 Task: Look for space in Cruzeiro do Sul, Brazil from 5th September, 2023 to 13th September, 2023 for 6 adults in price range Rs.15000 to Rs.20000. Place can be entire place with 3 bedrooms having 3 beds and 3 bathrooms. Property type can be house, flat, guest house. Amenities needed are: washing machine. Booking option can be shelf check-in. Required host language is Spanish.
Action: Mouse moved to (839, 128)
Screenshot: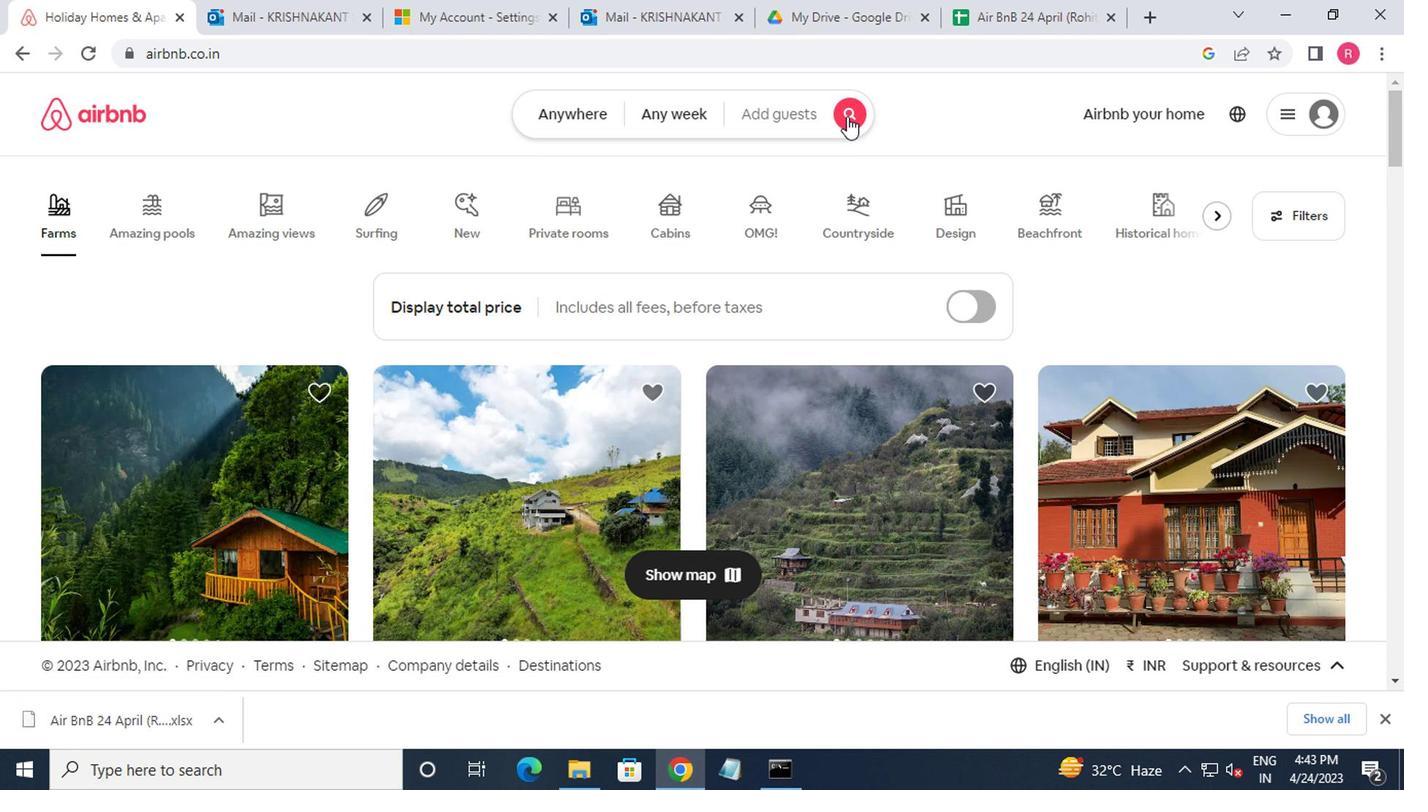 
Action: Mouse pressed left at (839, 128)
Screenshot: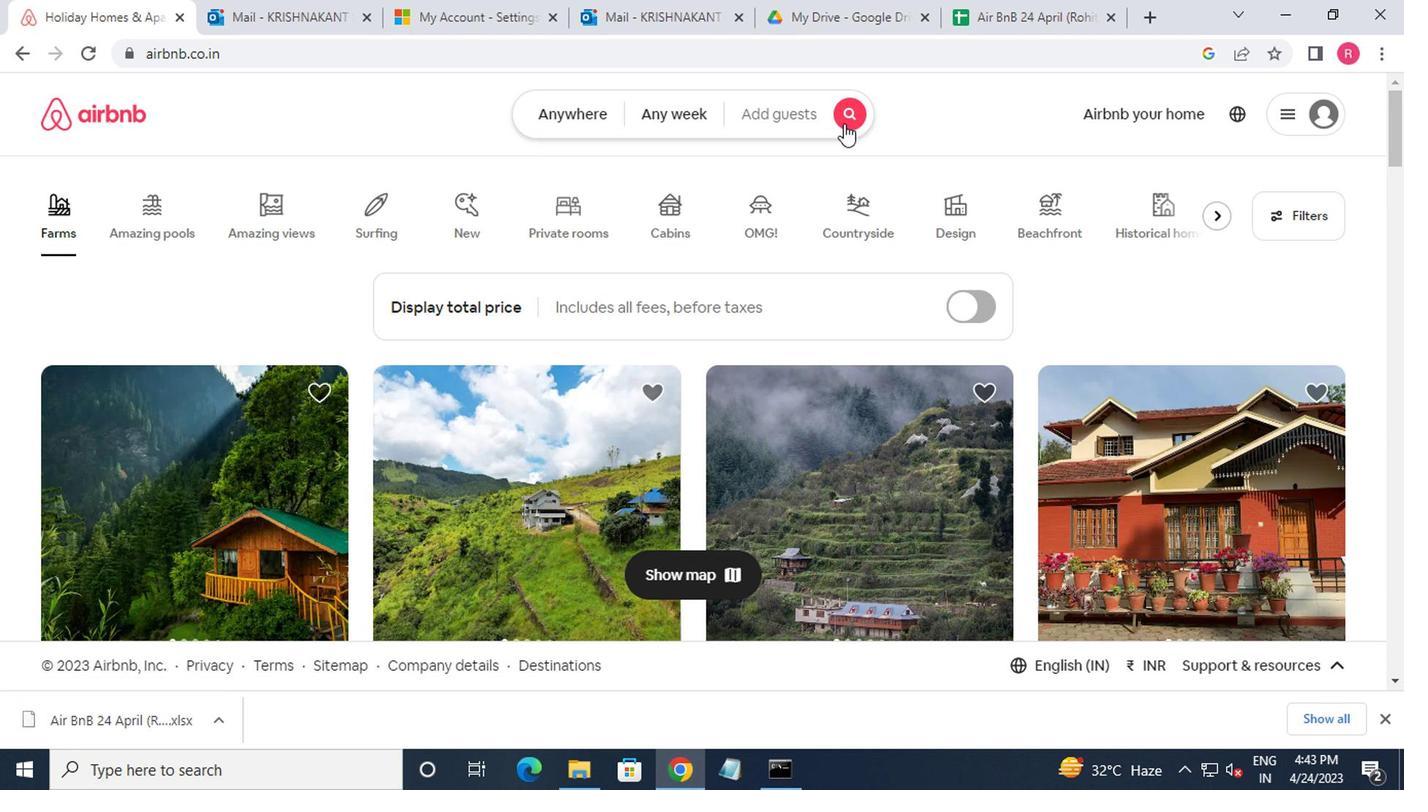 
Action: Mouse moved to (446, 199)
Screenshot: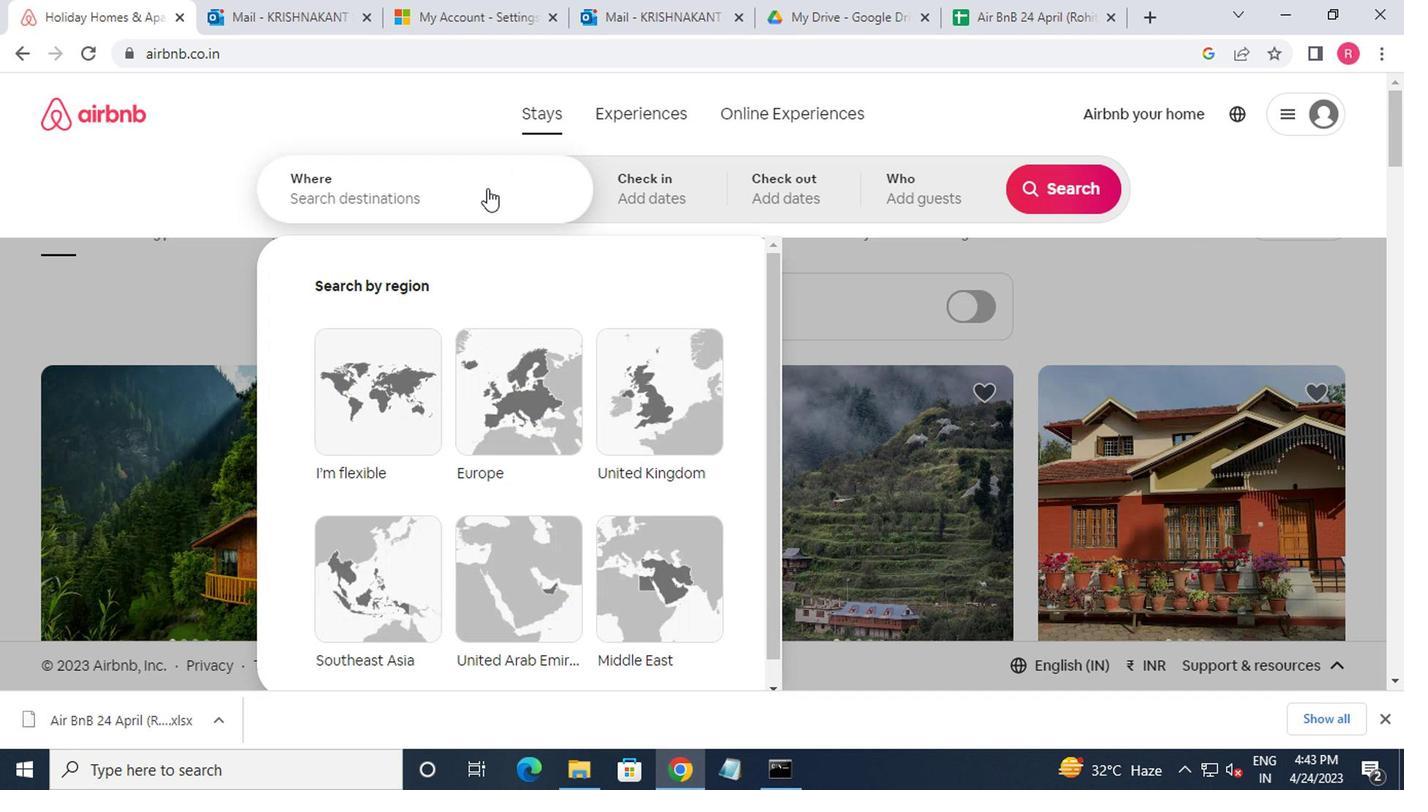 
Action: Mouse pressed left at (446, 199)
Screenshot: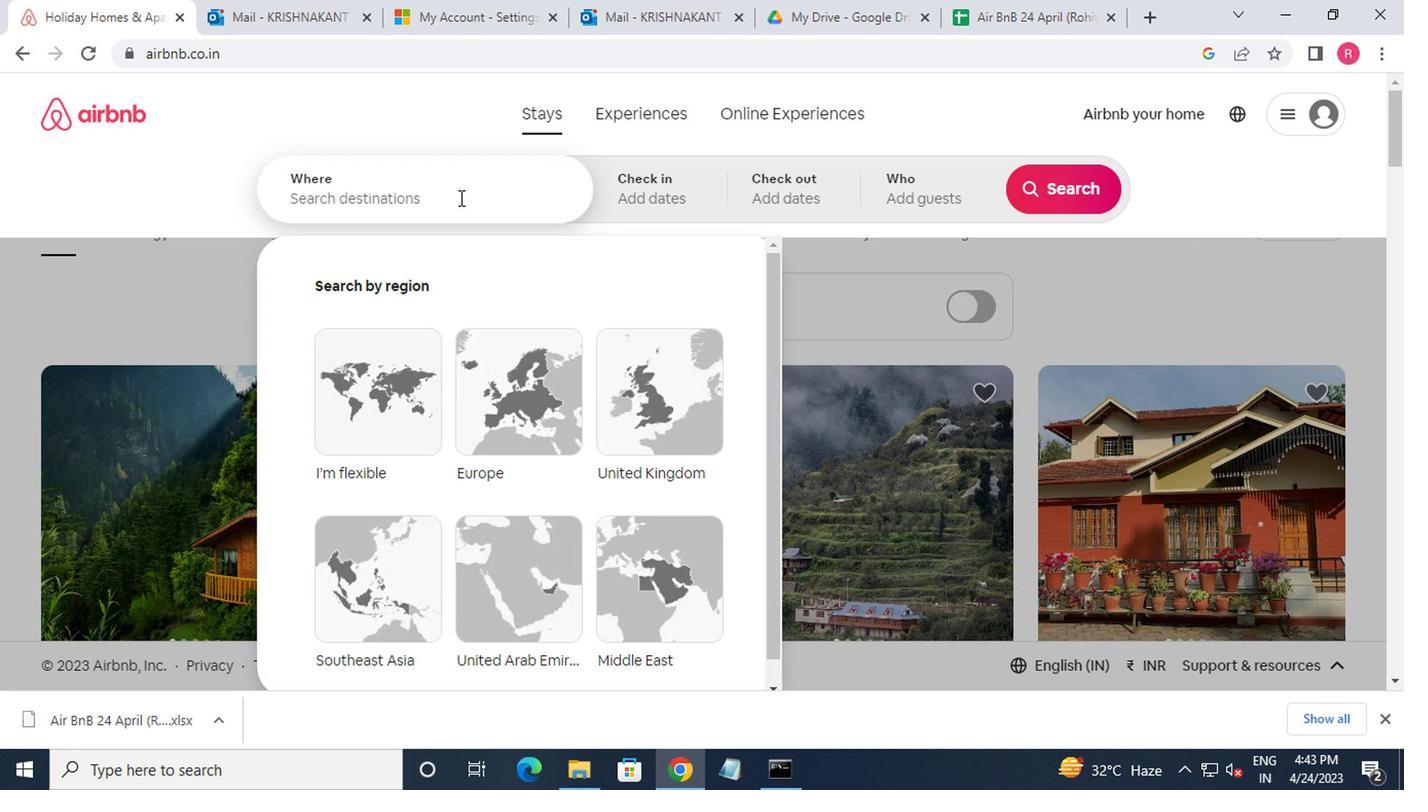 
Action: Key pressed ce<Key.backspace>ruzeiro<Key.space>do<Key.space>sulm<Key.backspace>,brazil<Key.enter>
Screenshot: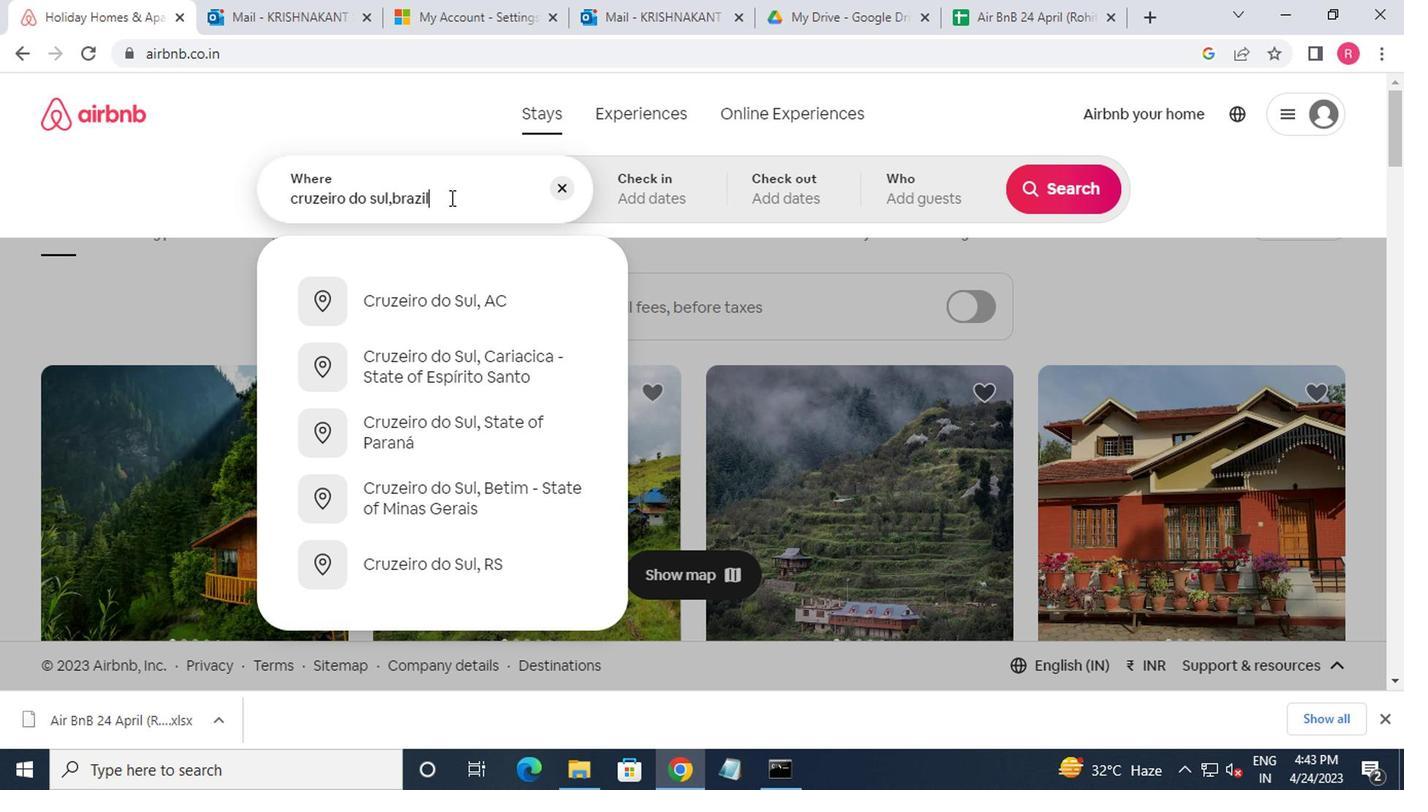 
Action: Mouse moved to (1043, 358)
Screenshot: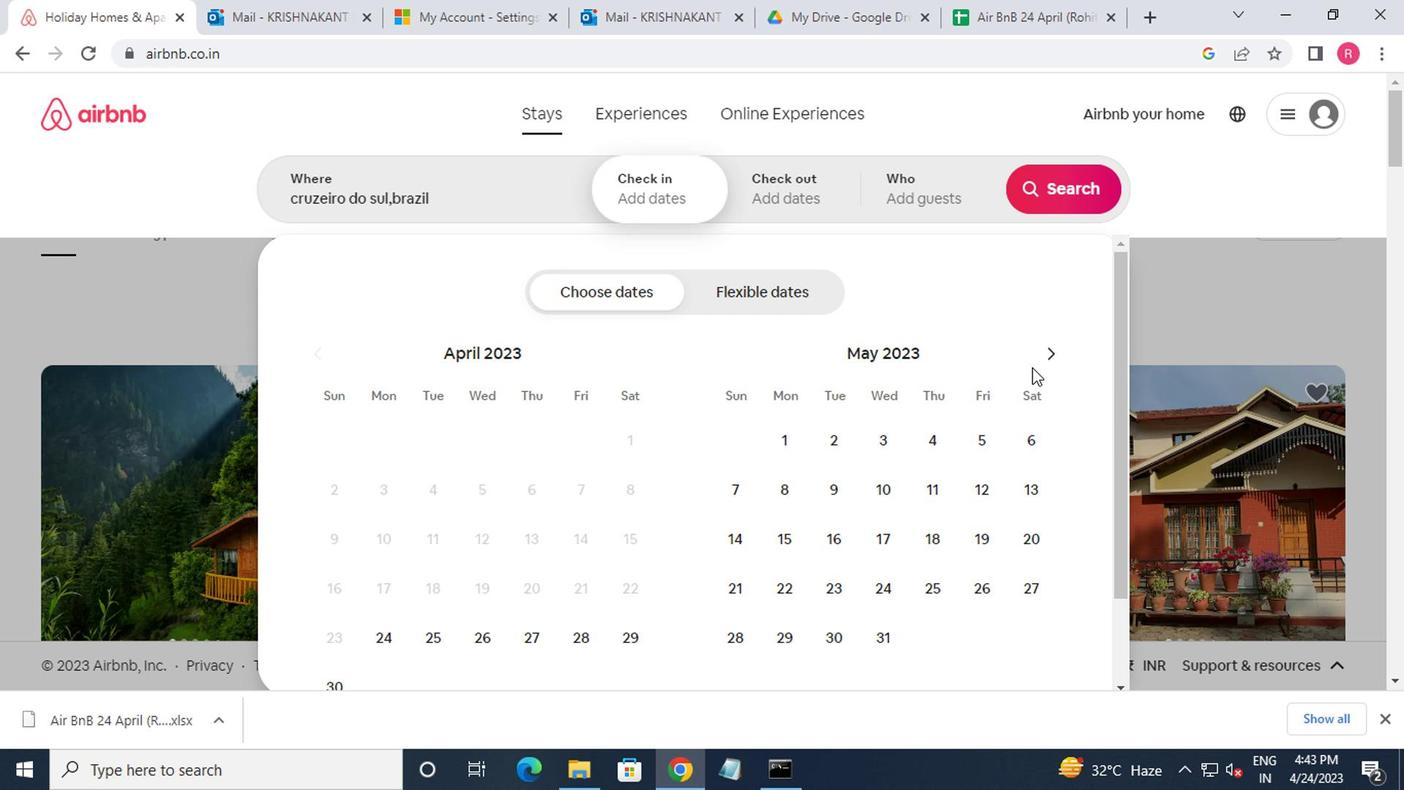 
Action: Mouse pressed left at (1043, 358)
Screenshot: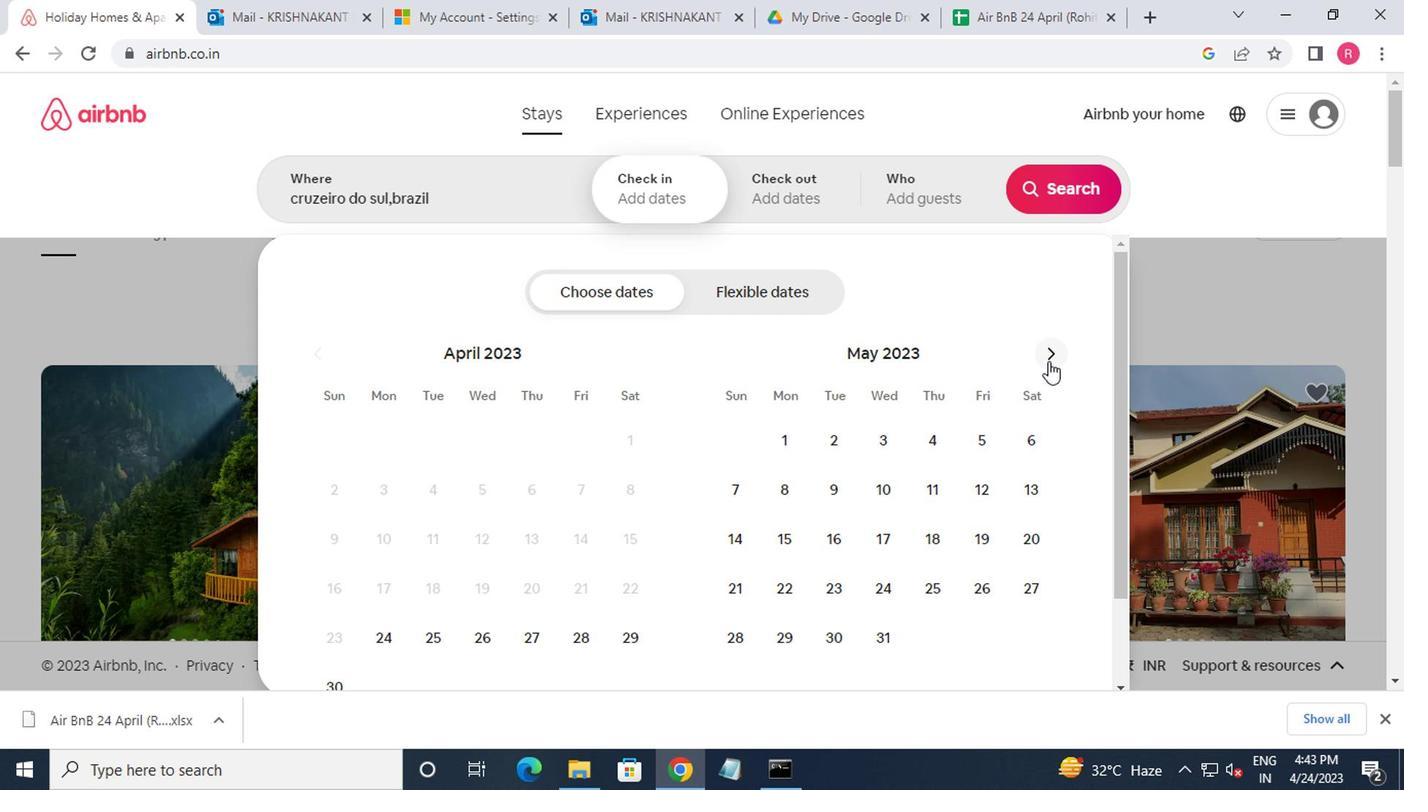 
Action: Mouse pressed left at (1043, 358)
Screenshot: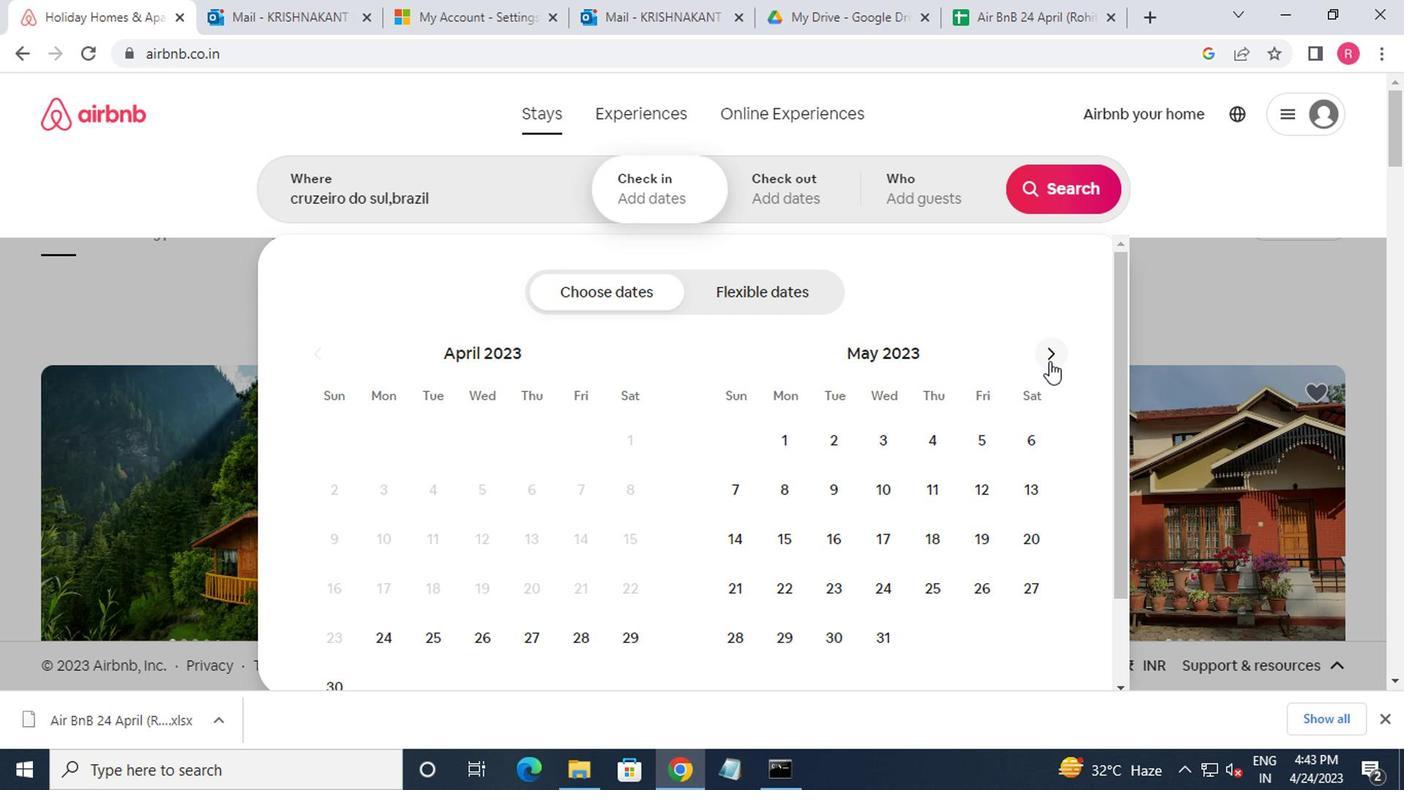
Action: Mouse pressed left at (1043, 358)
Screenshot: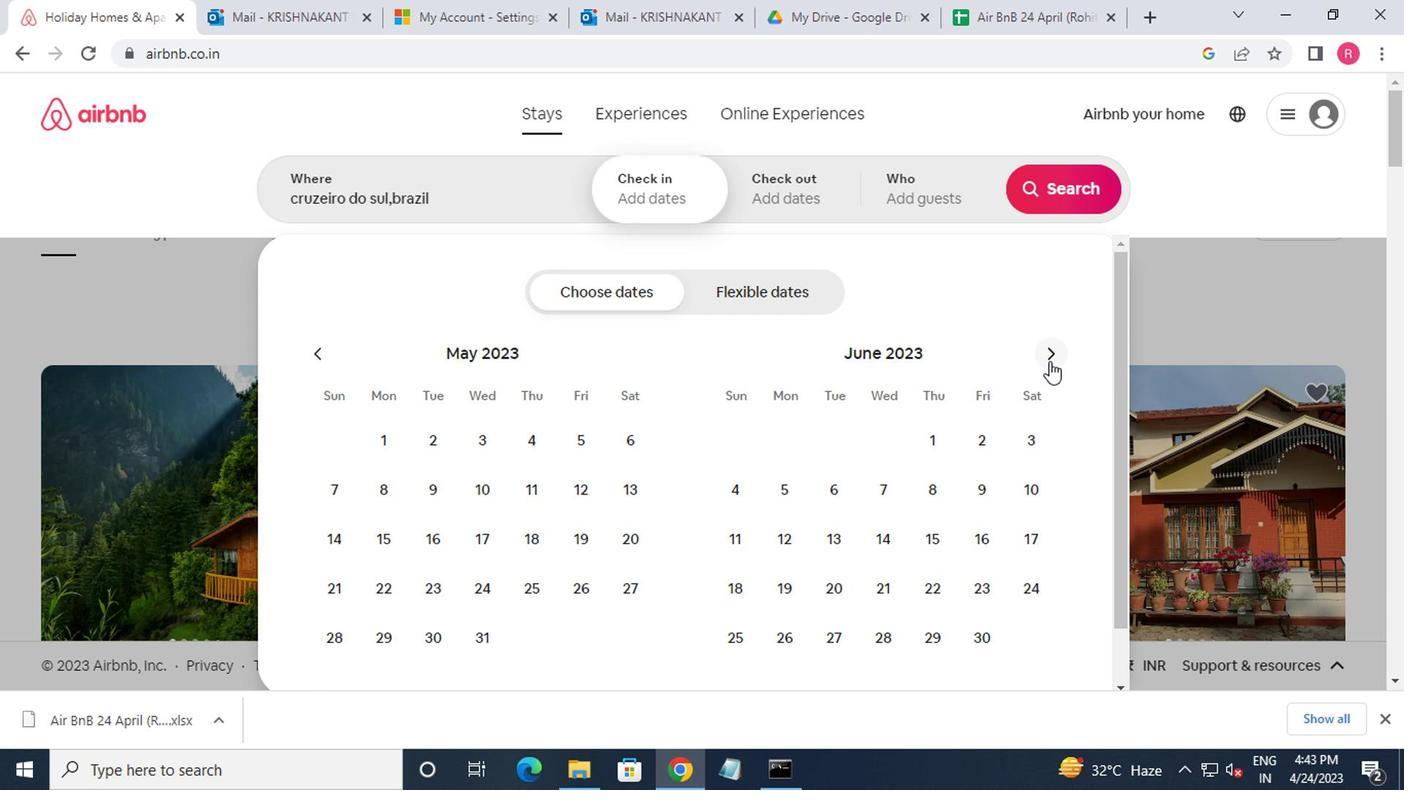 
Action: Mouse pressed left at (1043, 358)
Screenshot: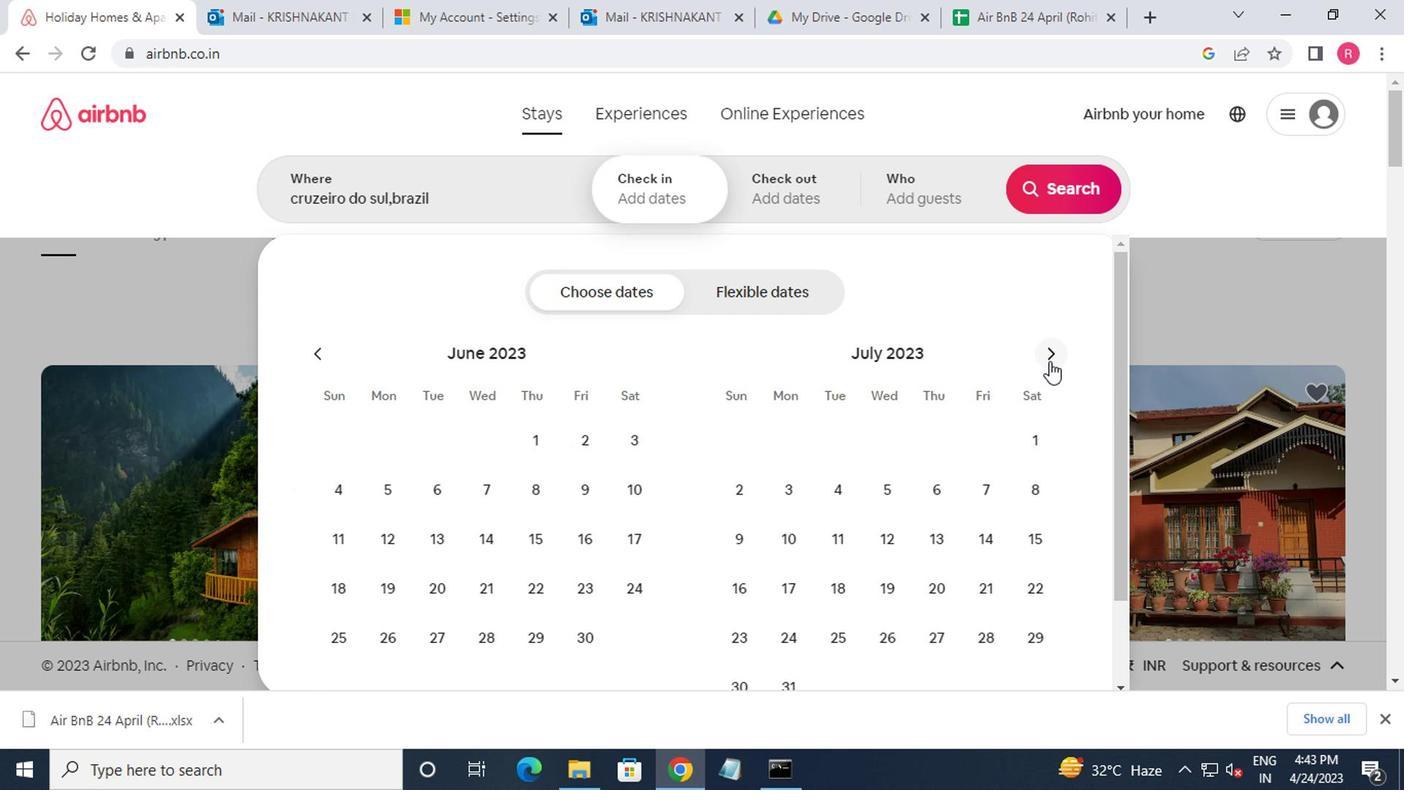 
Action: Mouse pressed left at (1043, 358)
Screenshot: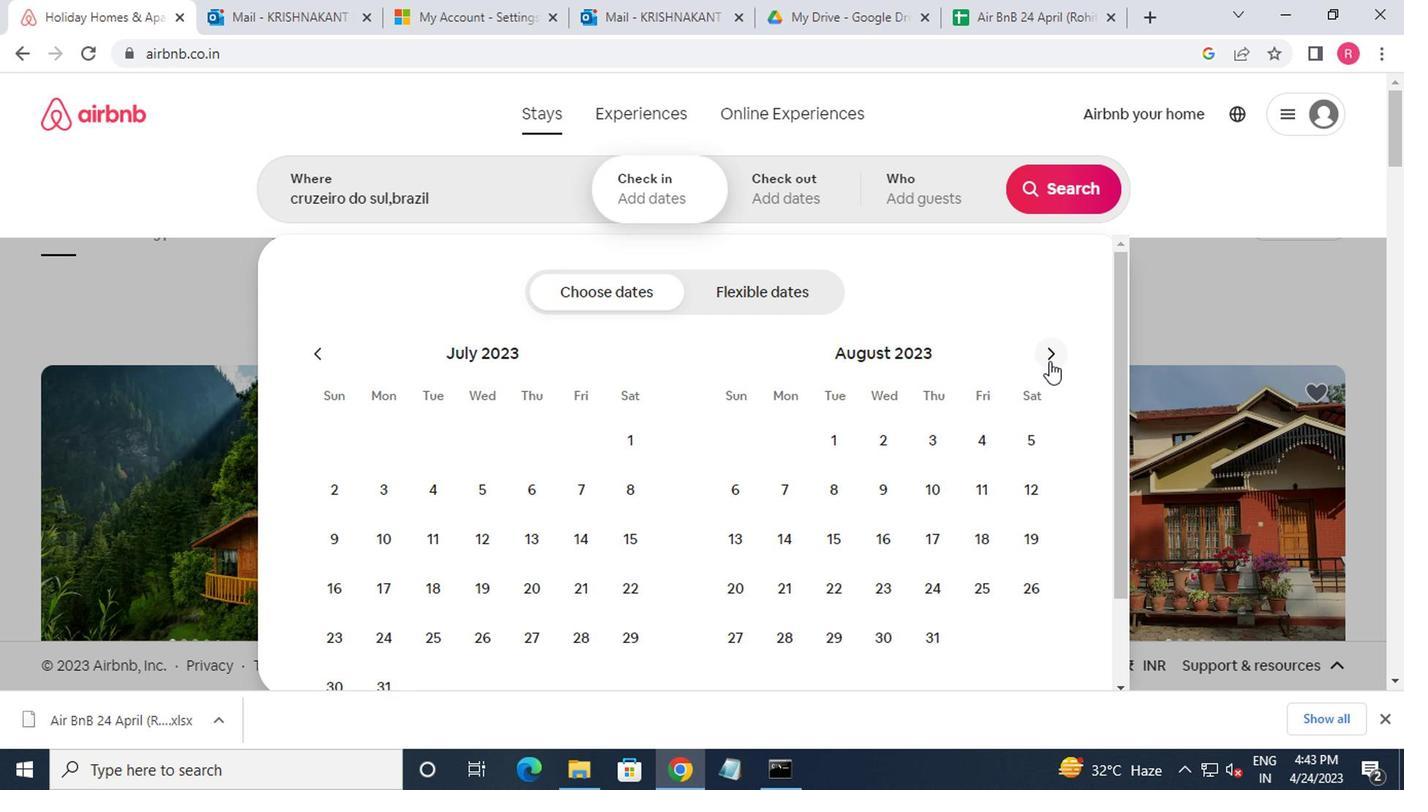 
Action: Mouse moved to (842, 480)
Screenshot: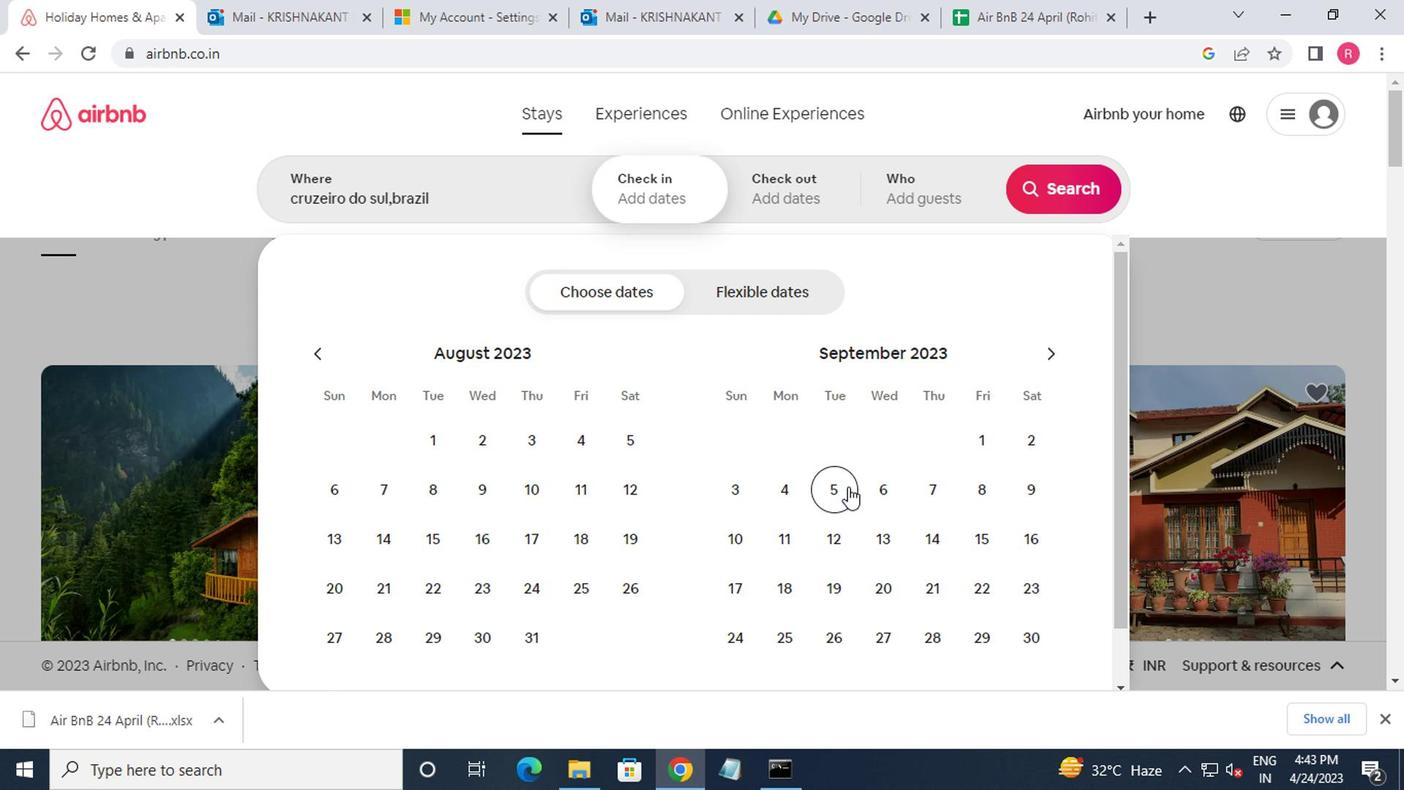 
Action: Mouse pressed left at (842, 480)
Screenshot: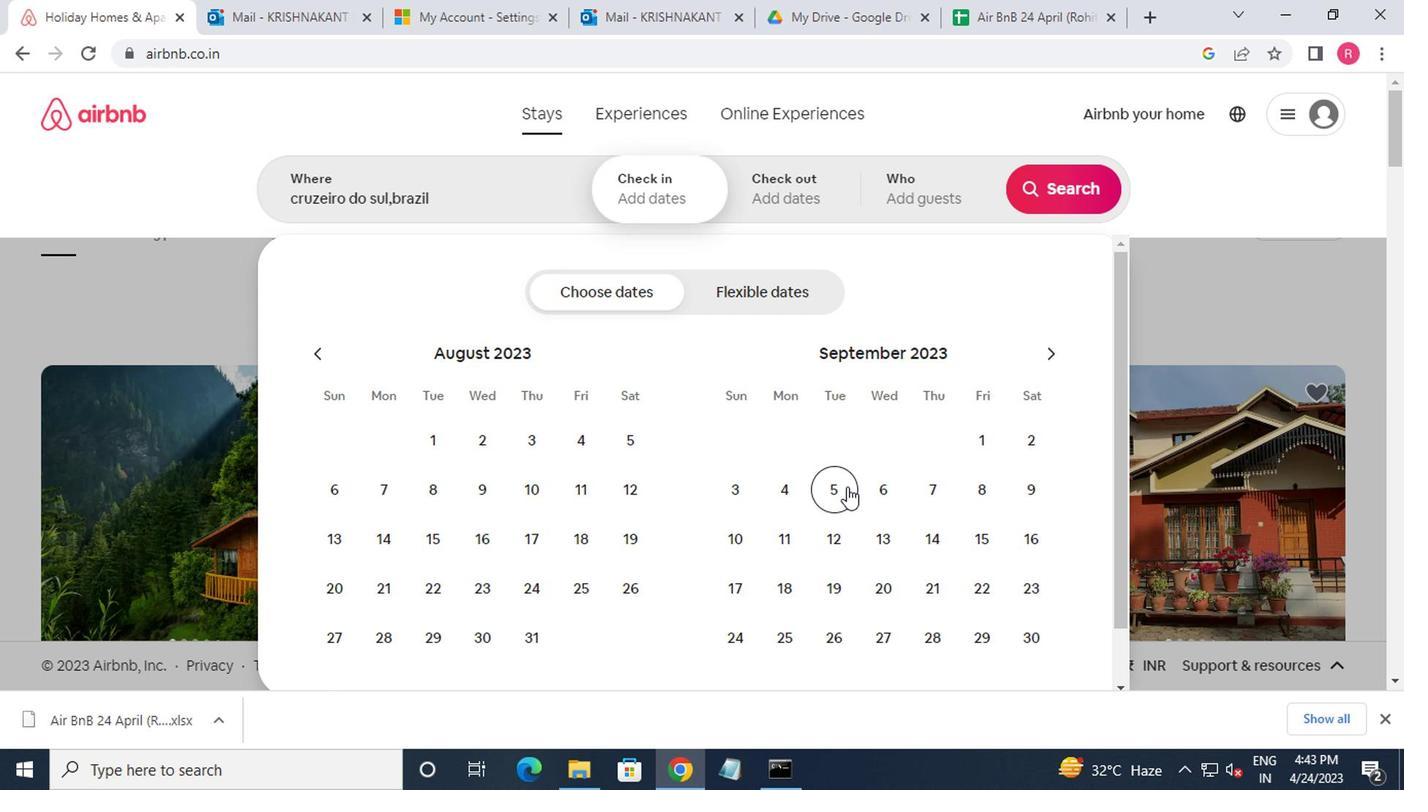 
Action: Mouse moved to (873, 545)
Screenshot: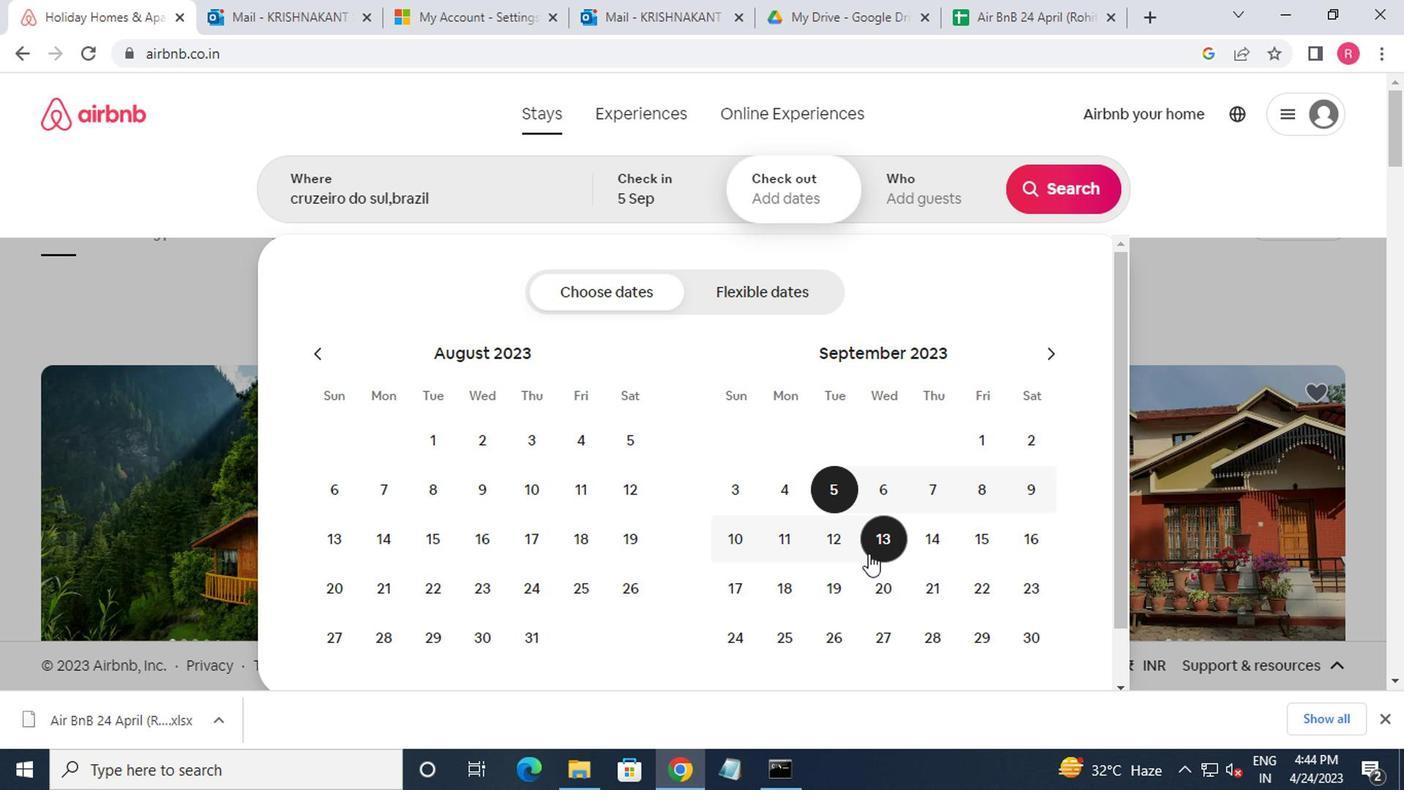 
Action: Mouse pressed left at (873, 545)
Screenshot: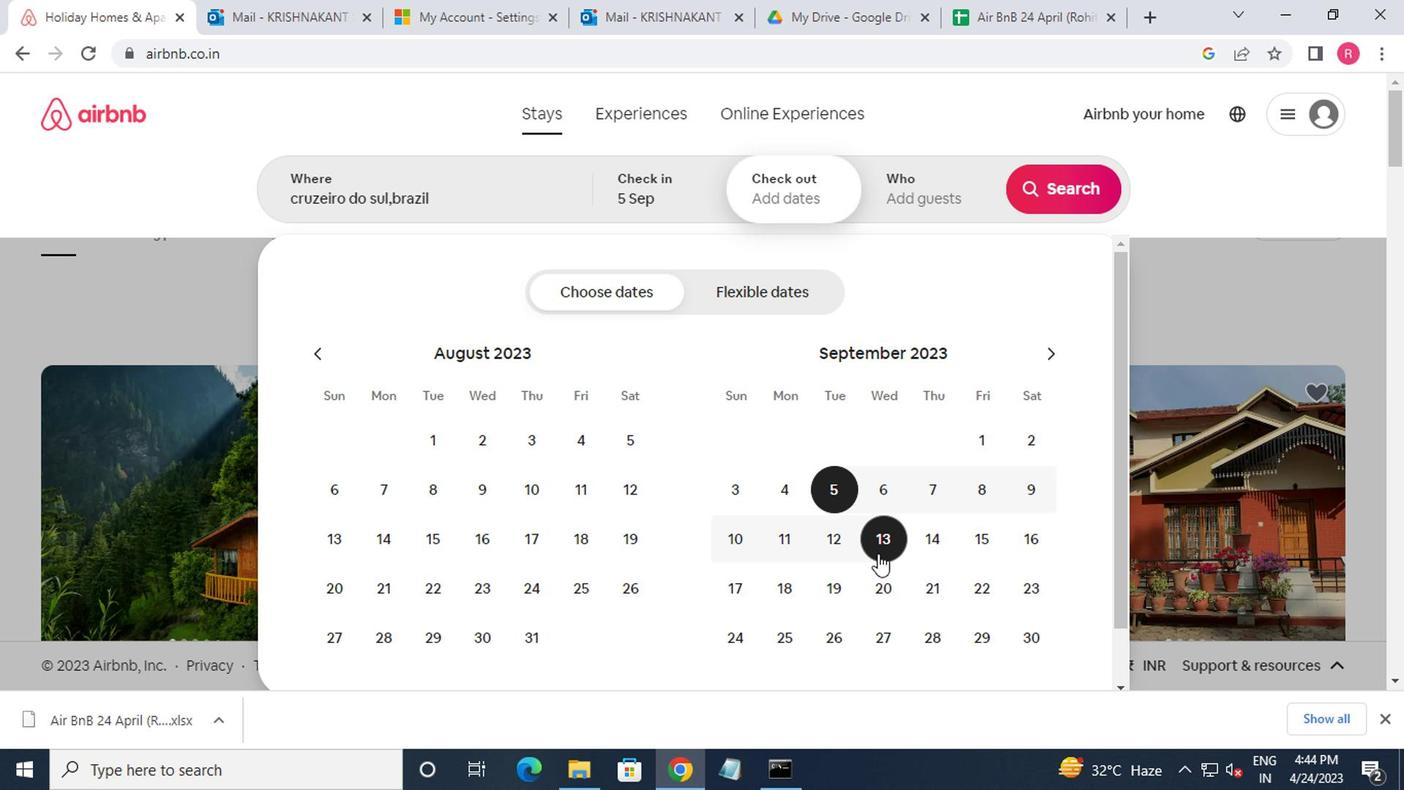 
Action: Mouse moved to (913, 191)
Screenshot: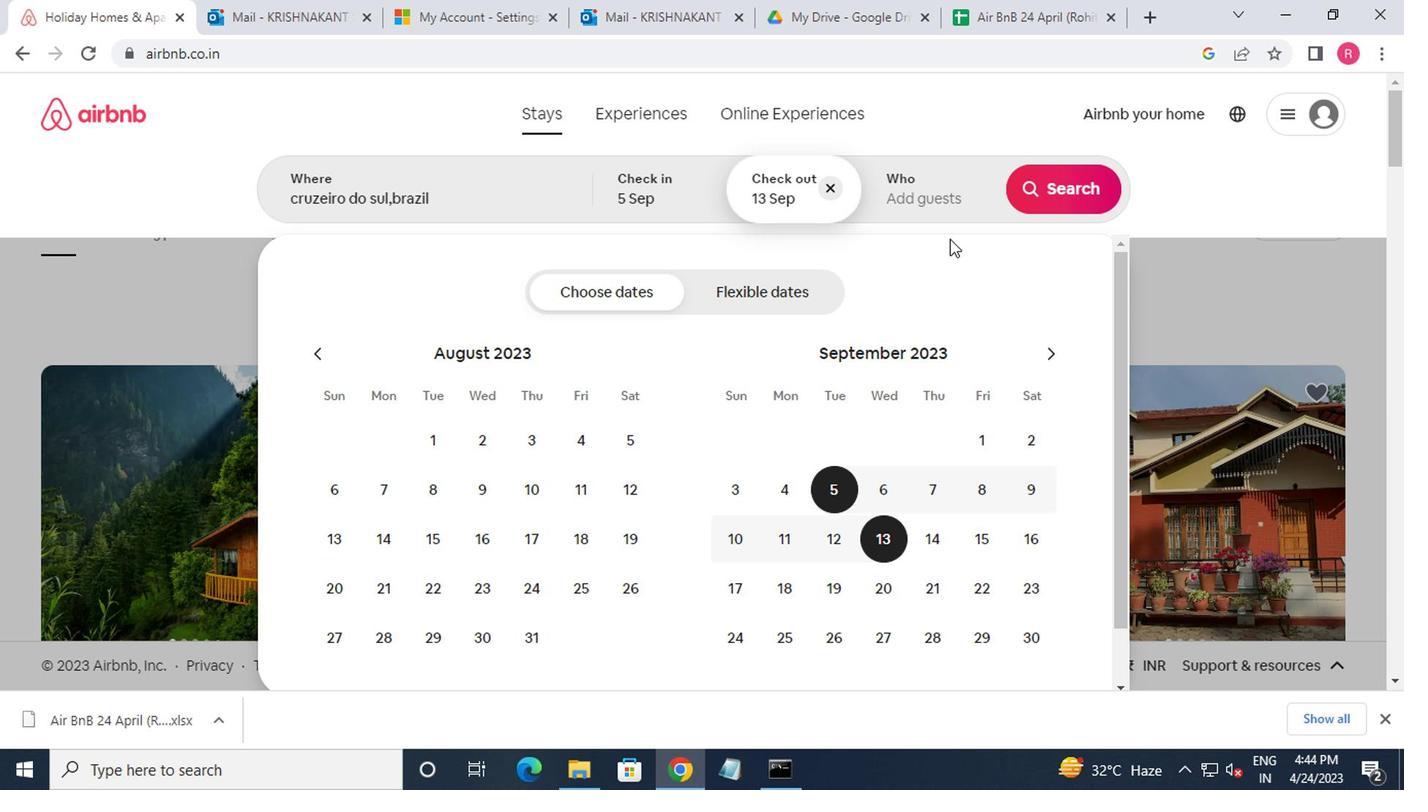 
Action: Mouse pressed left at (913, 191)
Screenshot: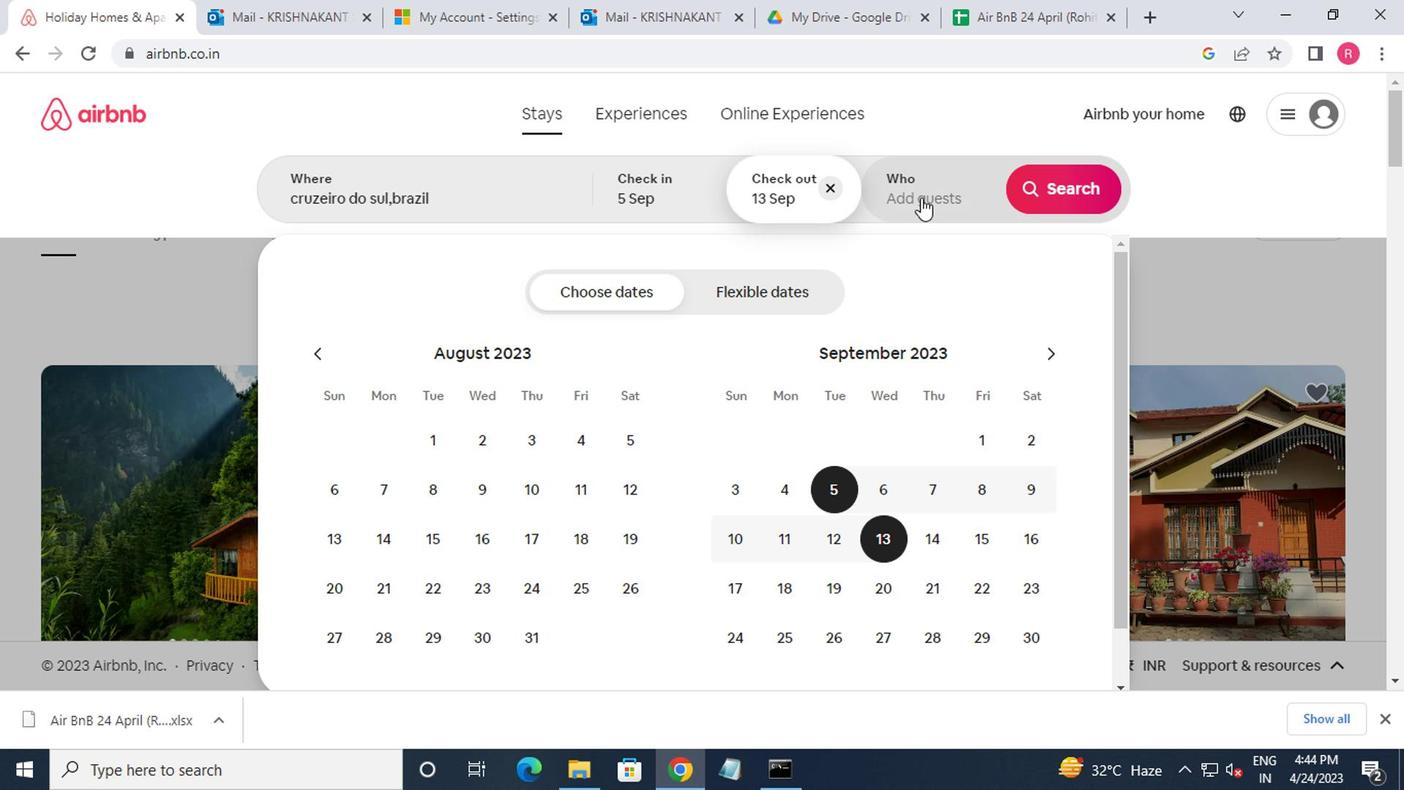 
Action: Mouse moved to (1061, 299)
Screenshot: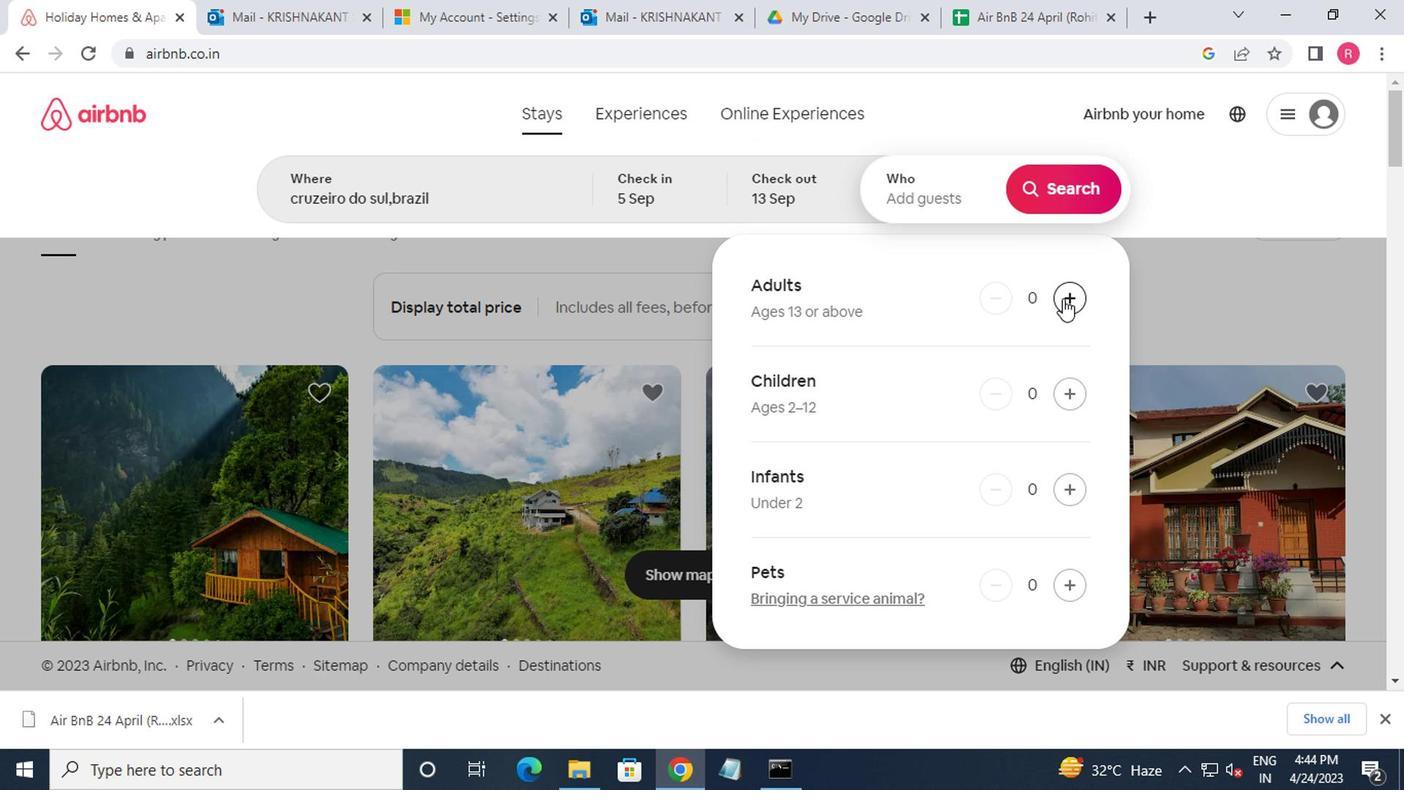 
Action: Mouse pressed left at (1061, 299)
Screenshot: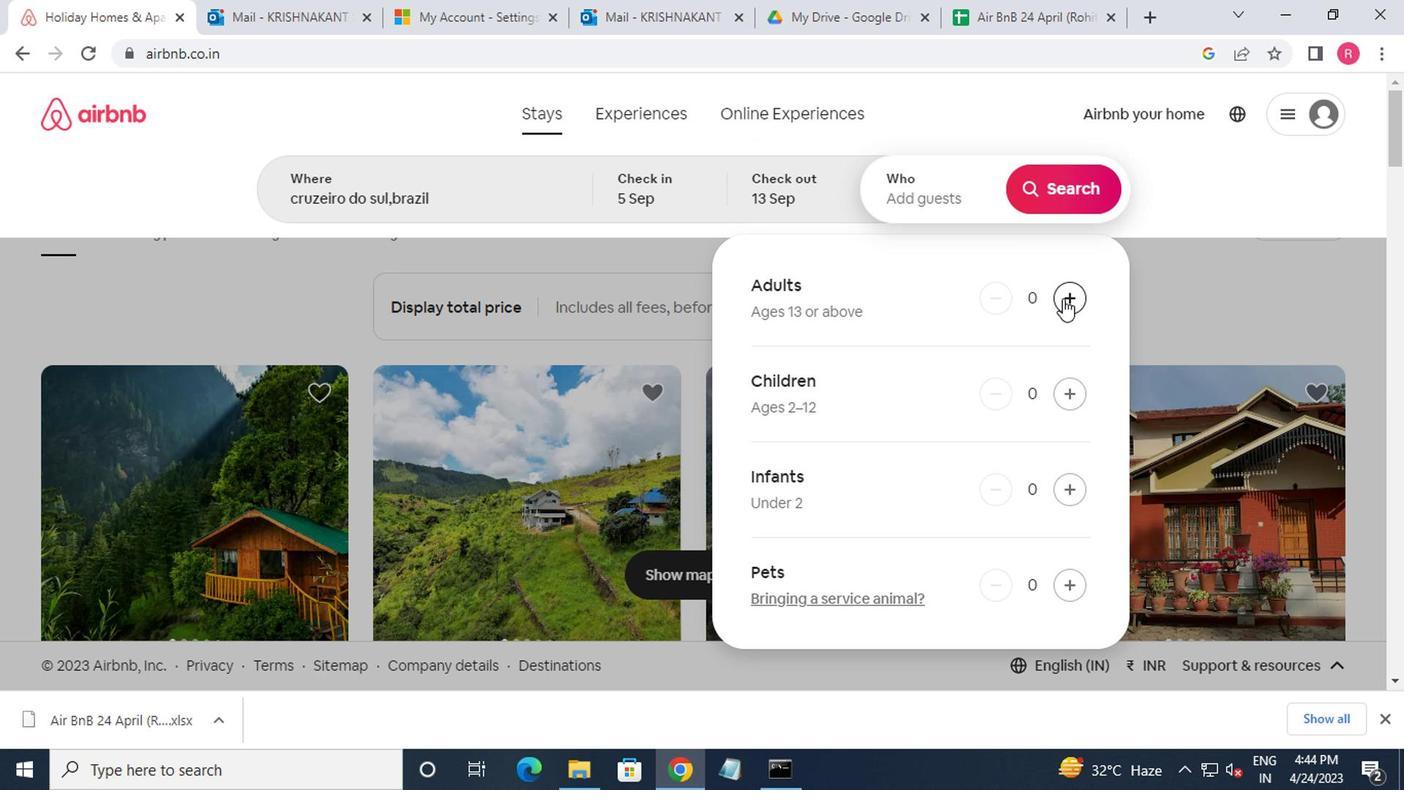 
Action: Mouse moved to (1062, 300)
Screenshot: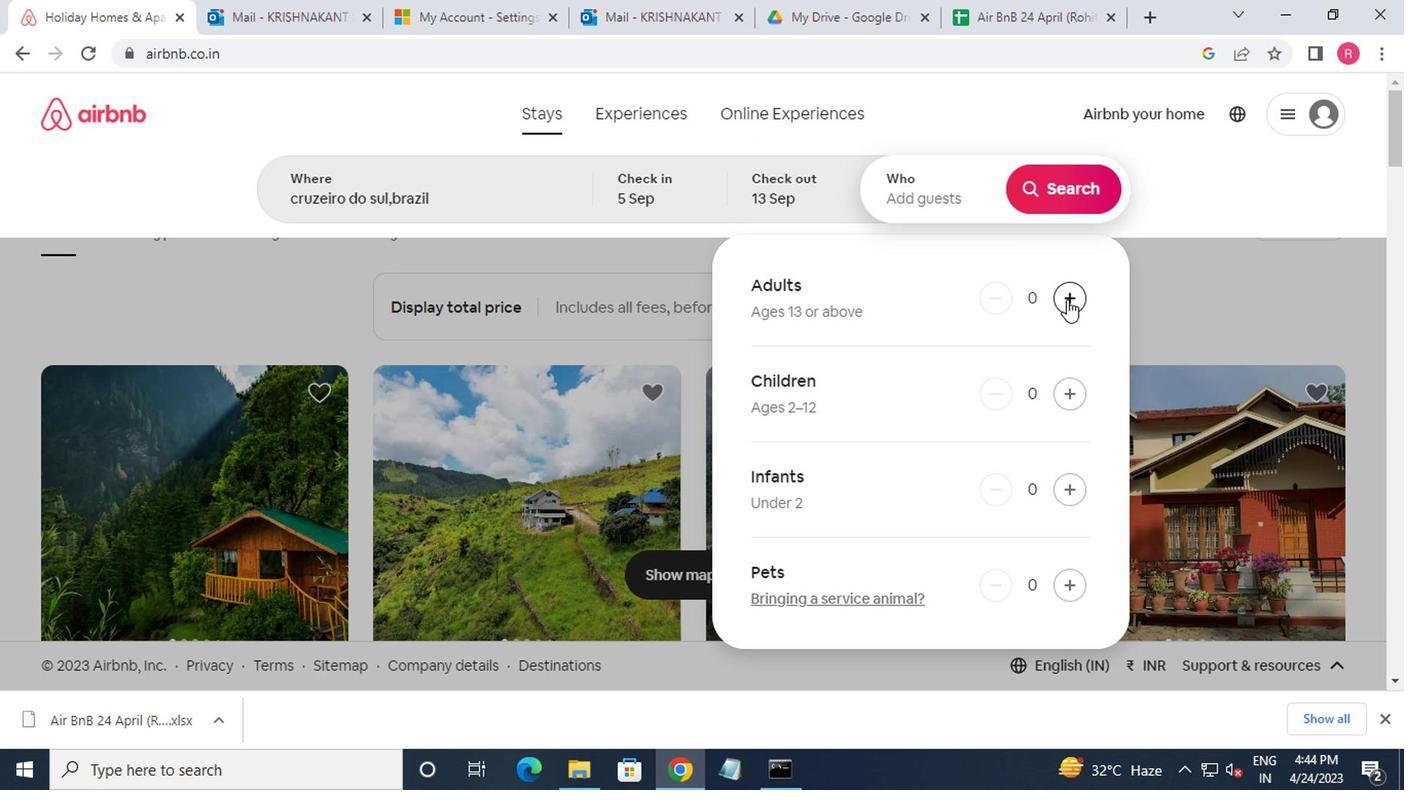 
Action: Mouse pressed left at (1062, 300)
Screenshot: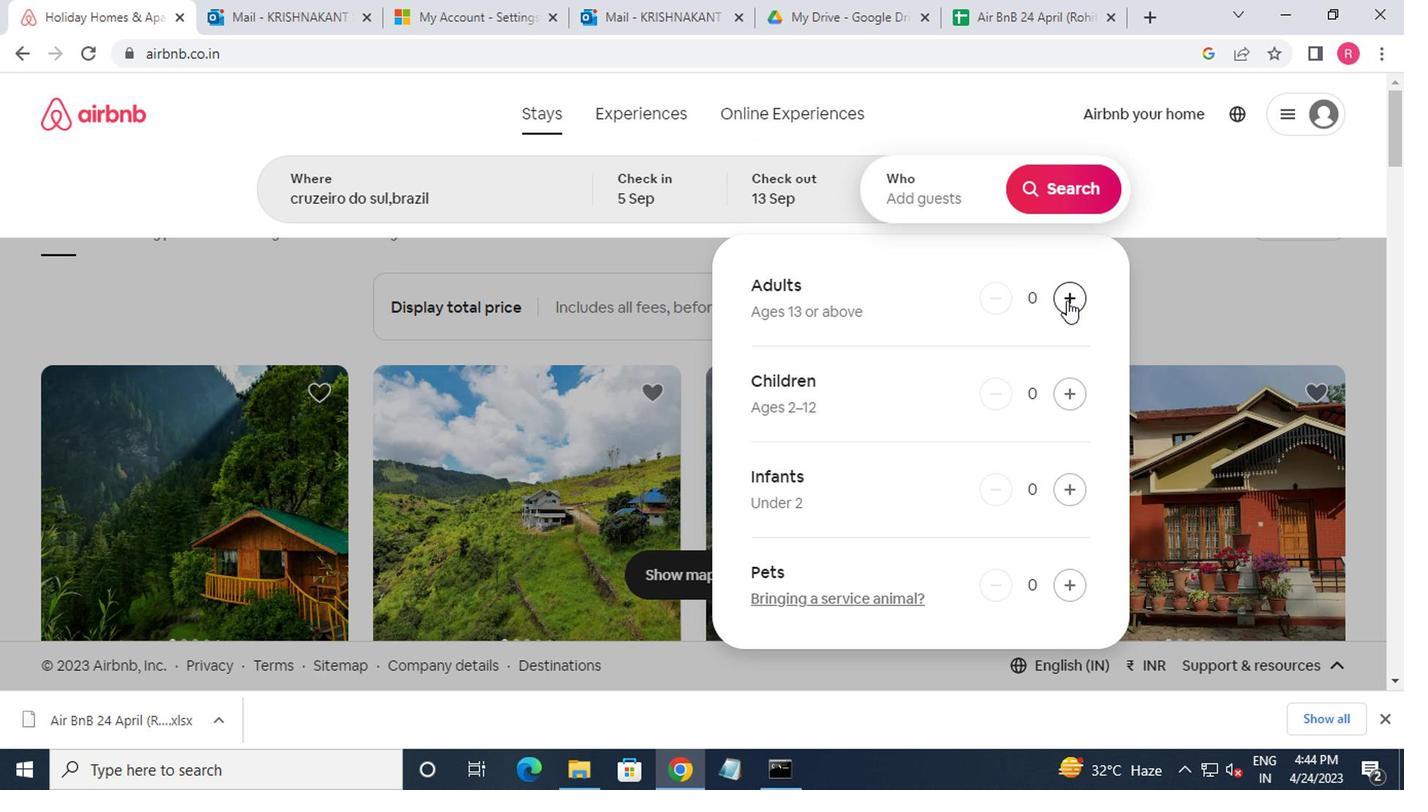
Action: Mouse pressed left at (1062, 300)
Screenshot: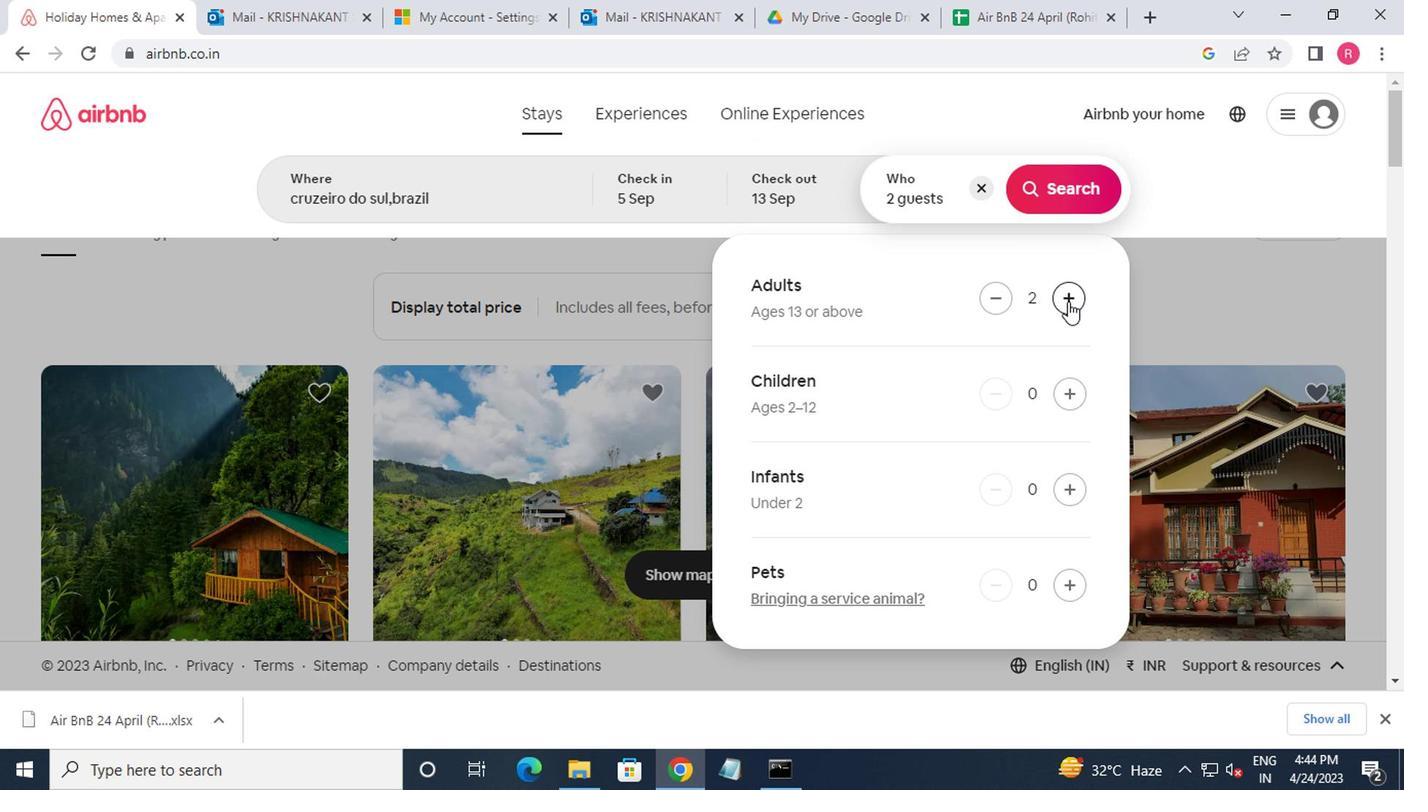 
Action: Mouse pressed left at (1062, 300)
Screenshot: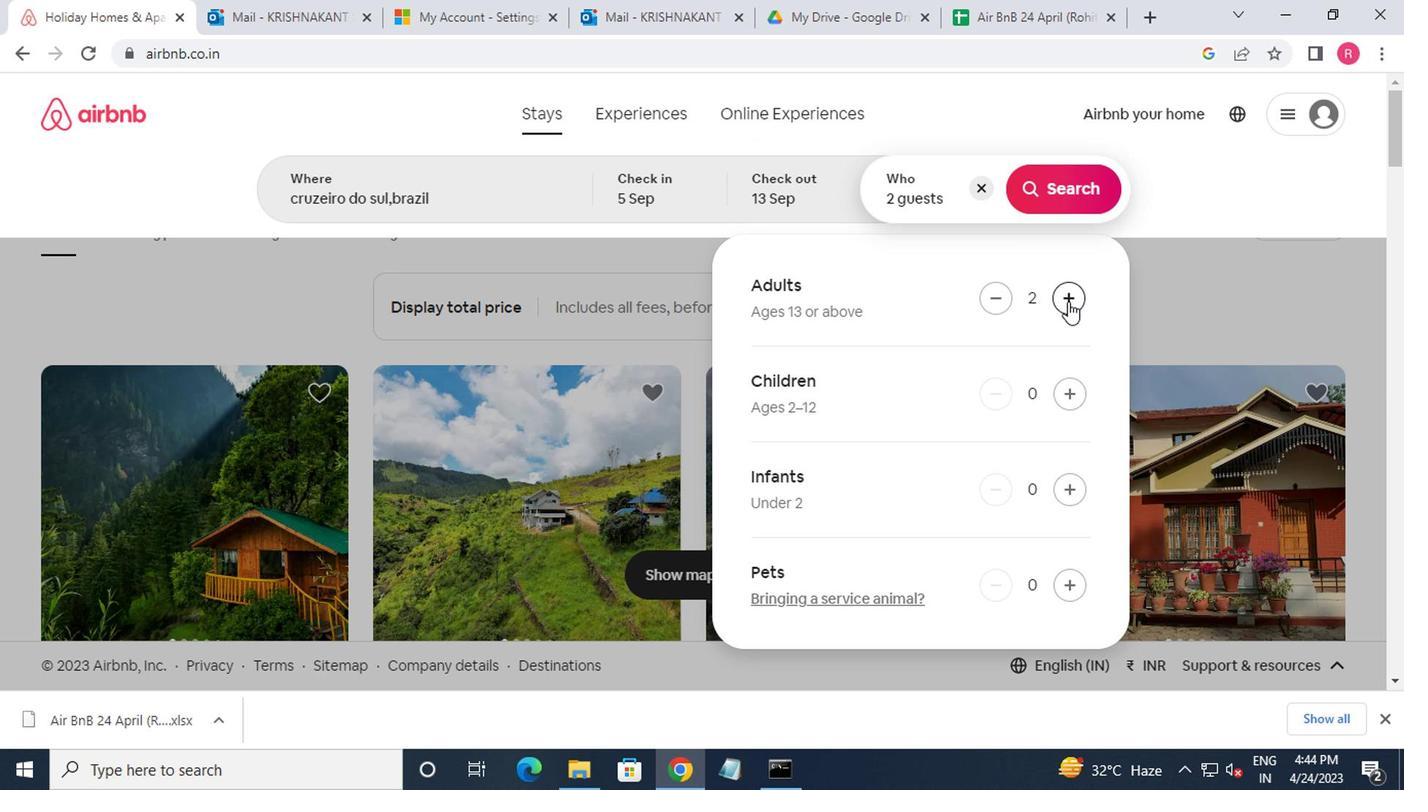 
Action: Mouse pressed left at (1062, 300)
Screenshot: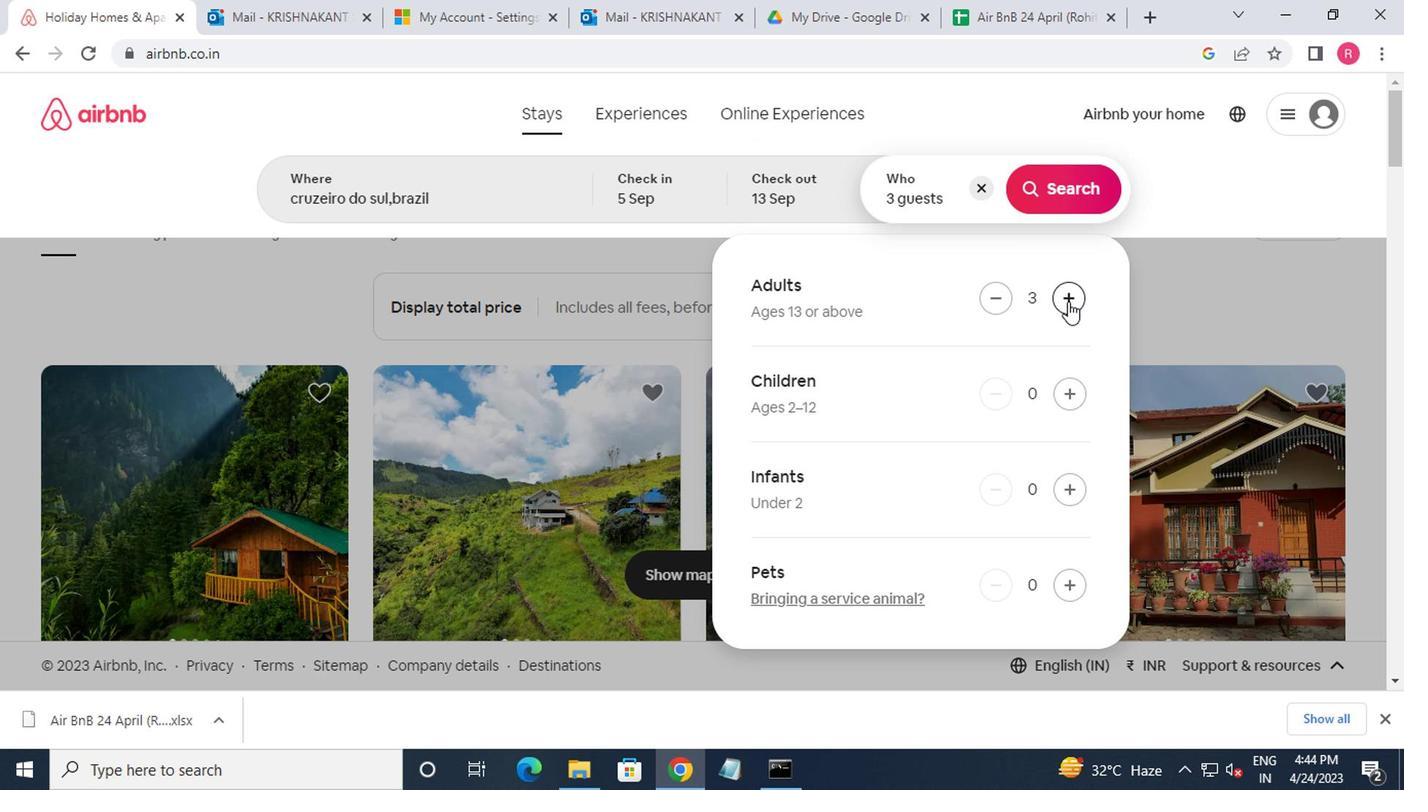 
Action: Mouse pressed left at (1062, 300)
Screenshot: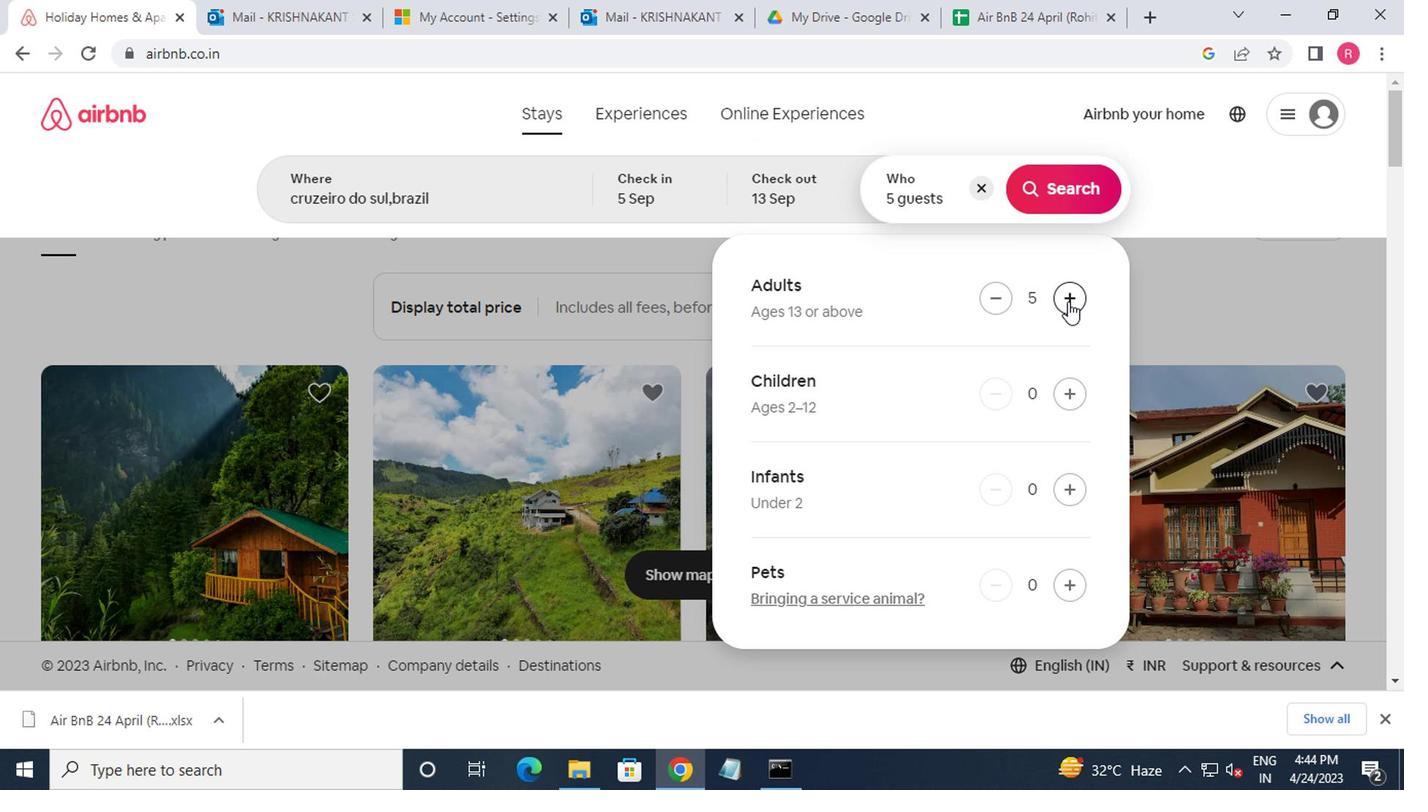 
Action: Mouse moved to (1064, 179)
Screenshot: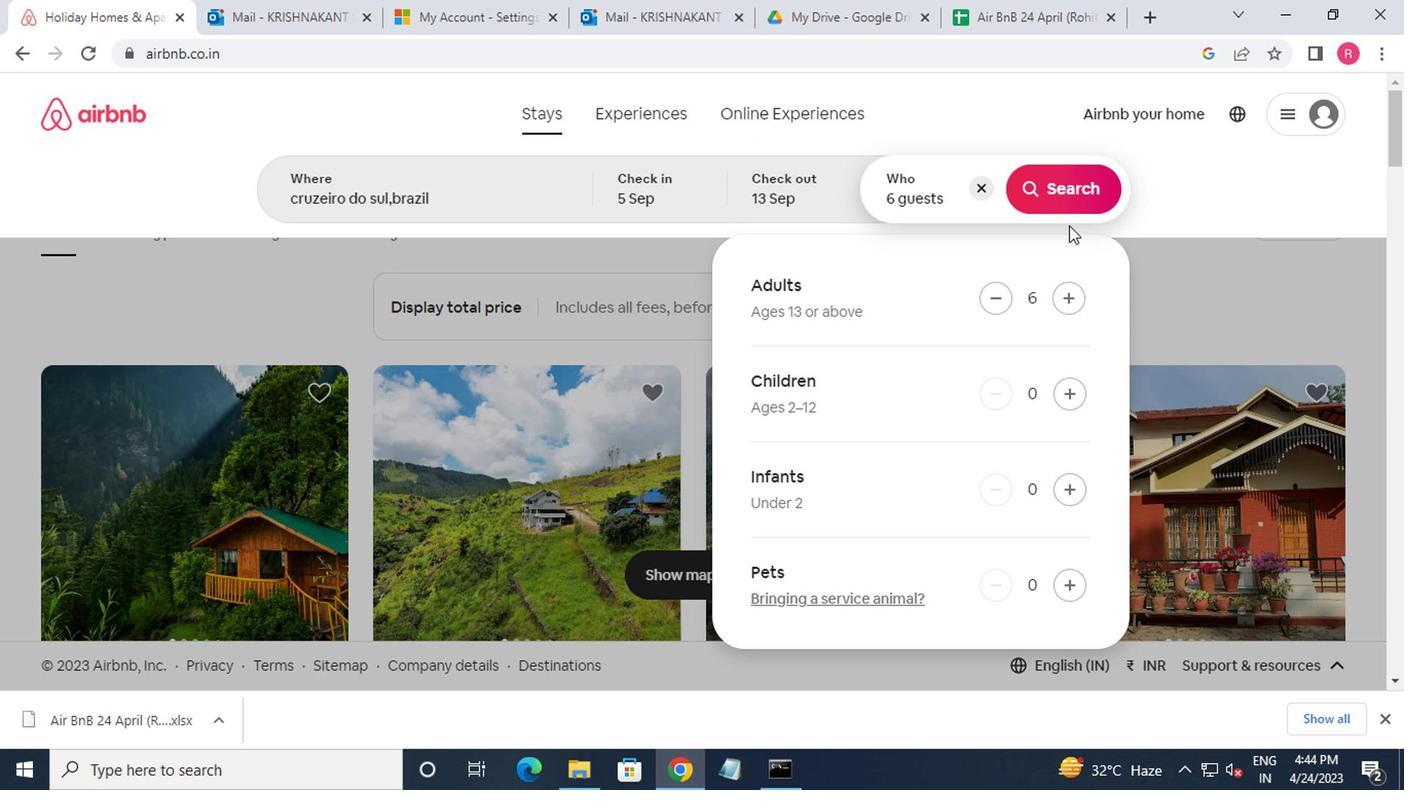 
Action: Mouse pressed left at (1064, 179)
Screenshot: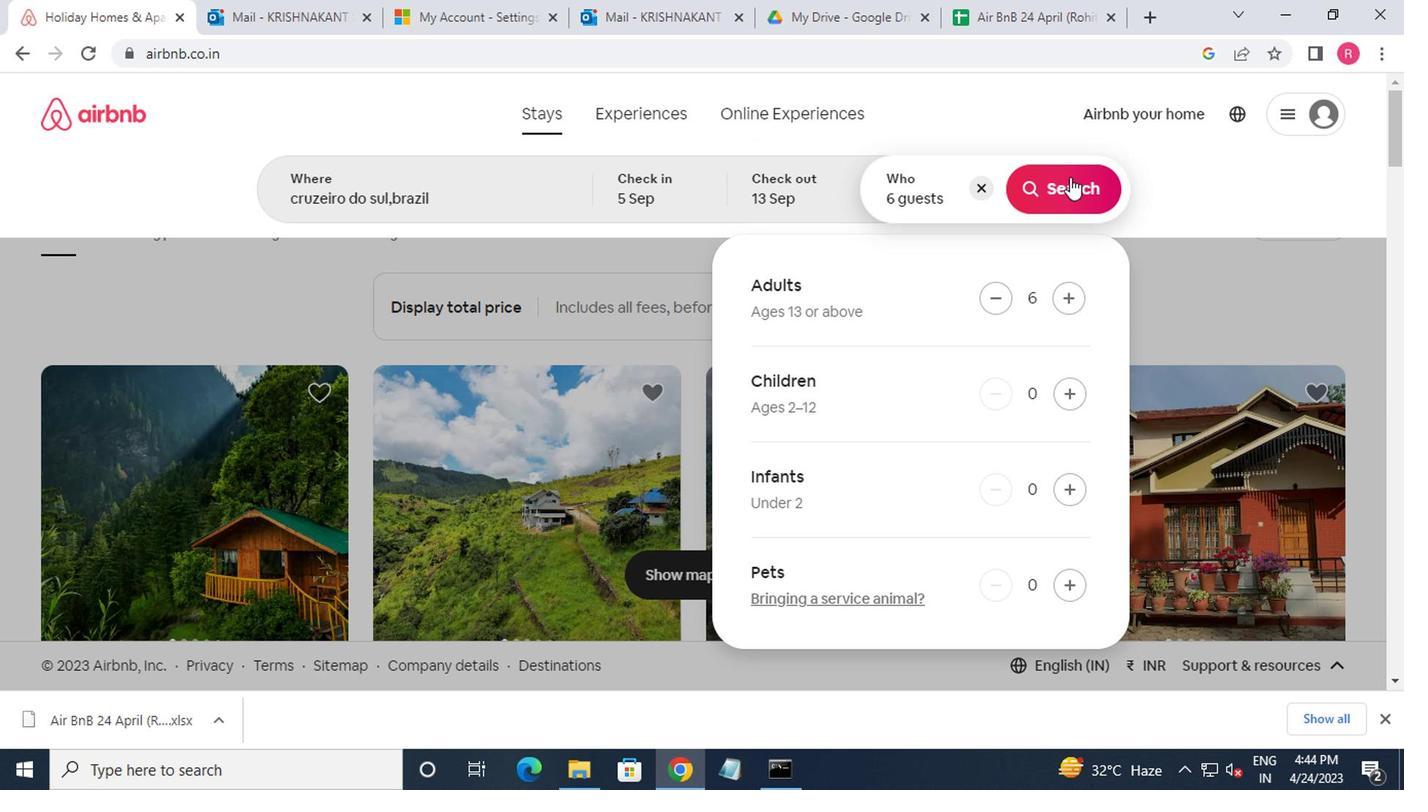 
Action: Mouse moved to (1301, 199)
Screenshot: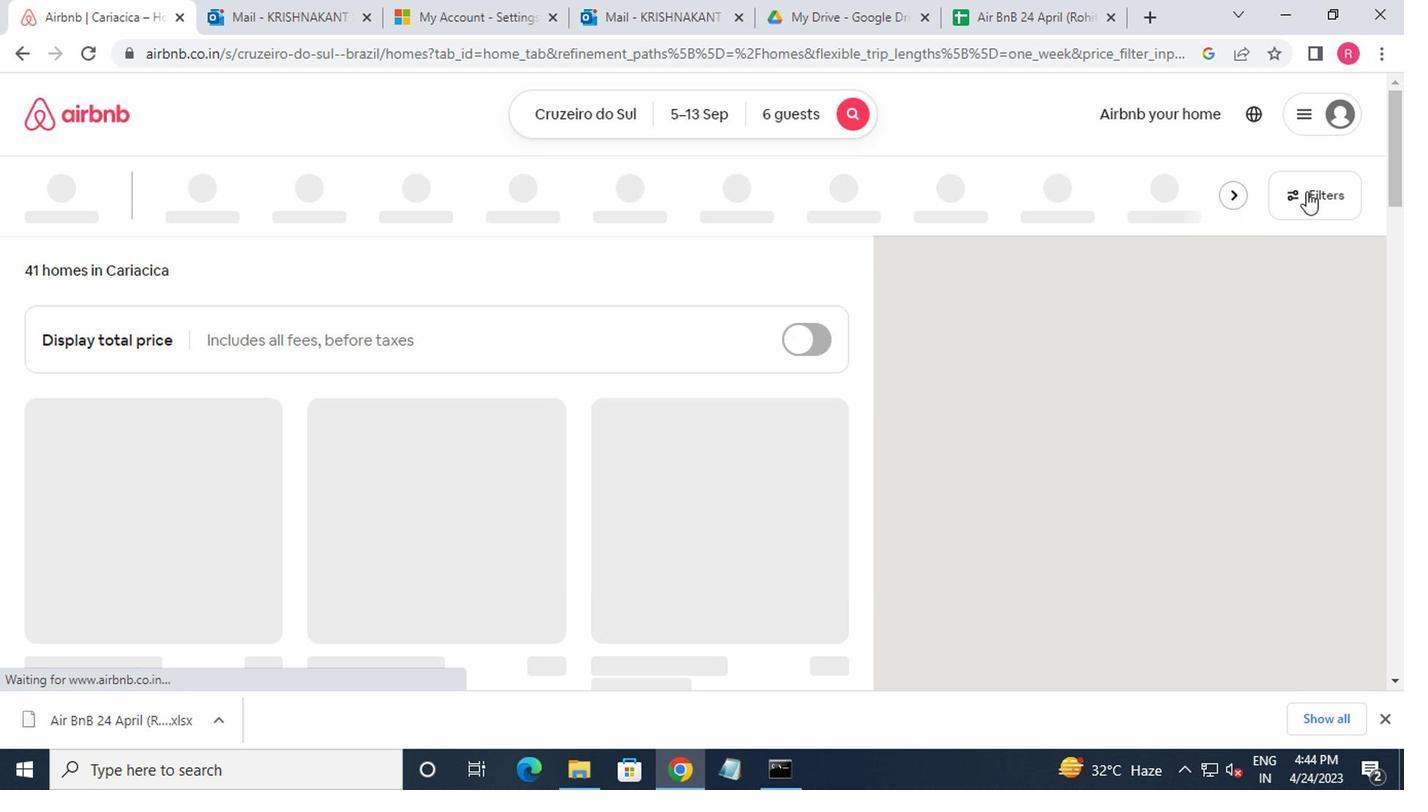 
Action: Mouse pressed left at (1301, 199)
Screenshot: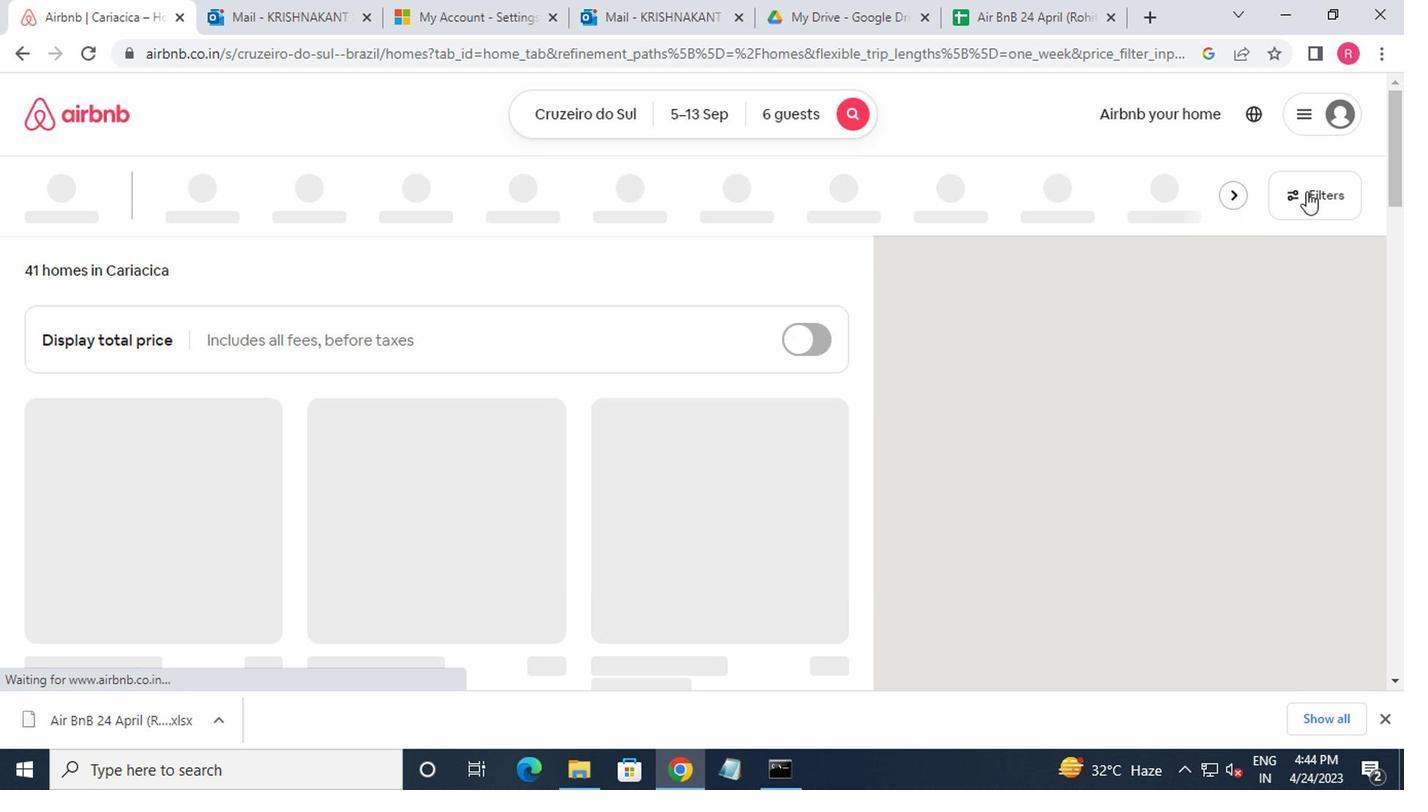 
Action: Mouse moved to (476, 443)
Screenshot: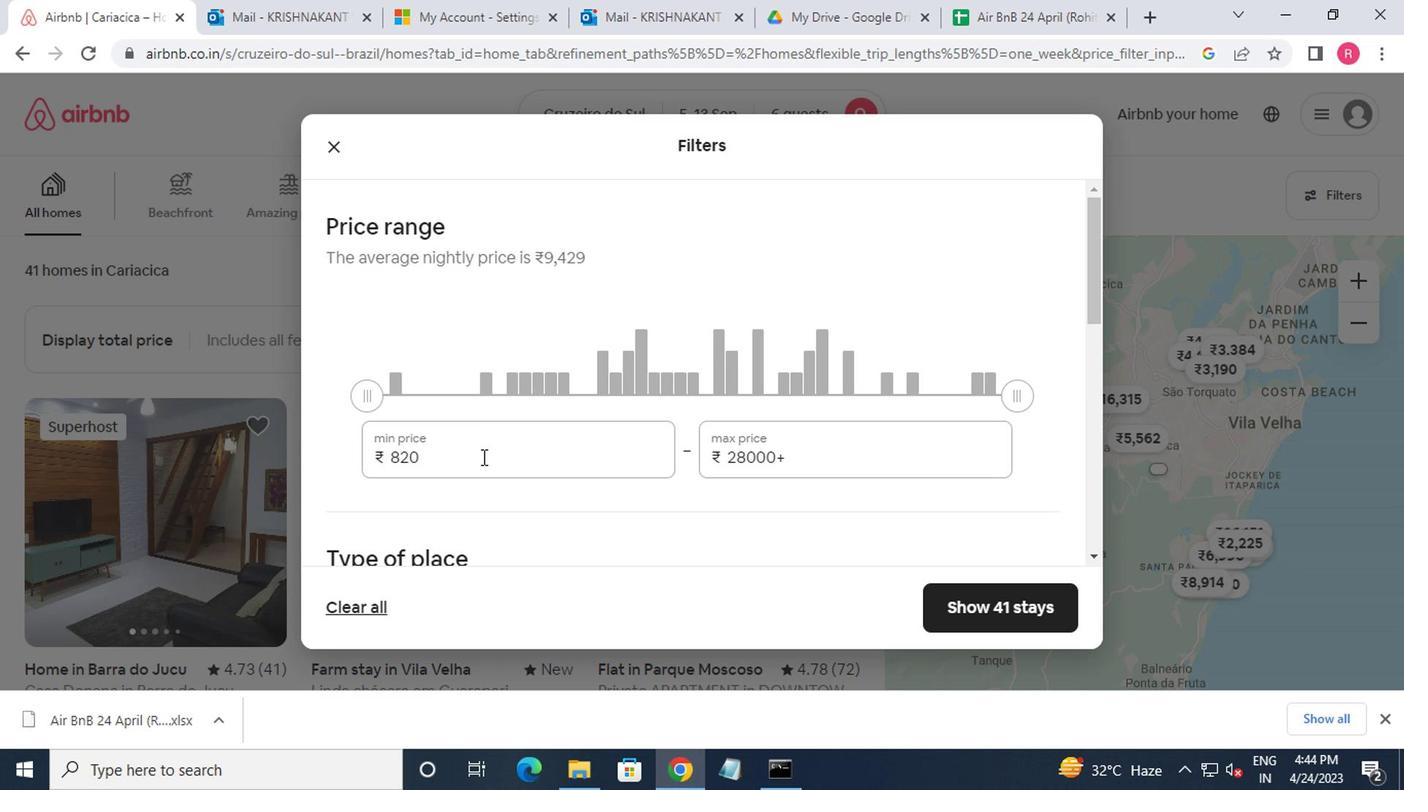 
Action: Mouse pressed left at (476, 443)
Screenshot: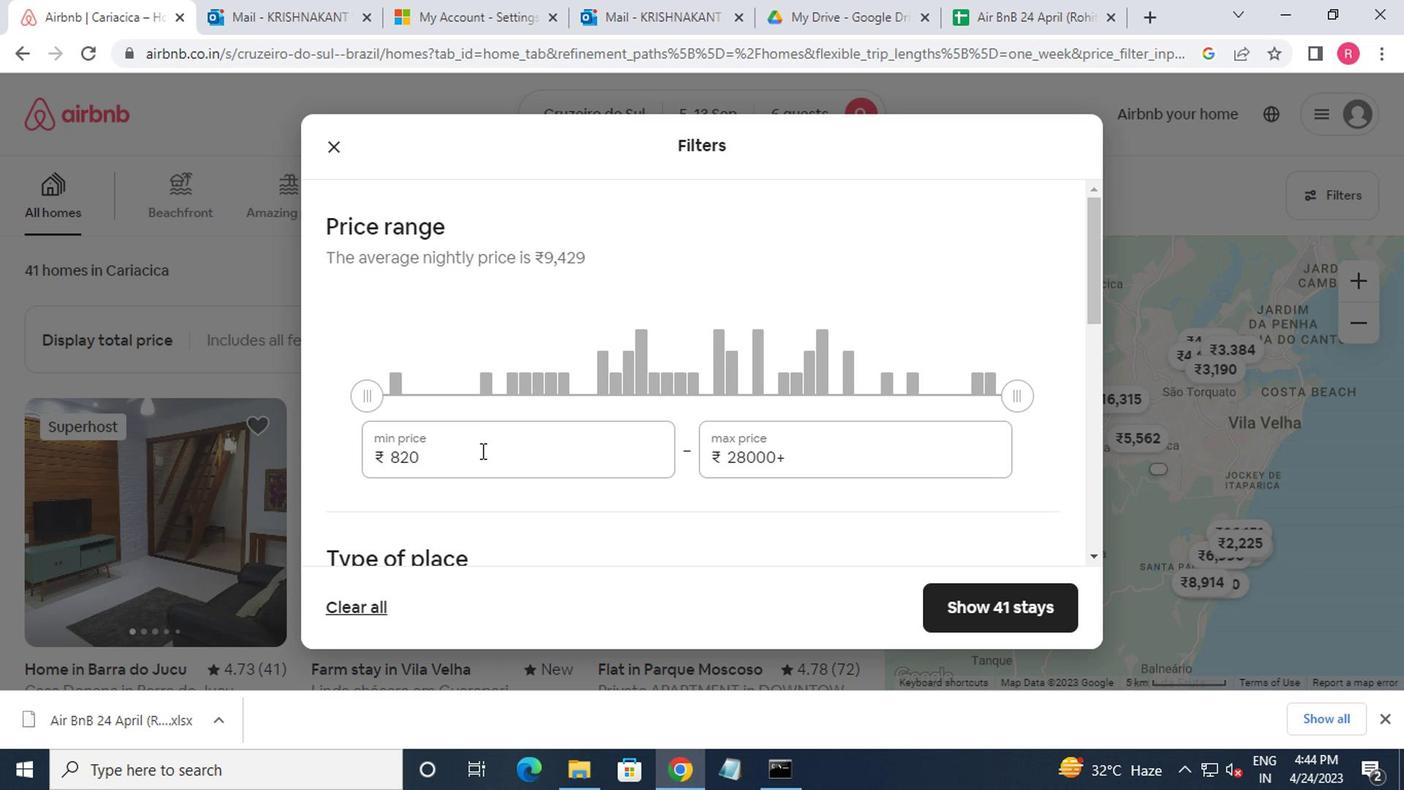 
Action: Mouse moved to (479, 447)
Screenshot: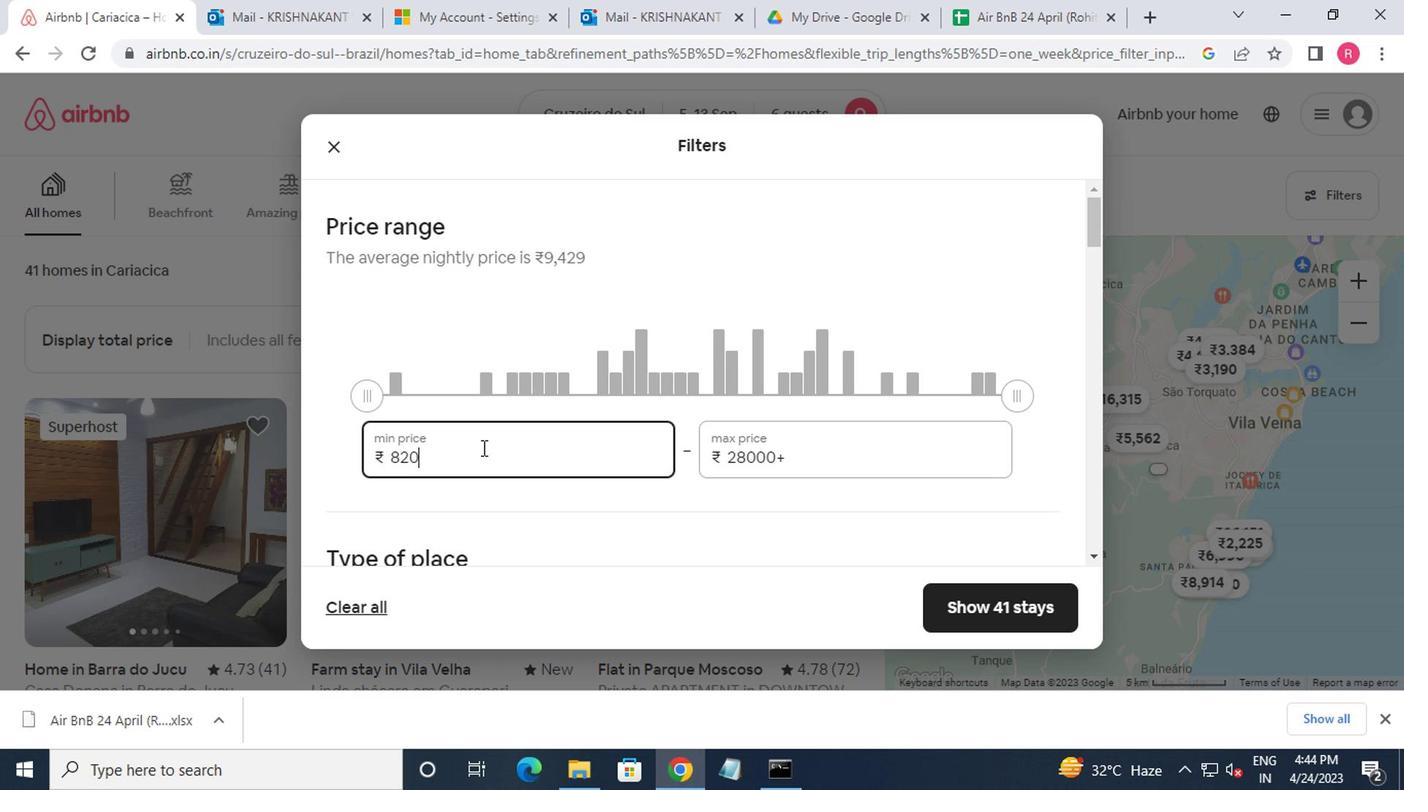
Action: Key pressed <Key.backspace><Key.backspace><Key.backspace><Key.backspace>15000<Key.tab>20000
Screenshot: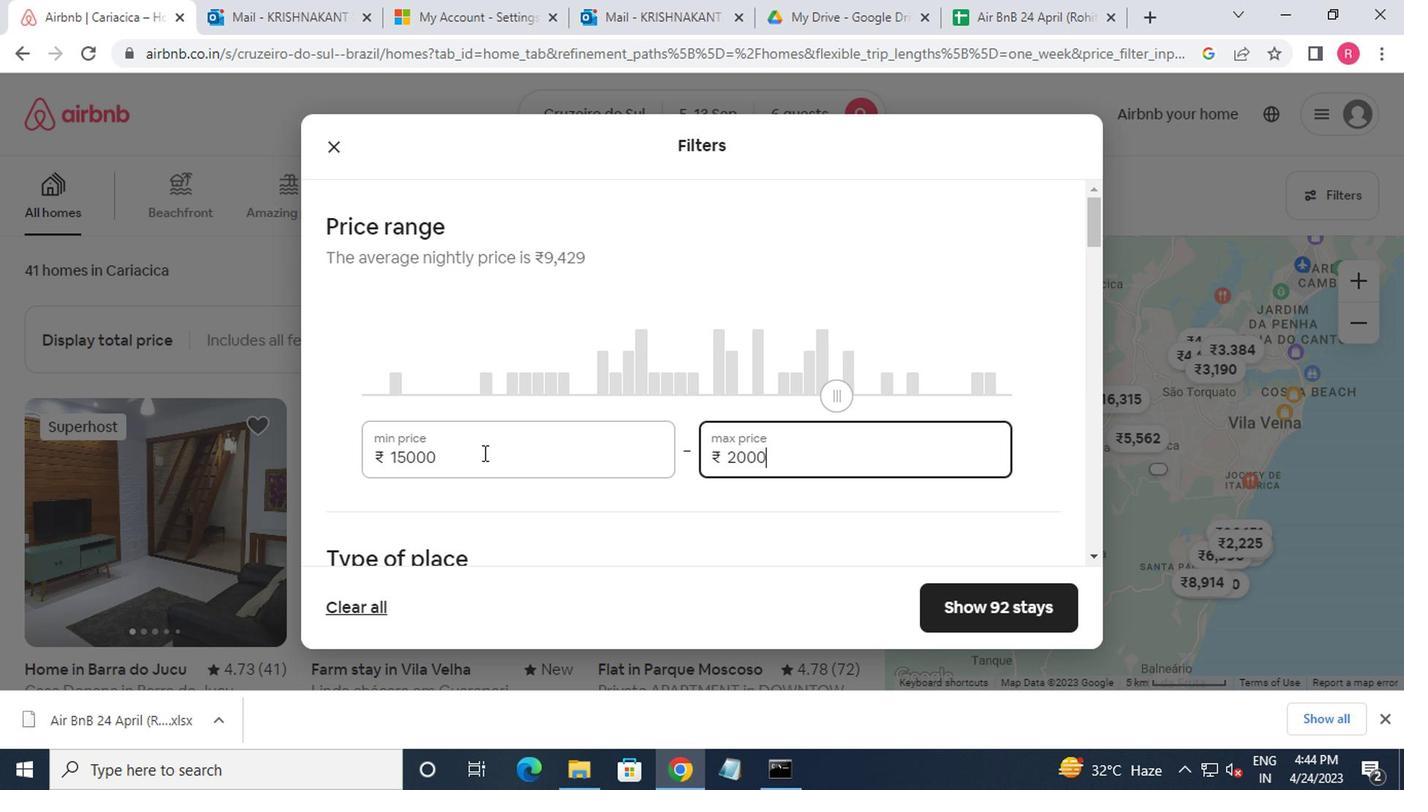 
Action: Mouse moved to (412, 245)
Screenshot: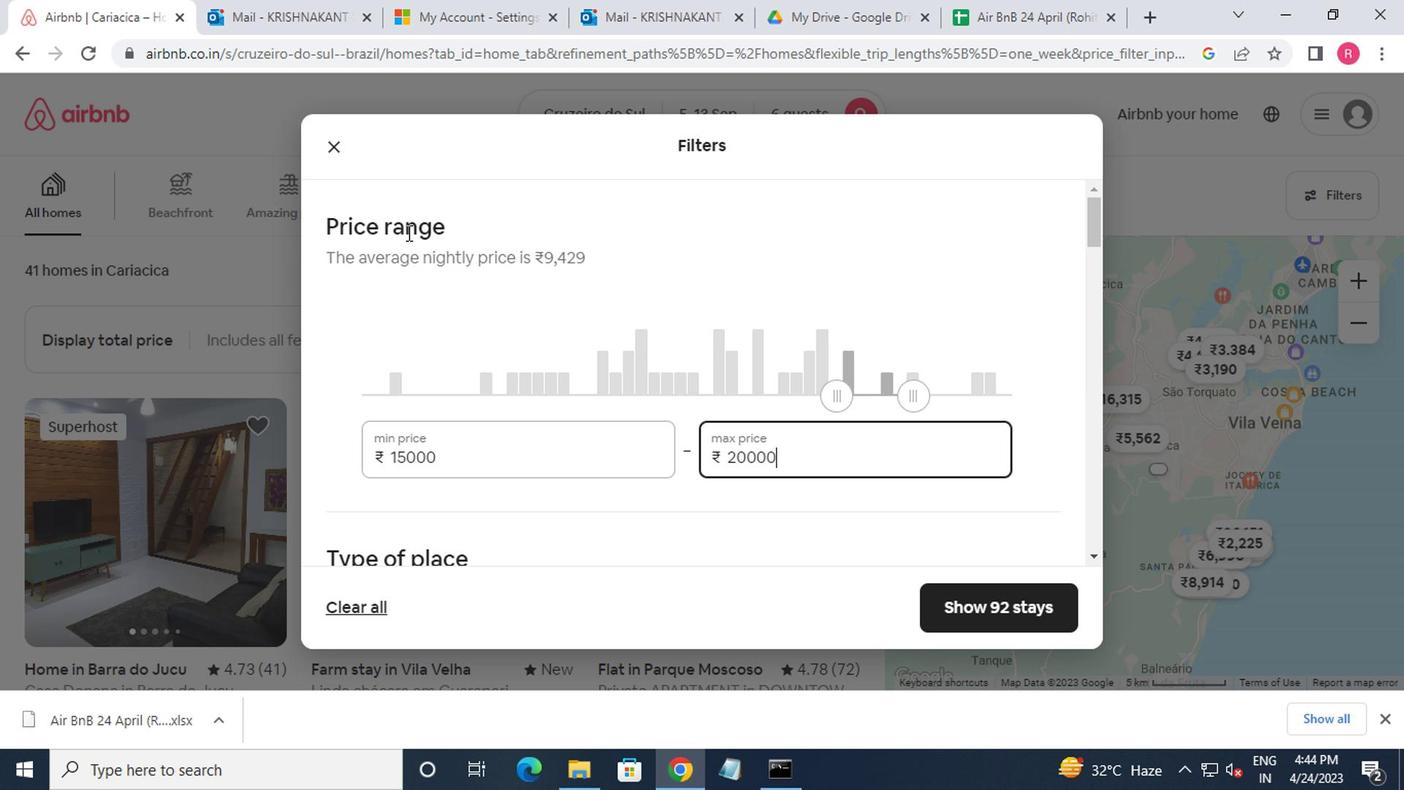 
Action: Mouse scrolled (412, 245) with delta (0, 0)
Screenshot: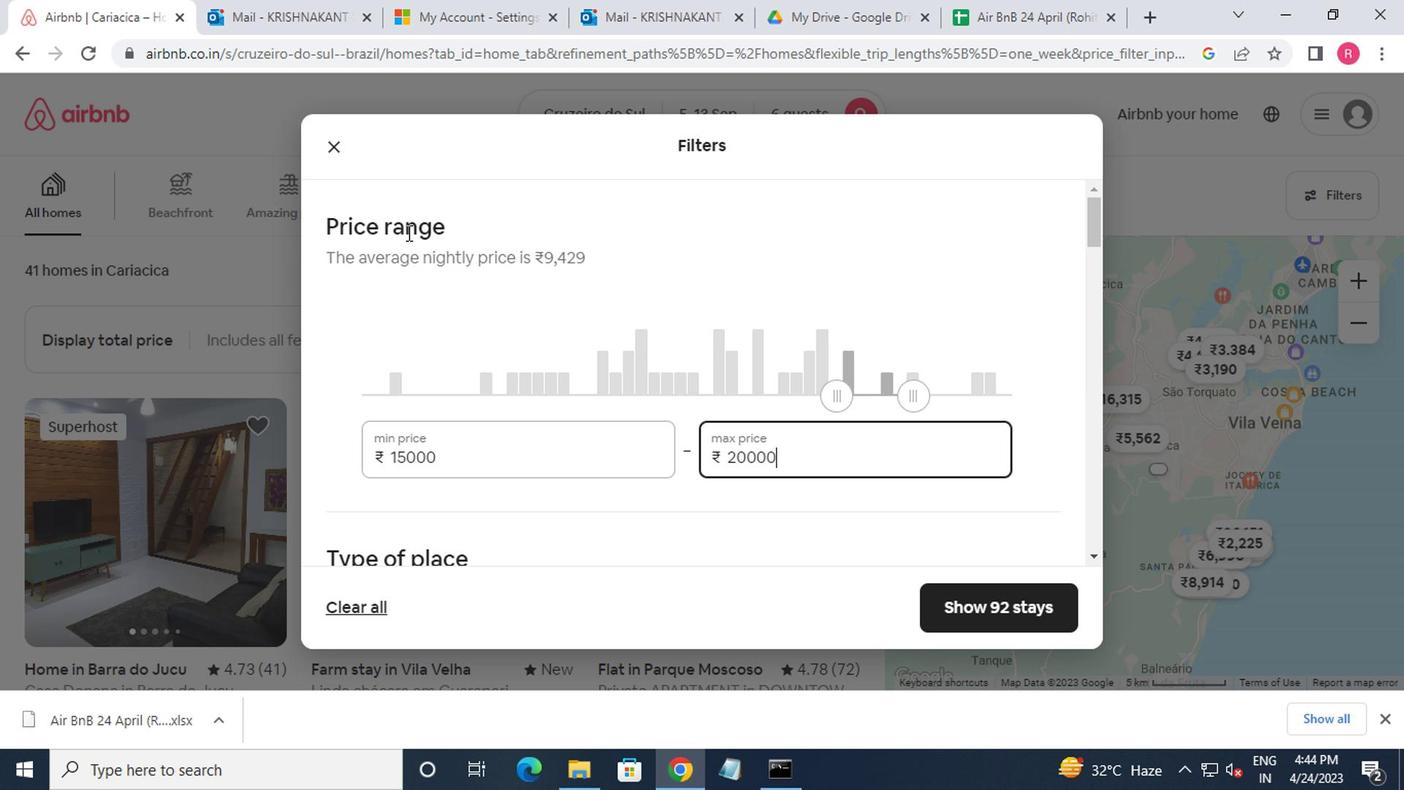 
Action: Mouse moved to (417, 250)
Screenshot: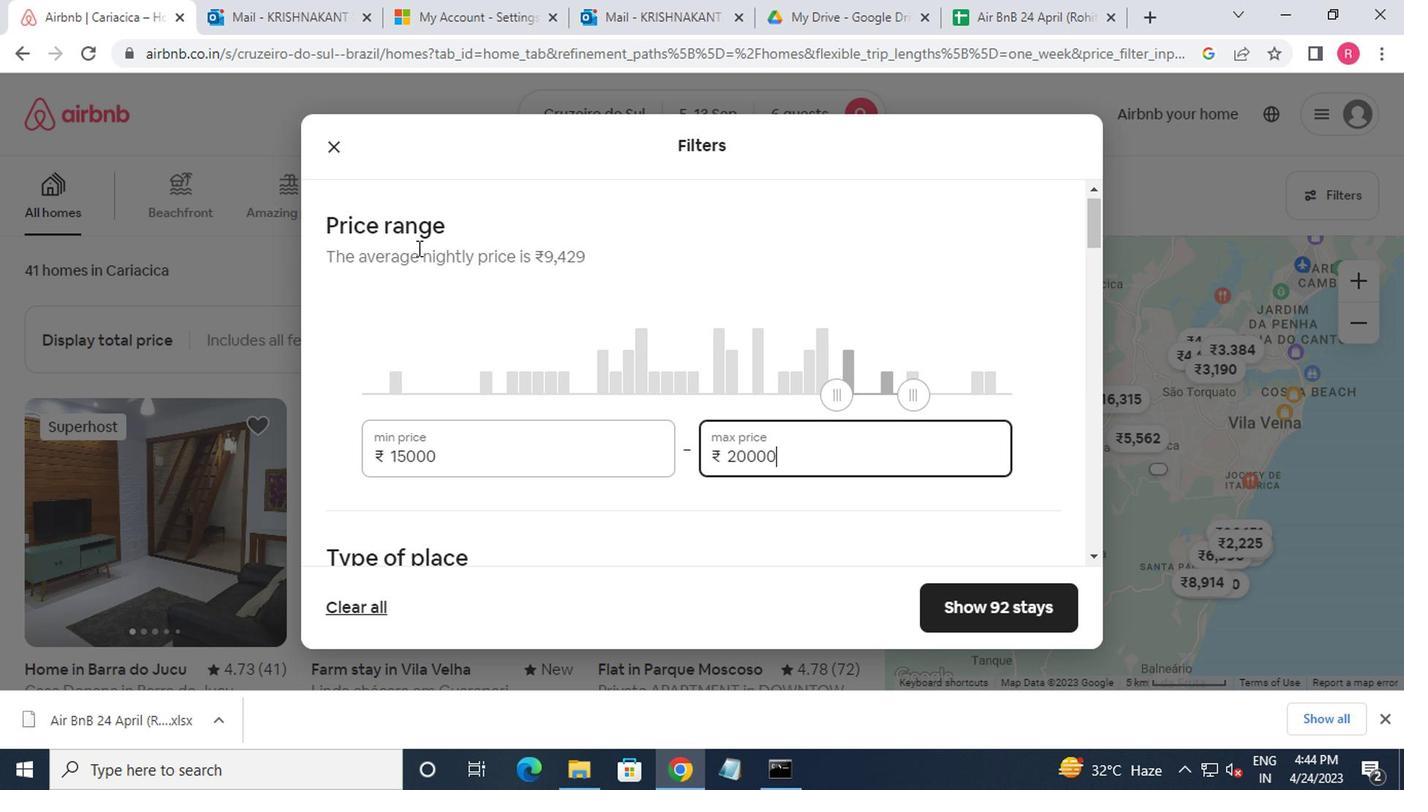 
Action: Mouse scrolled (417, 249) with delta (0, -1)
Screenshot: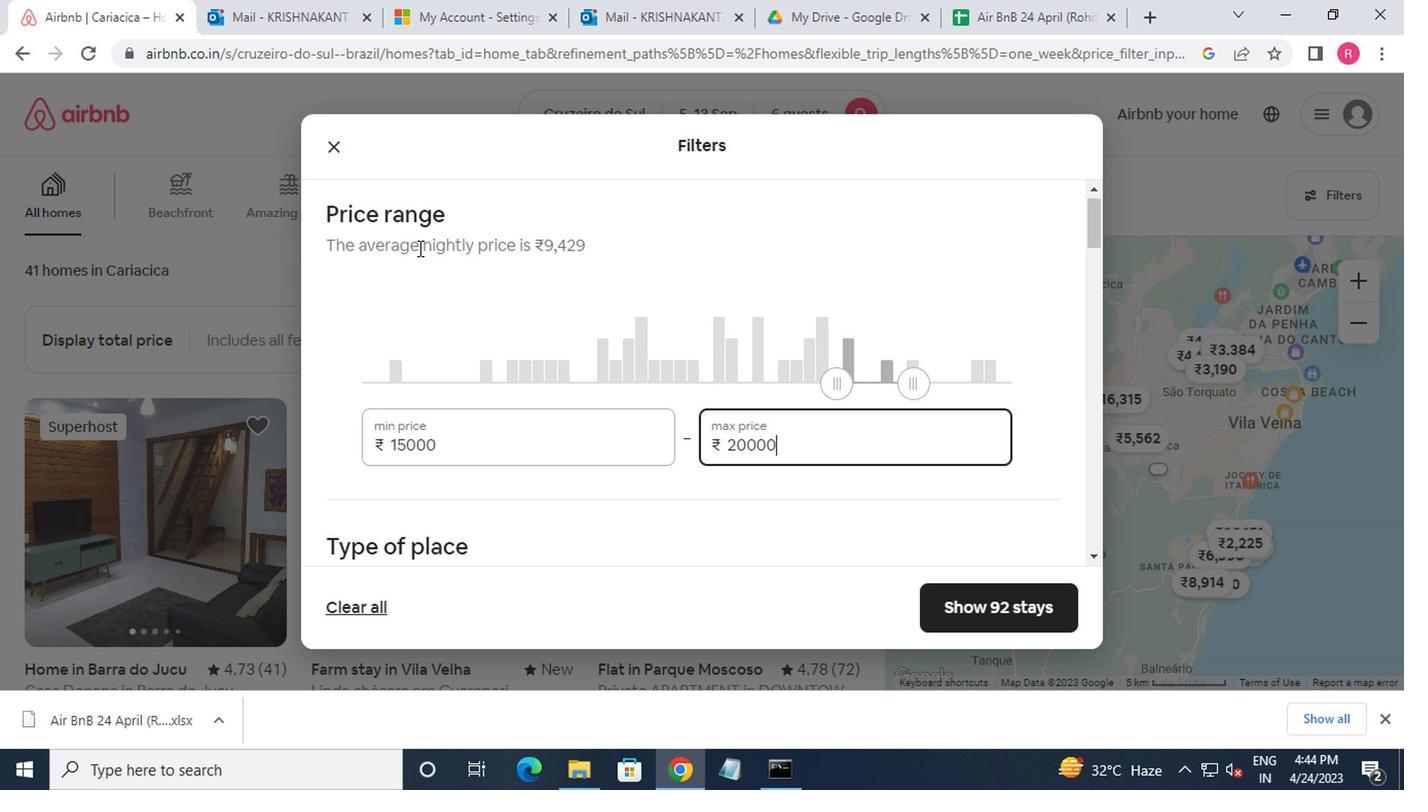 
Action: Mouse moved to (332, 281)
Screenshot: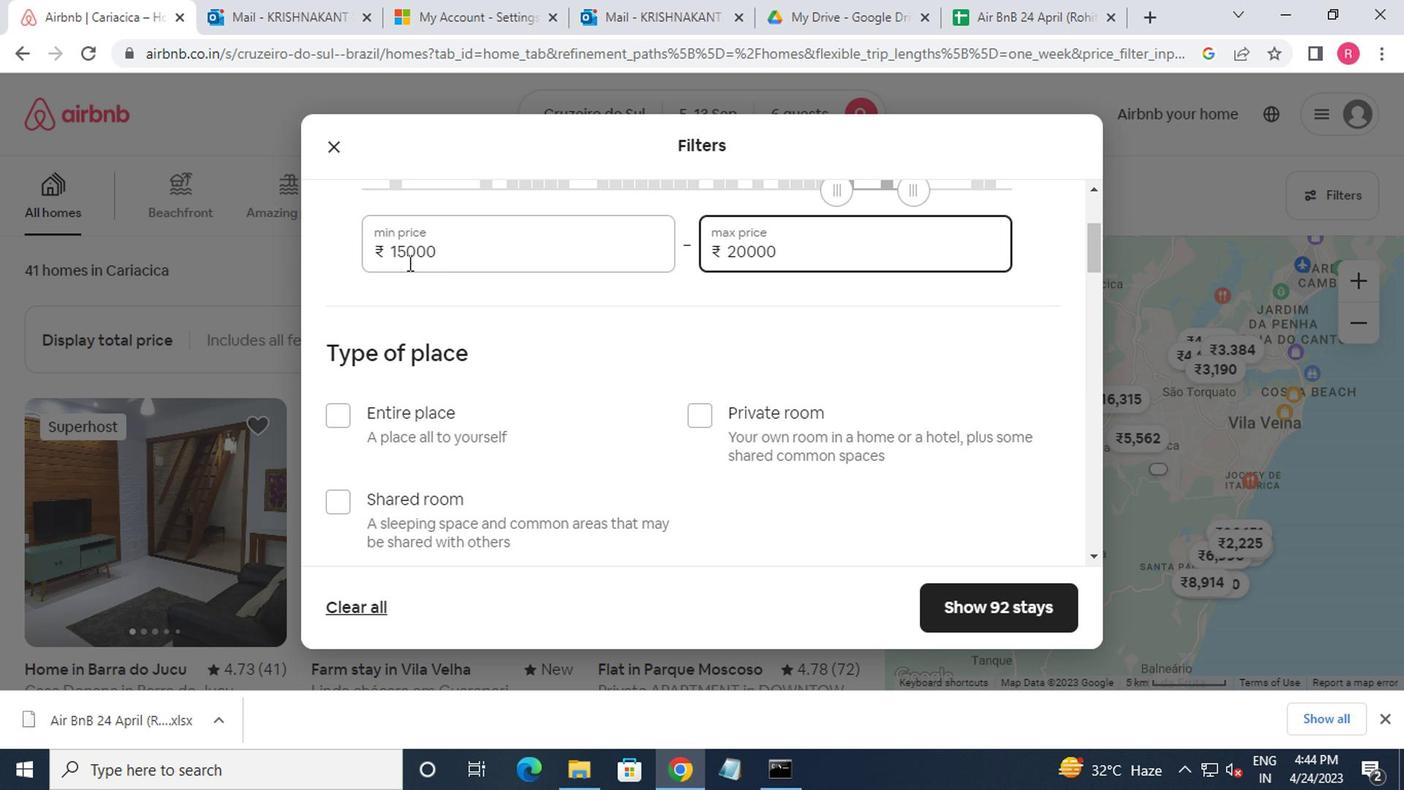 
Action: Mouse scrolled (332, 280) with delta (0, 0)
Screenshot: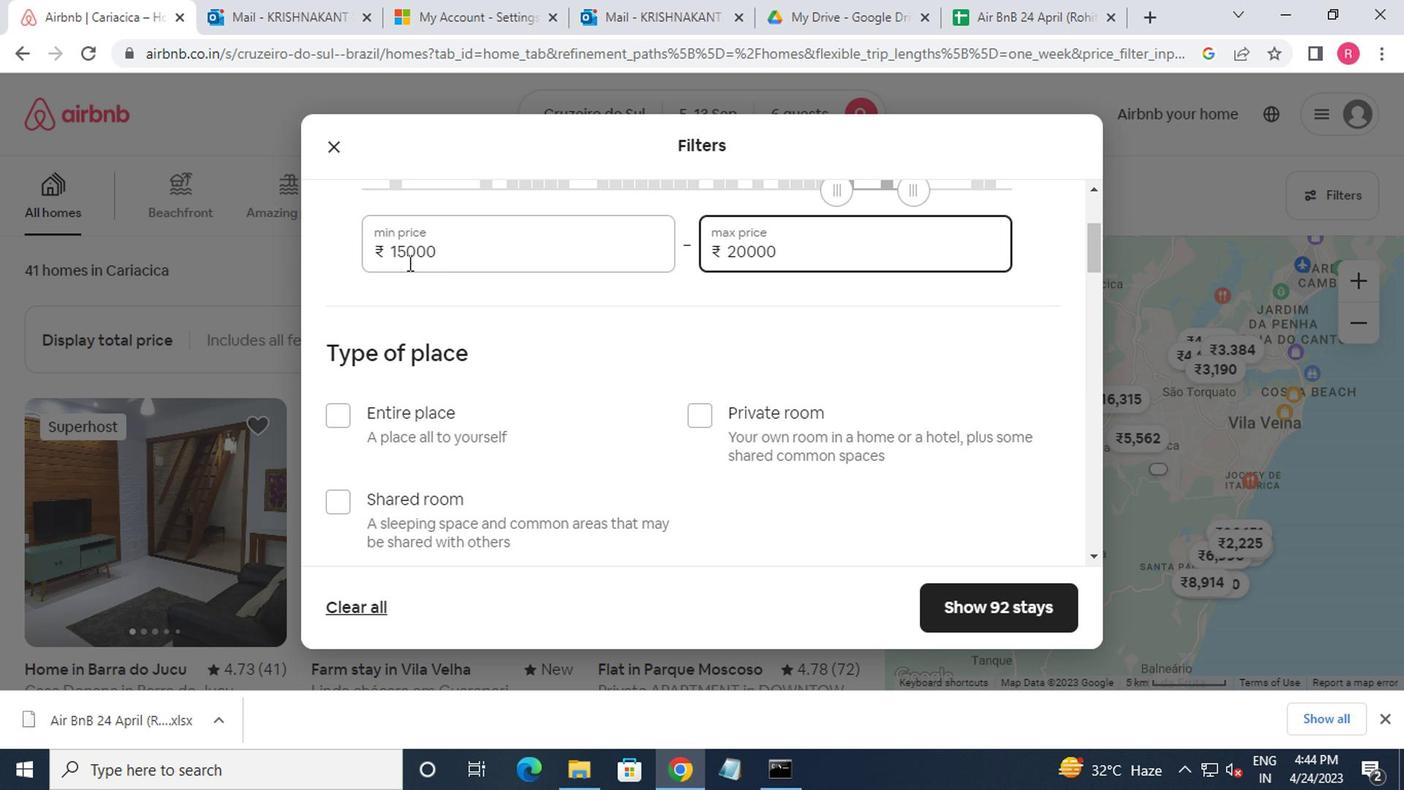 
Action: Mouse moved to (328, 284)
Screenshot: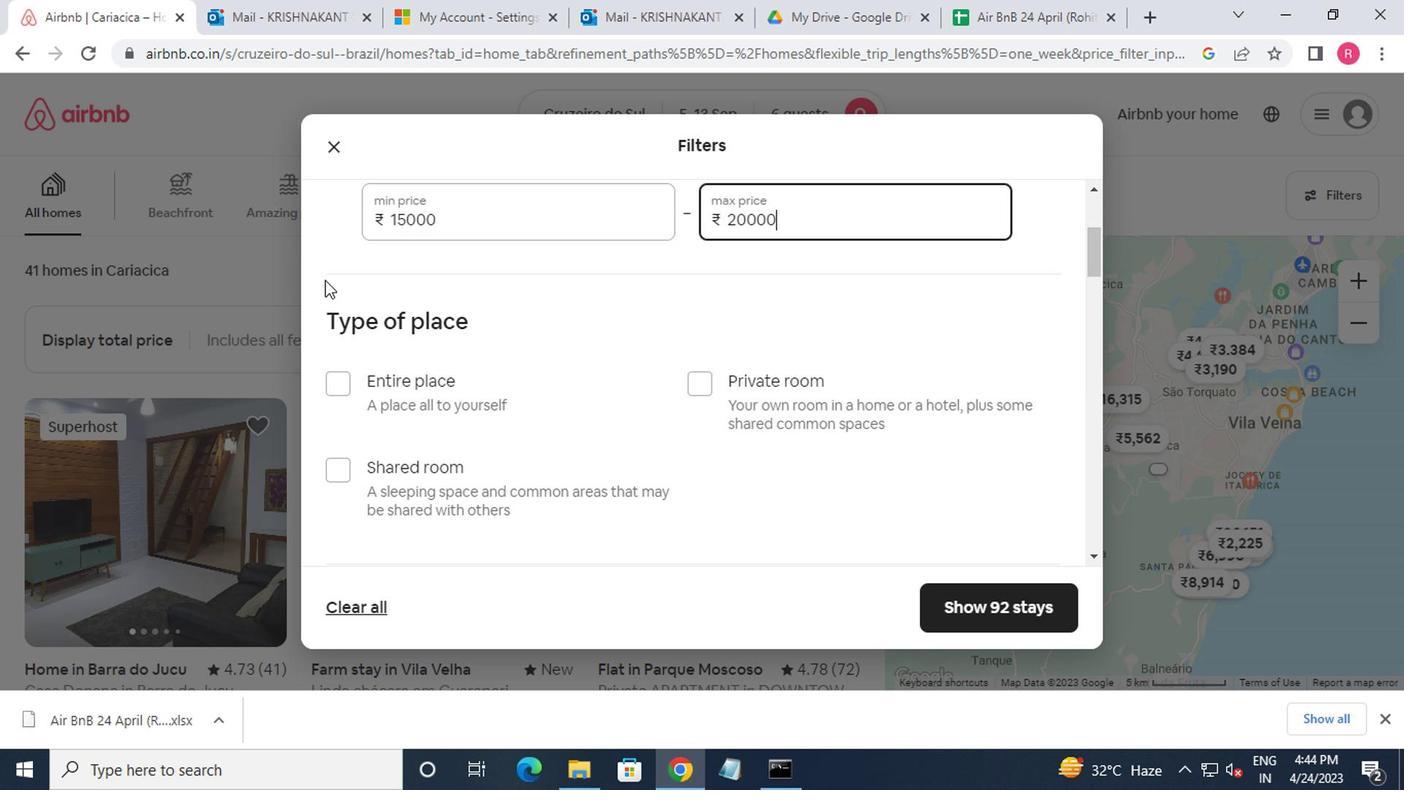 
Action: Mouse scrolled (328, 283) with delta (0, 0)
Screenshot: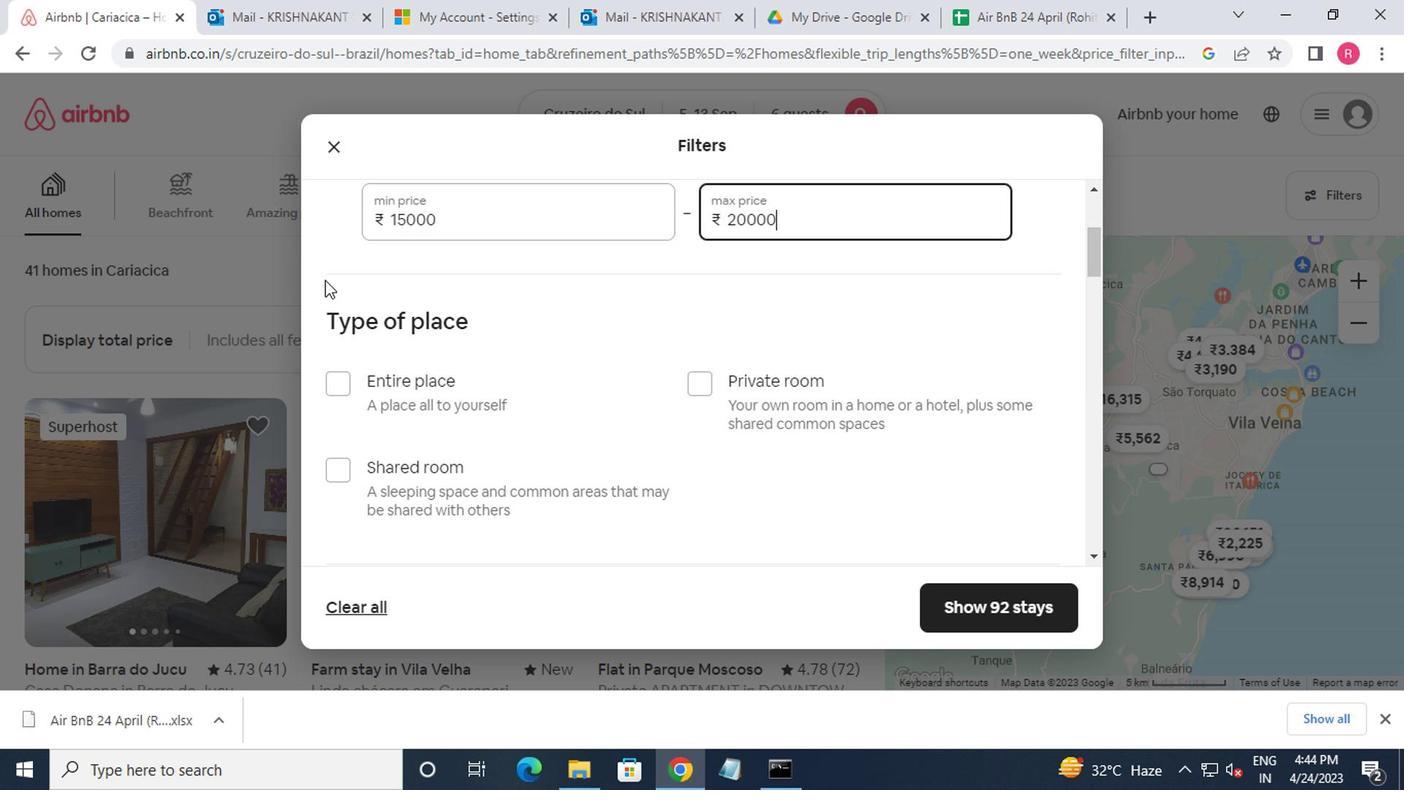 
Action: Mouse moved to (679, 218)
Screenshot: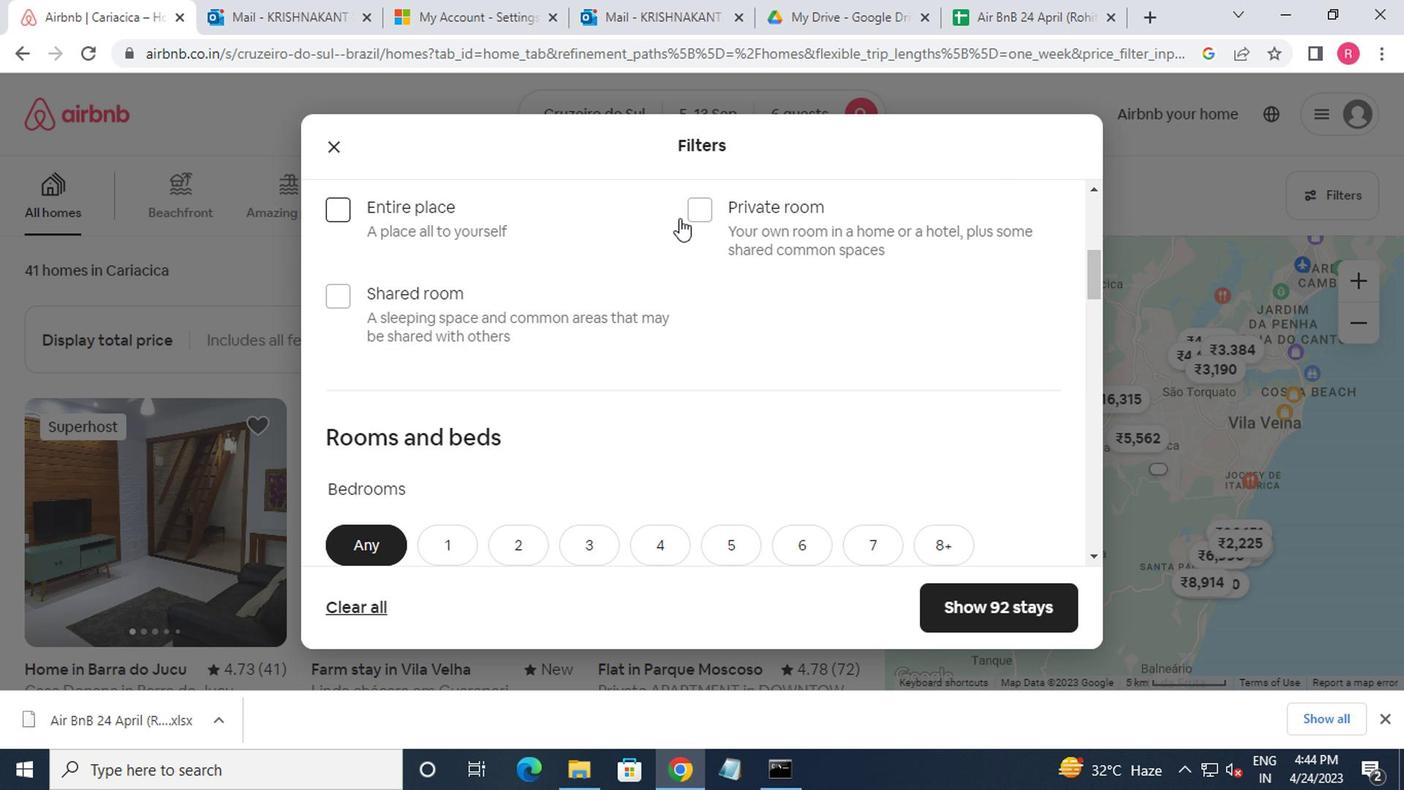 
Action: Mouse pressed left at (679, 218)
Screenshot: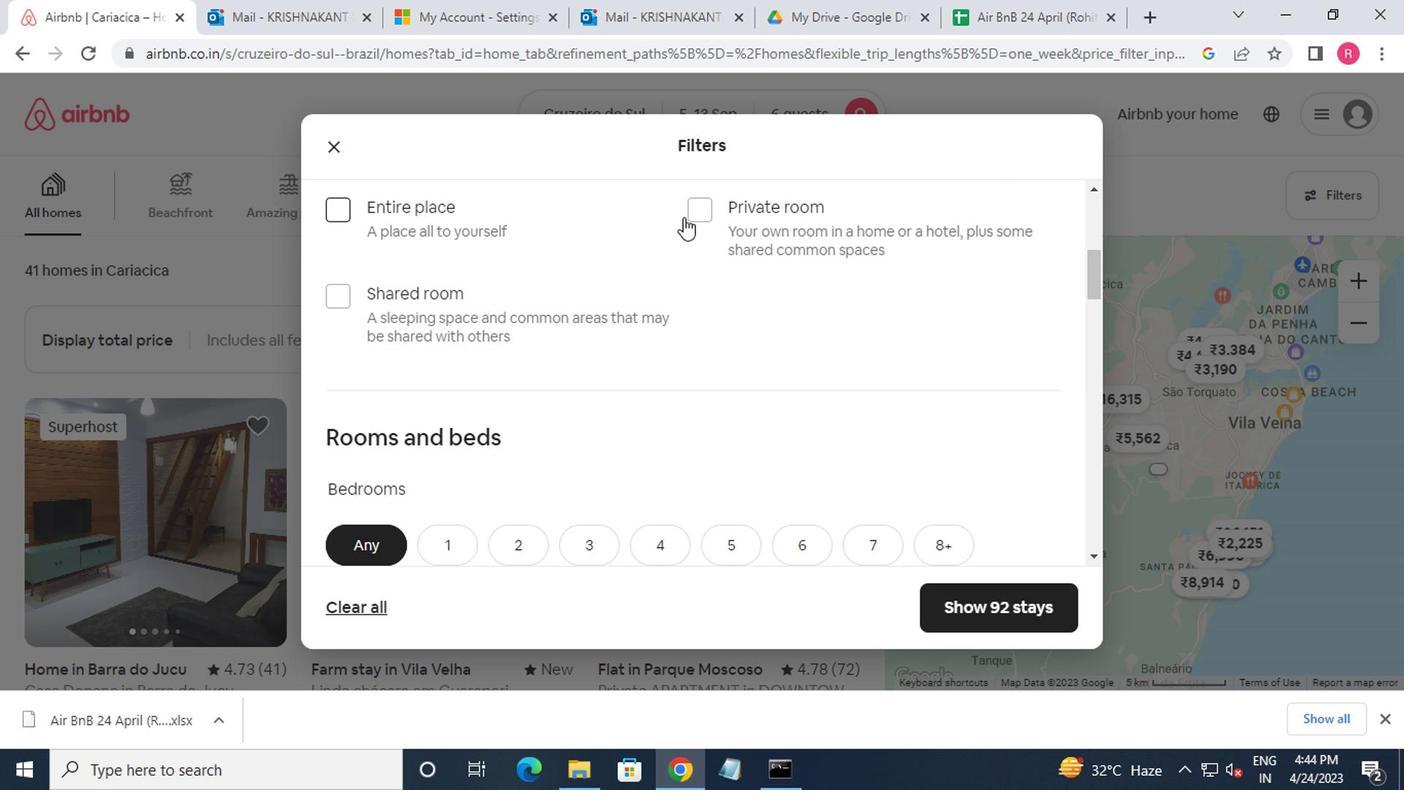 
Action: Mouse moved to (694, 223)
Screenshot: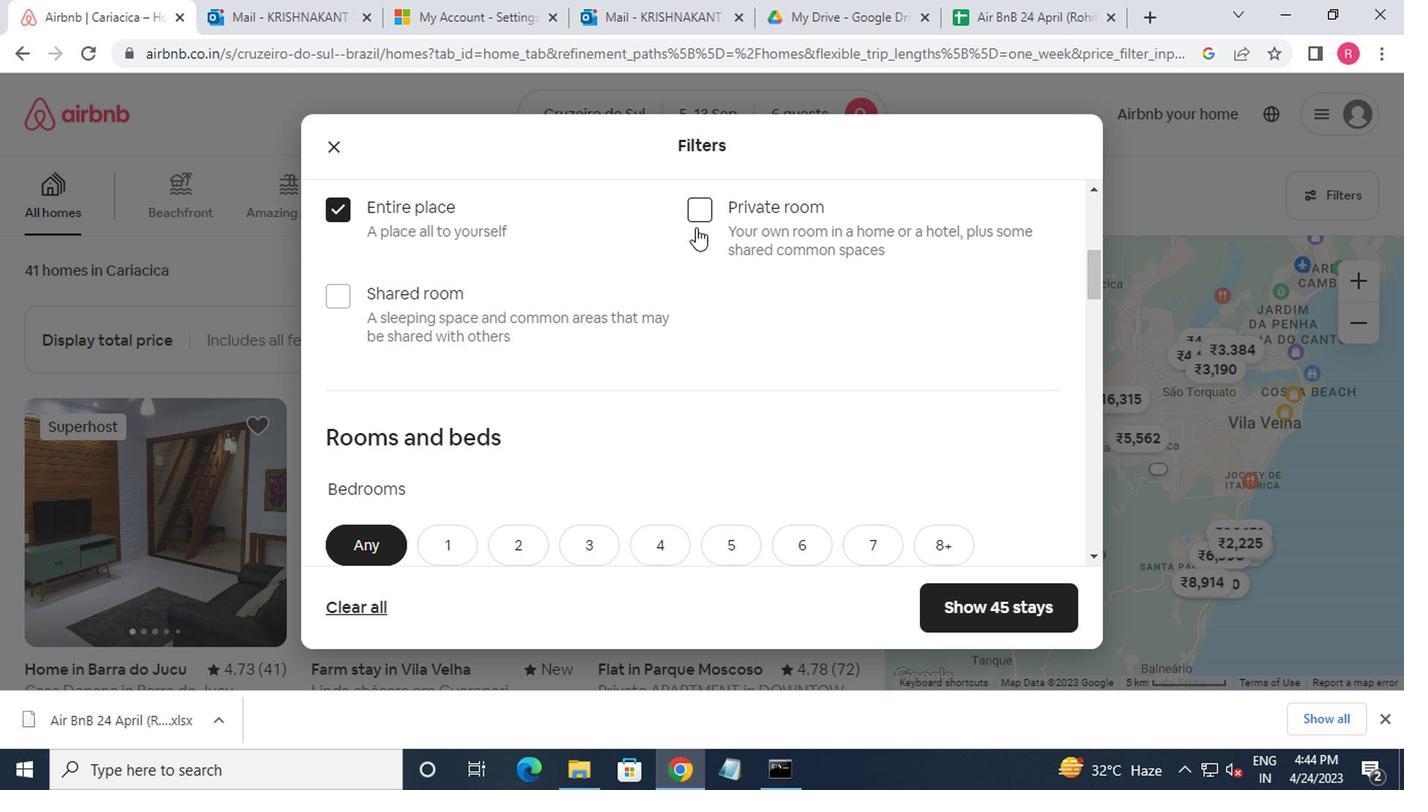 
Action: Mouse pressed left at (694, 223)
Screenshot: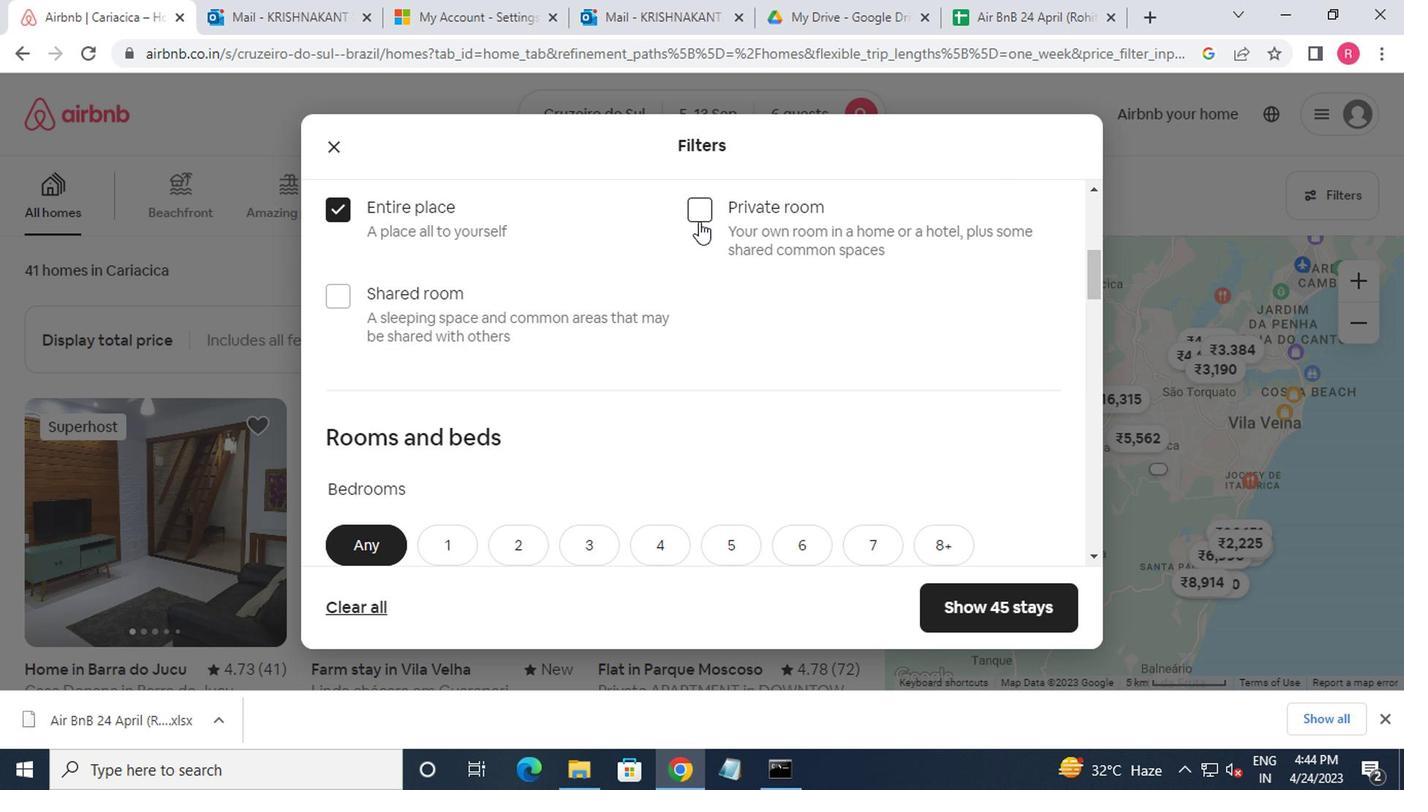 
Action: Mouse moved to (339, 215)
Screenshot: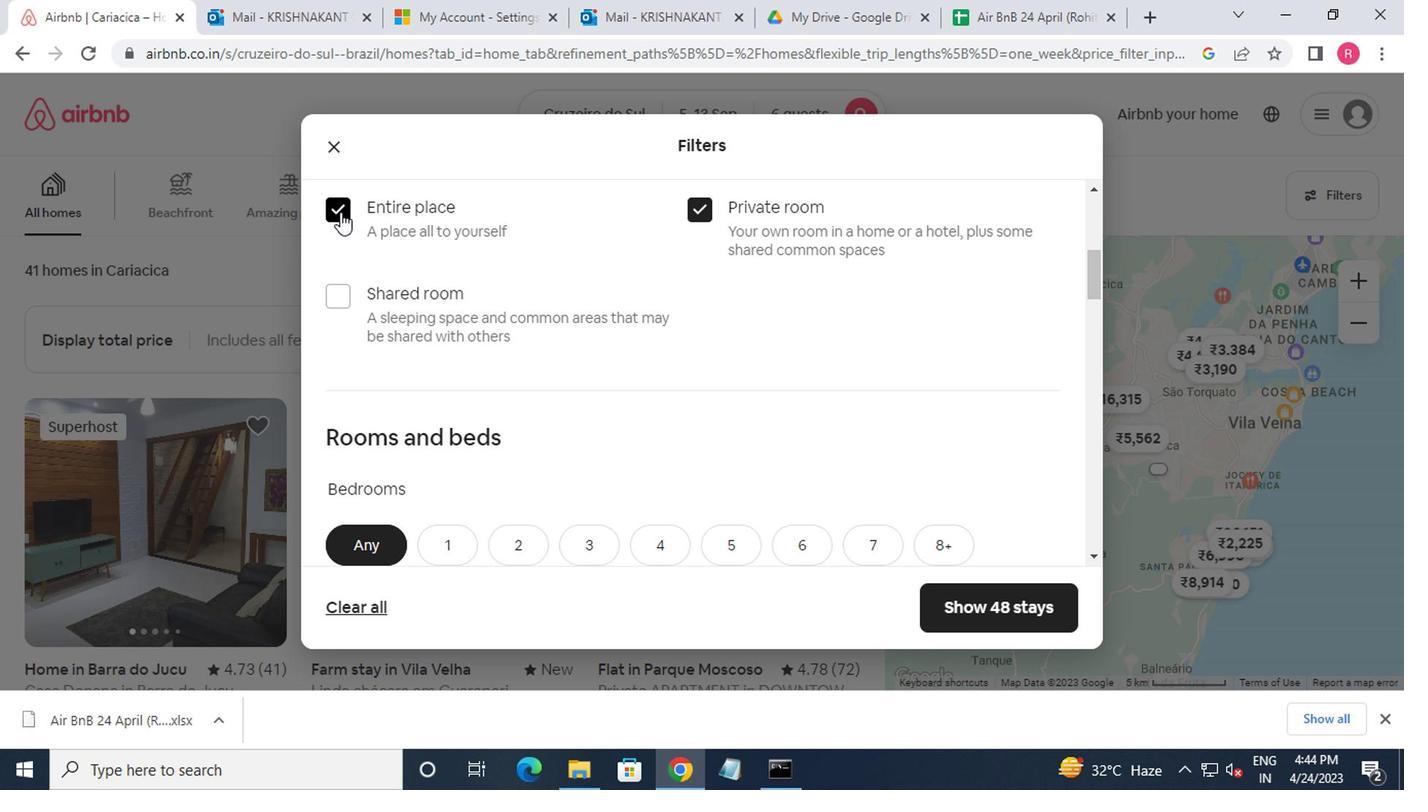 
Action: Mouse pressed left at (339, 215)
Screenshot: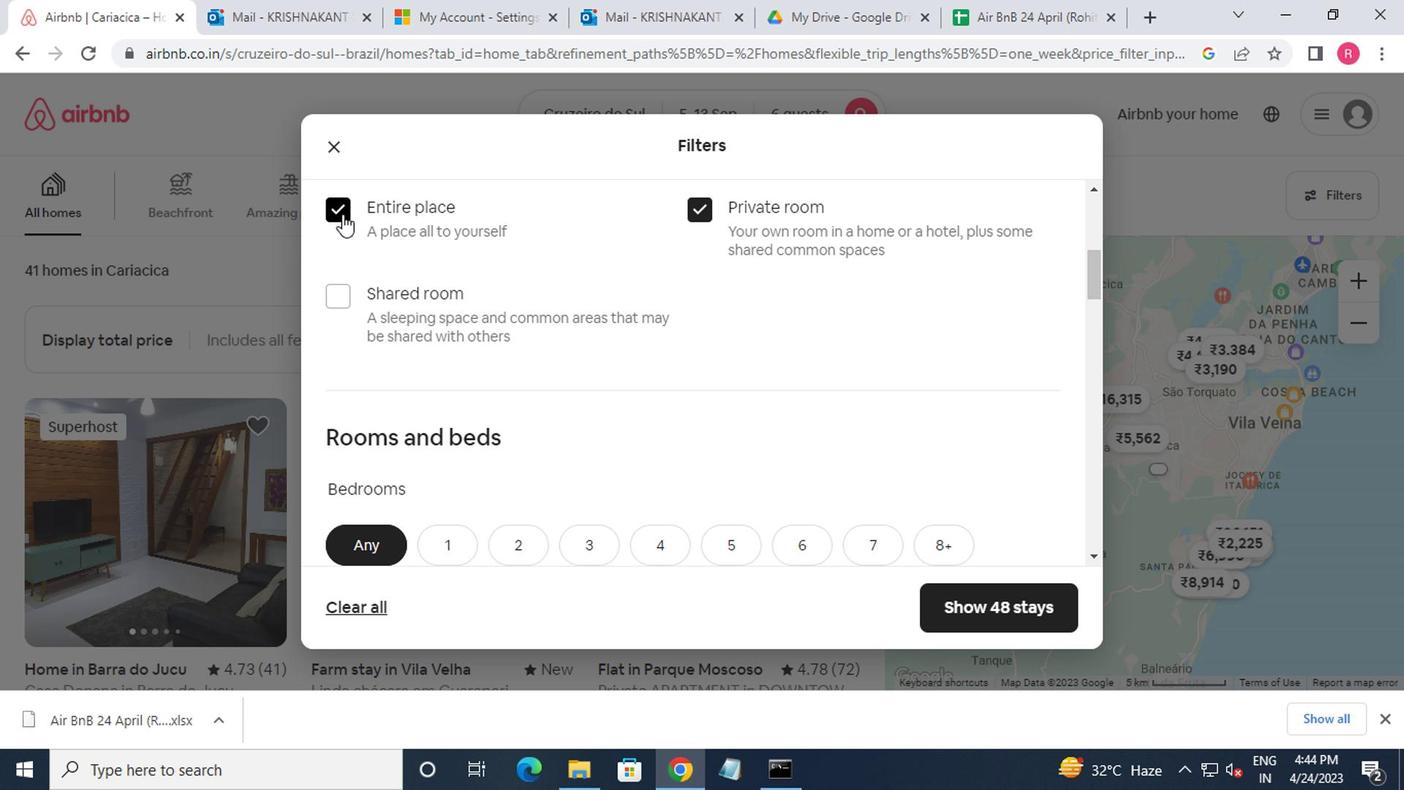 
Action: Mouse moved to (392, 288)
Screenshot: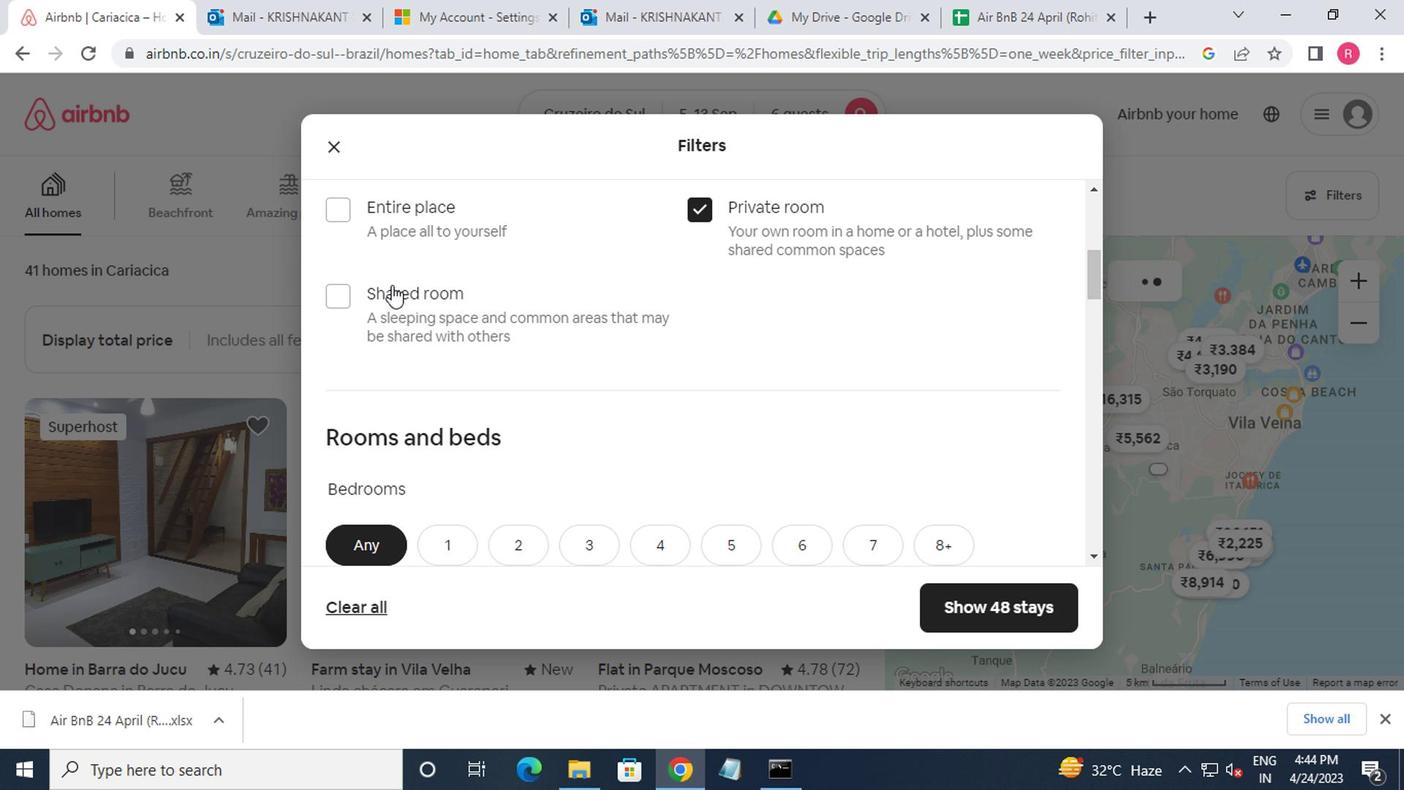 
Action: Mouse scrolled (392, 287) with delta (0, -1)
Screenshot: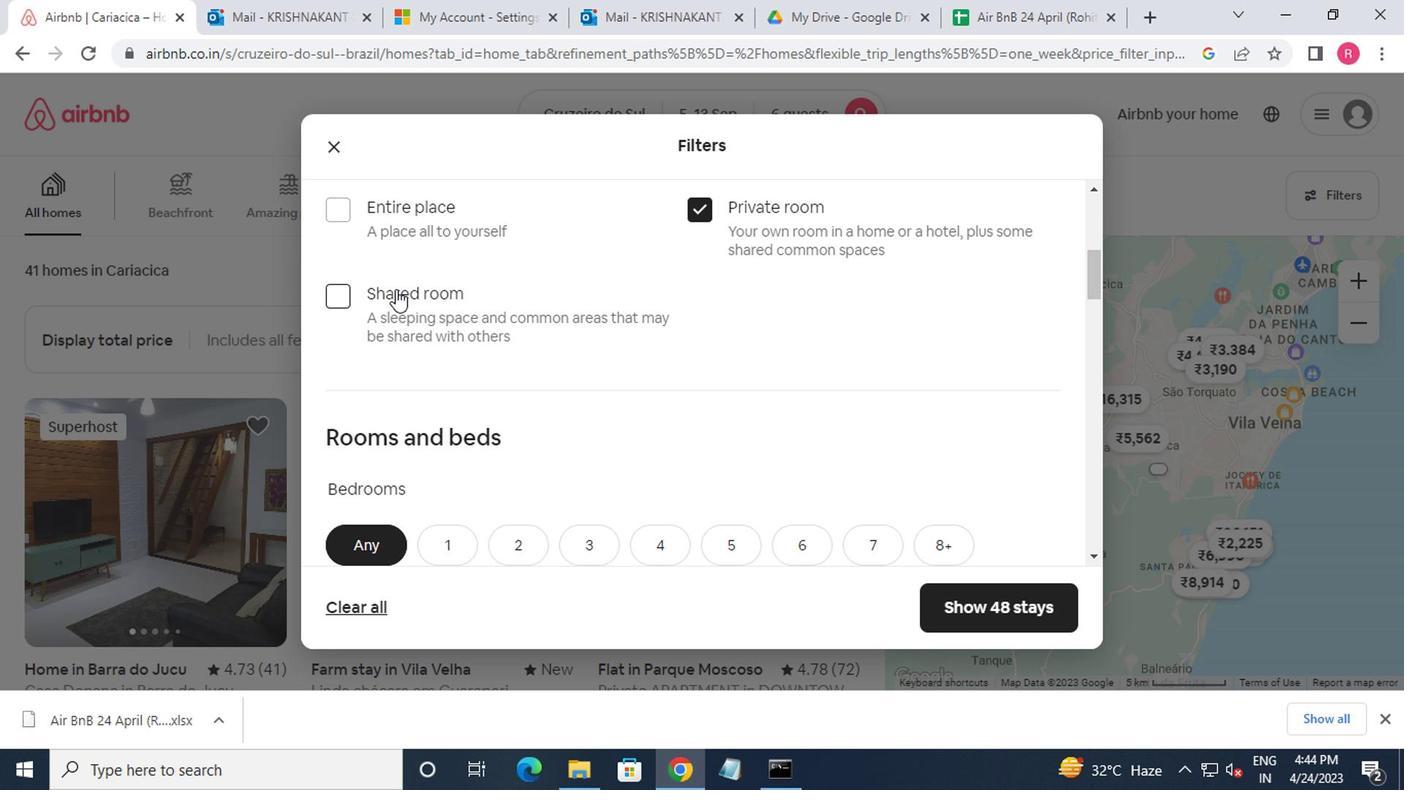 
Action: Mouse moved to (395, 288)
Screenshot: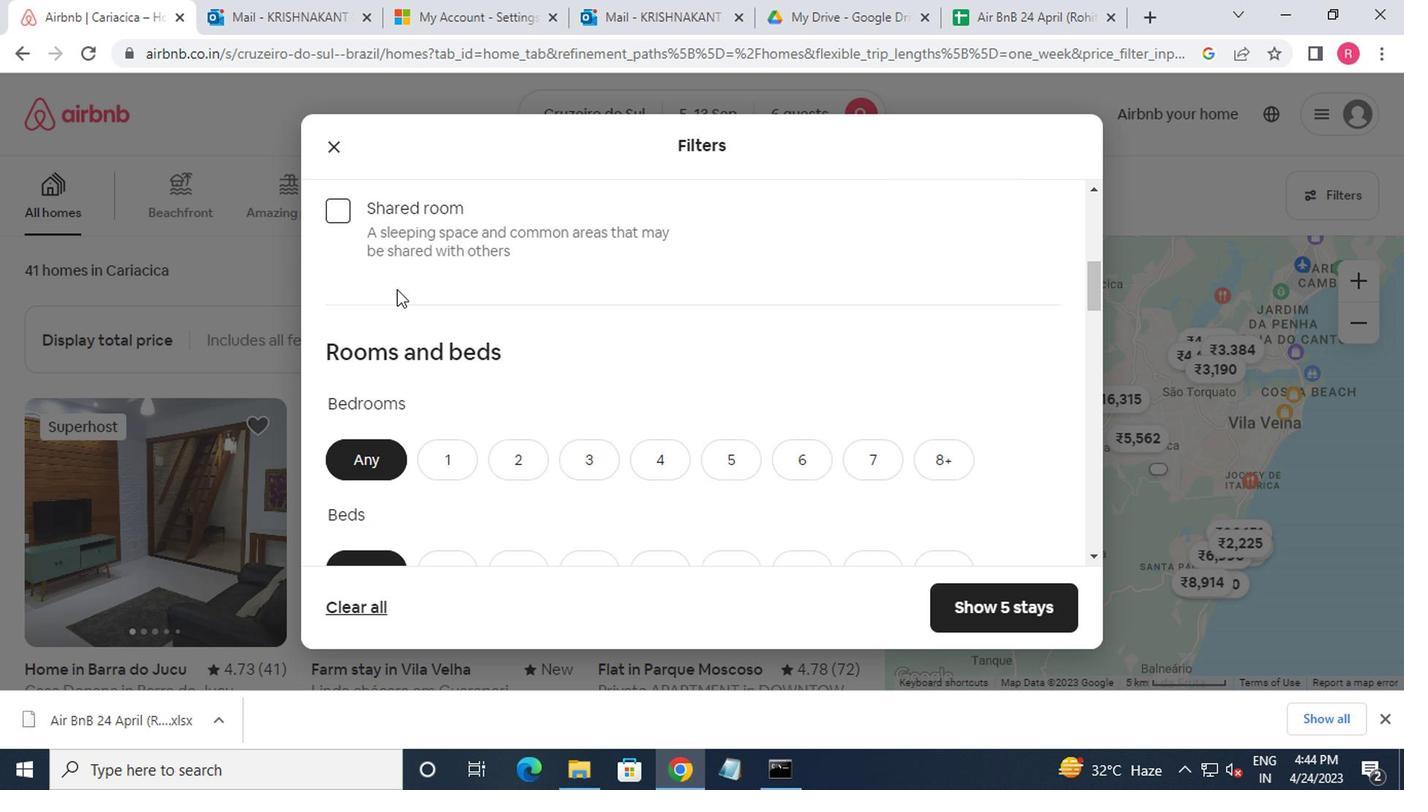 
Action: Mouse scrolled (395, 287) with delta (0, -1)
Screenshot: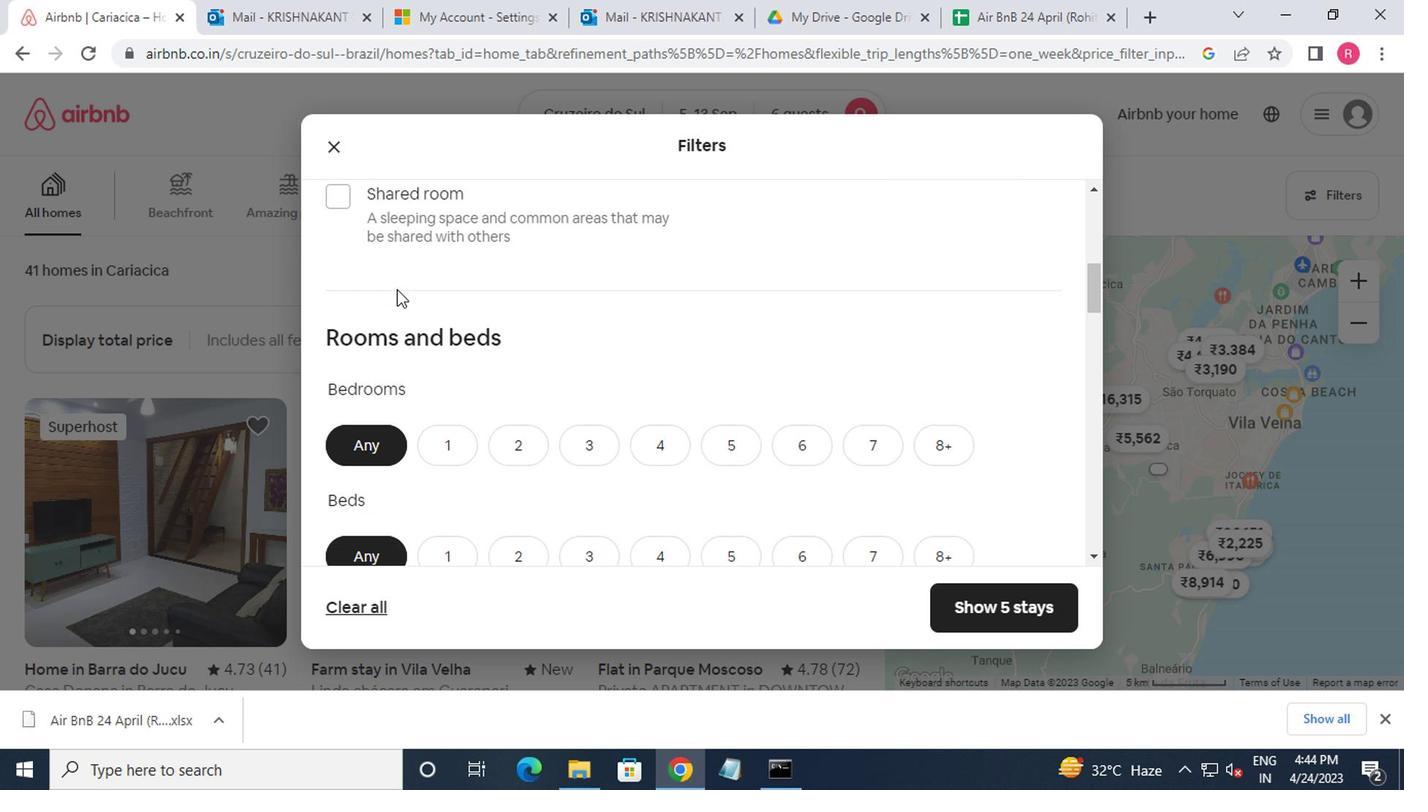 
Action: Mouse moved to (397, 288)
Screenshot: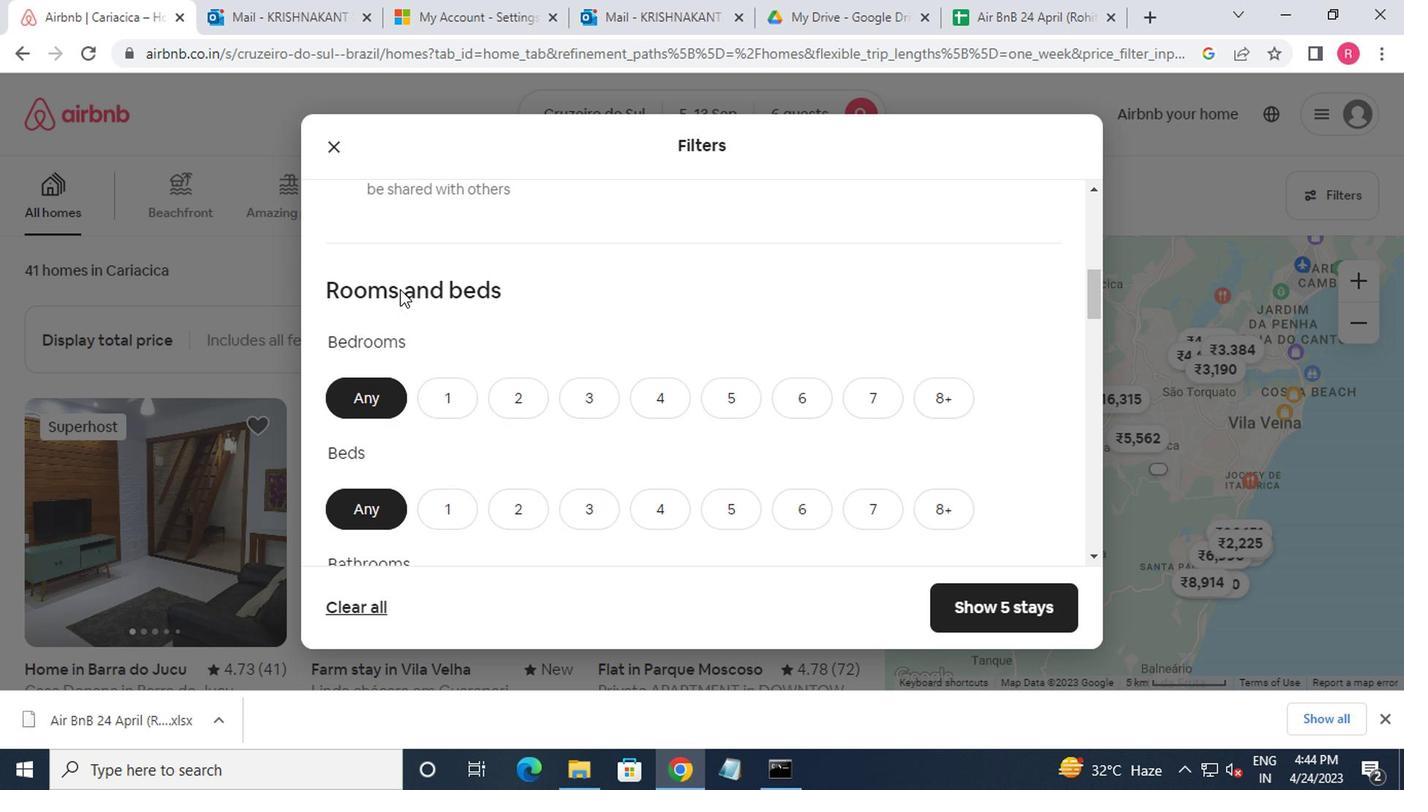 
Action: Mouse scrolled (397, 287) with delta (0, -1)
Screenshot: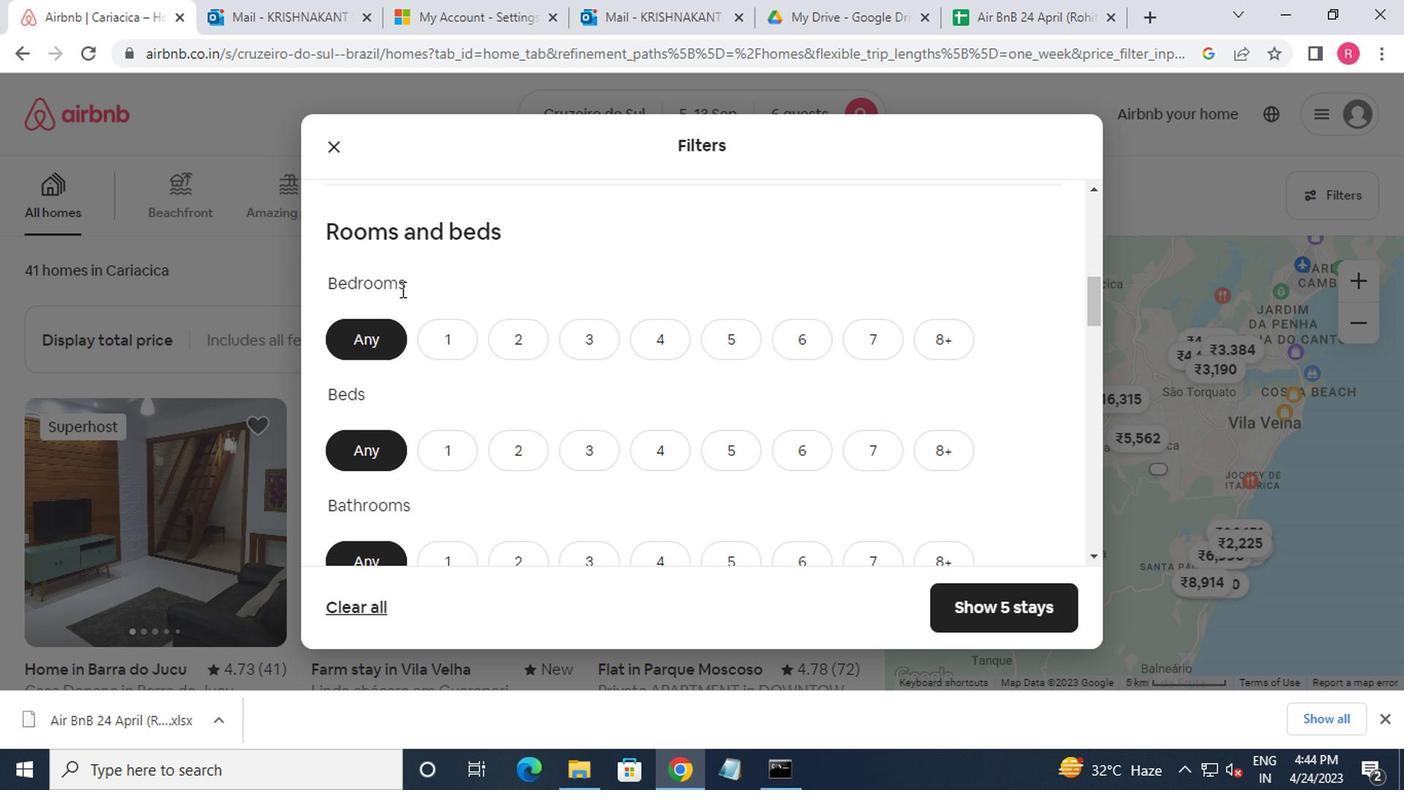 
Action: Mouse moved to (430, 242)
Screenshot: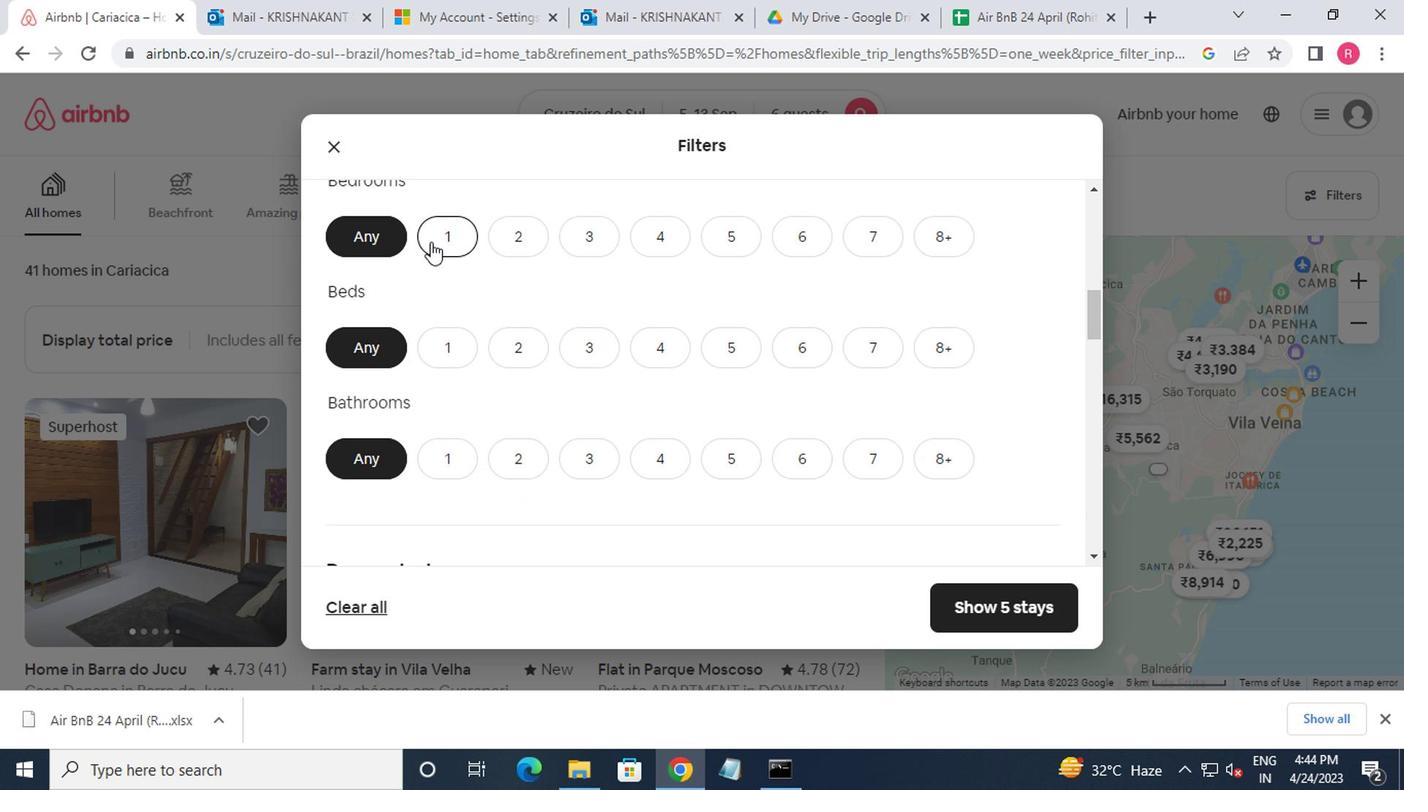 
Action: Mouse pressed left at (430, 242)
Screenshot: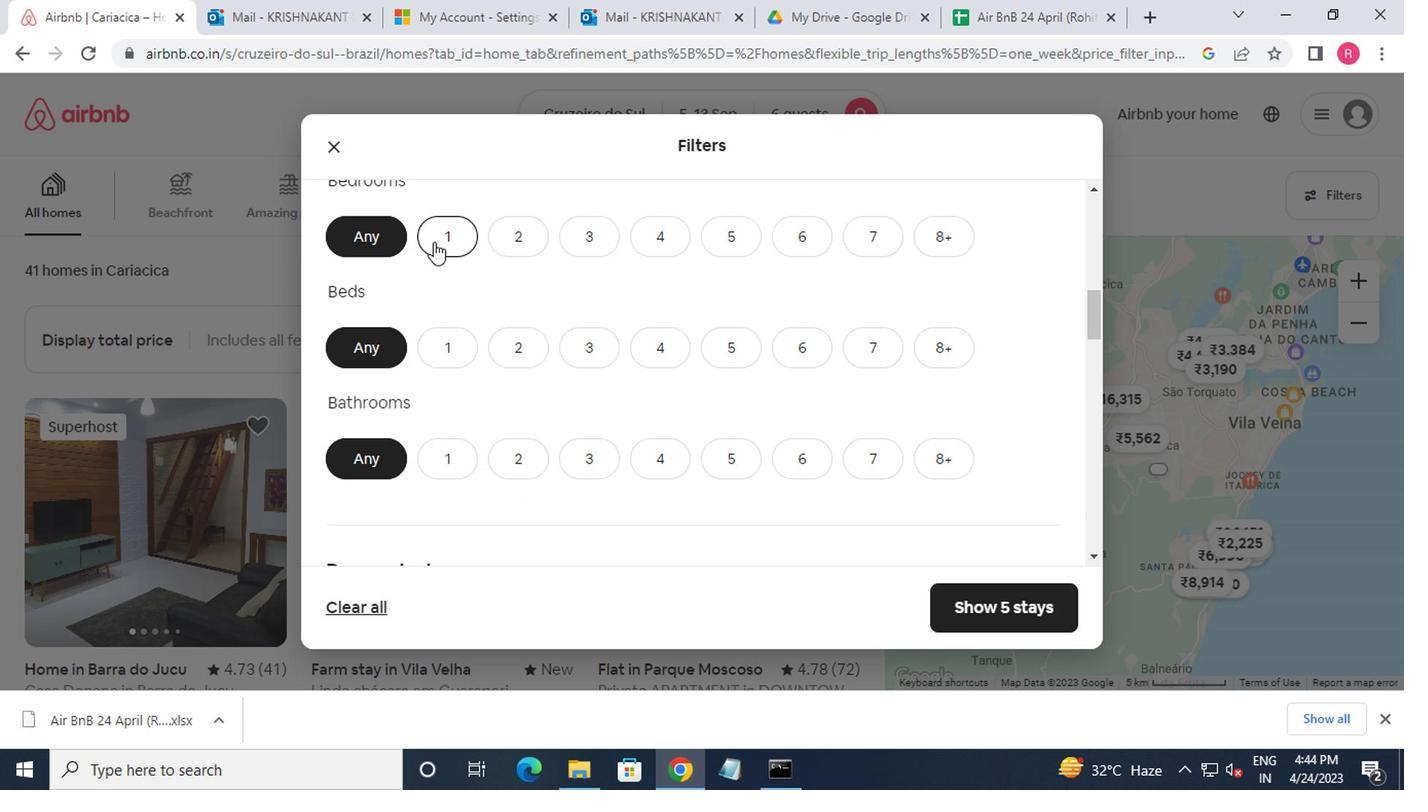 
Action: Mouse moved to (434, 346)
Screenshot: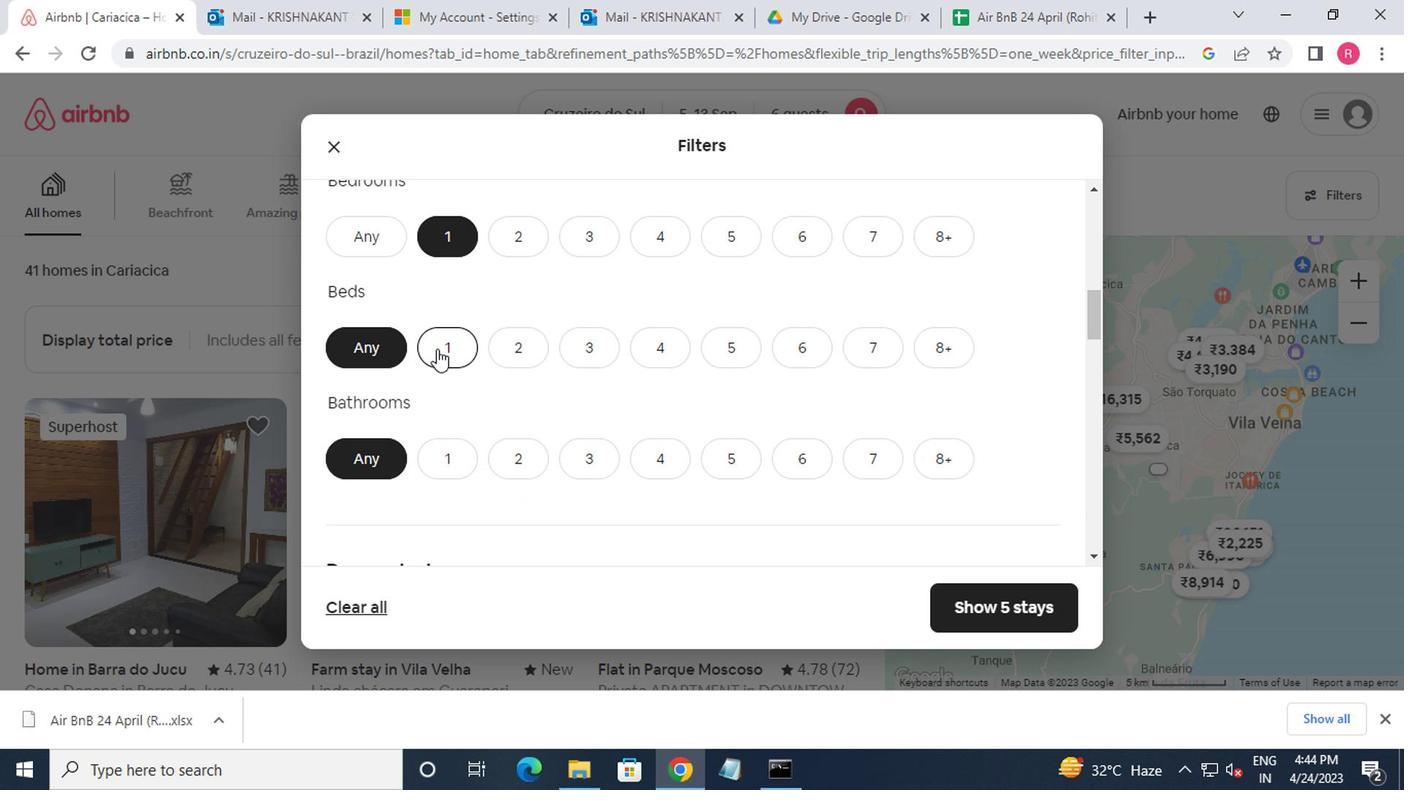 
Action: Mouse pressed left at (434, 346)
Screenshot: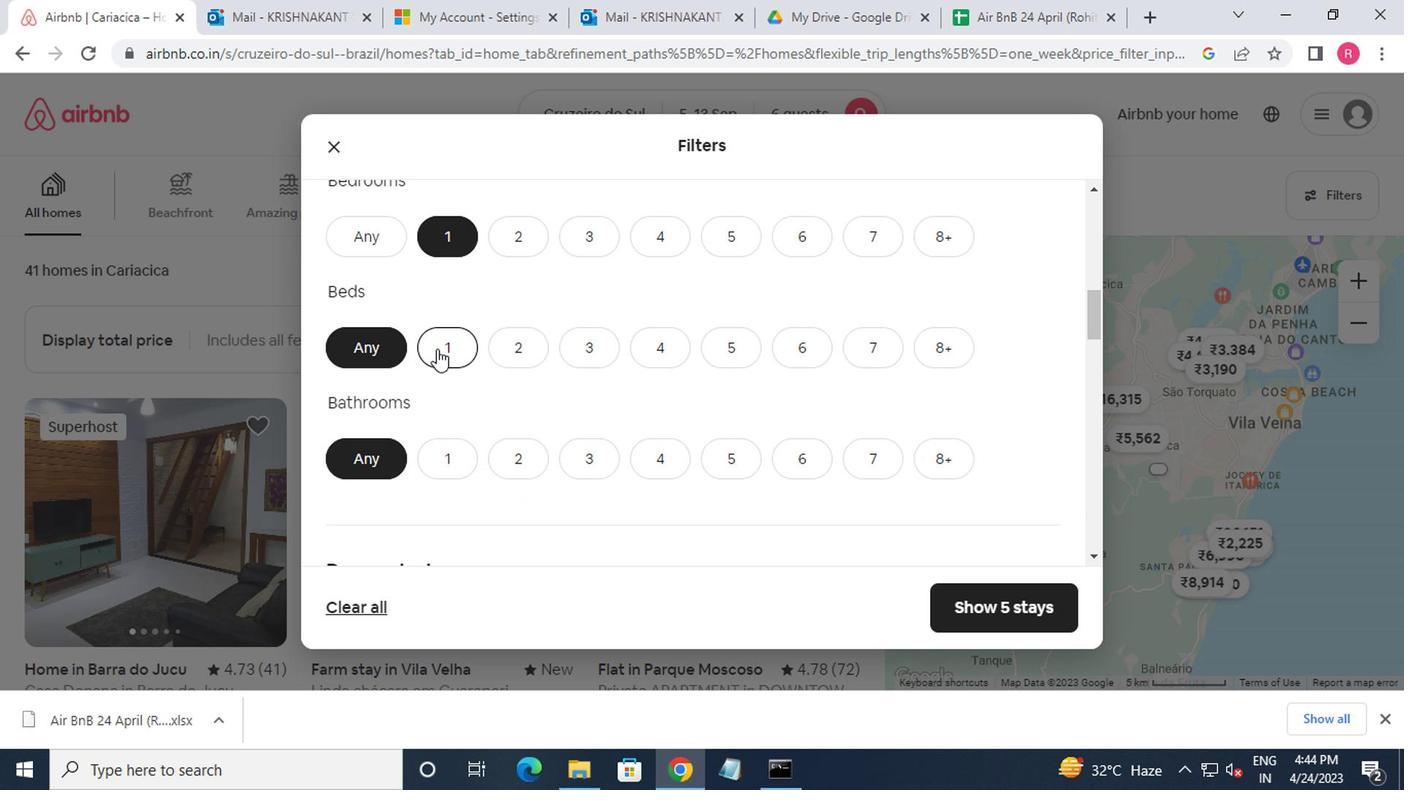
Action: Mouse moved to (575, 248)
Screenshot: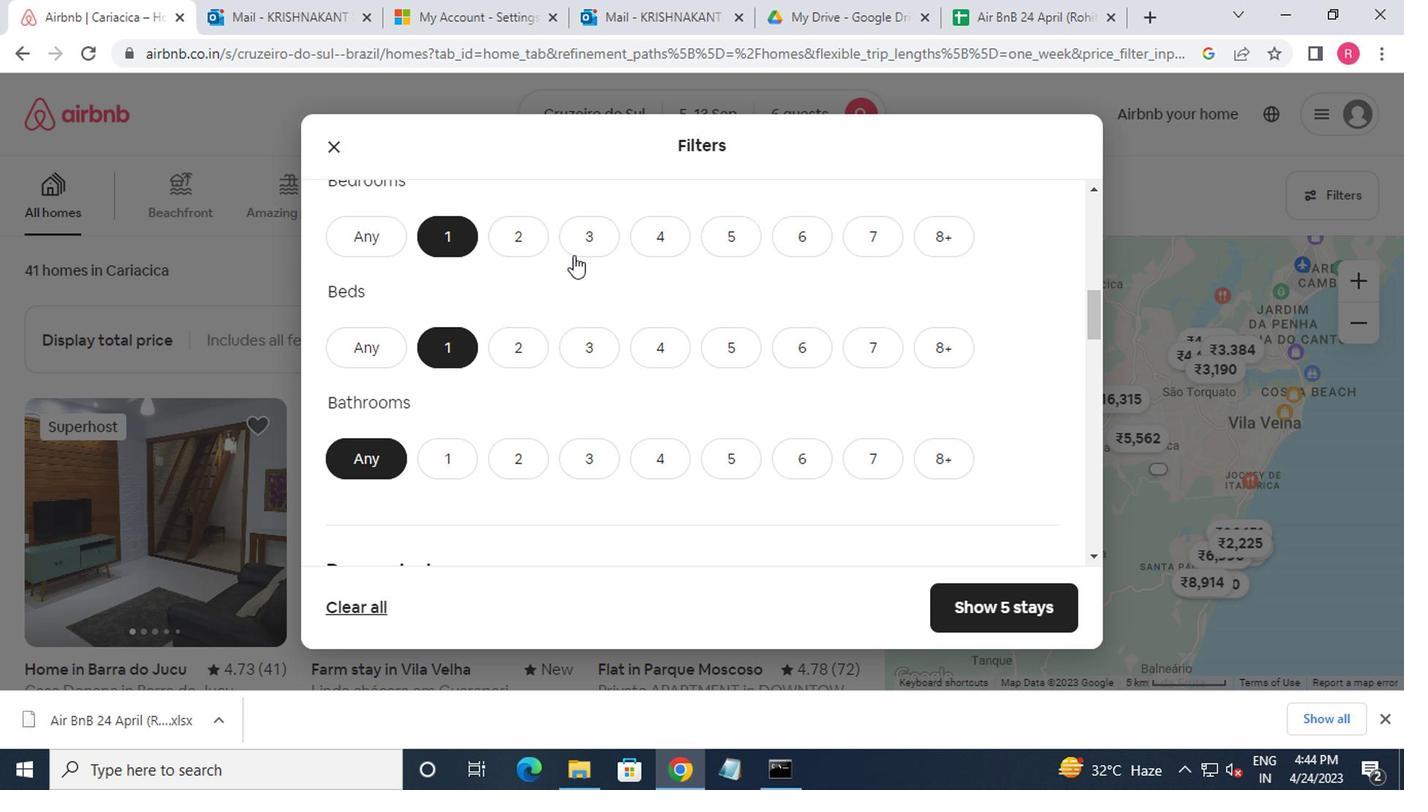 
Action: Mouse pressed left at (575, 248)
Screenshot: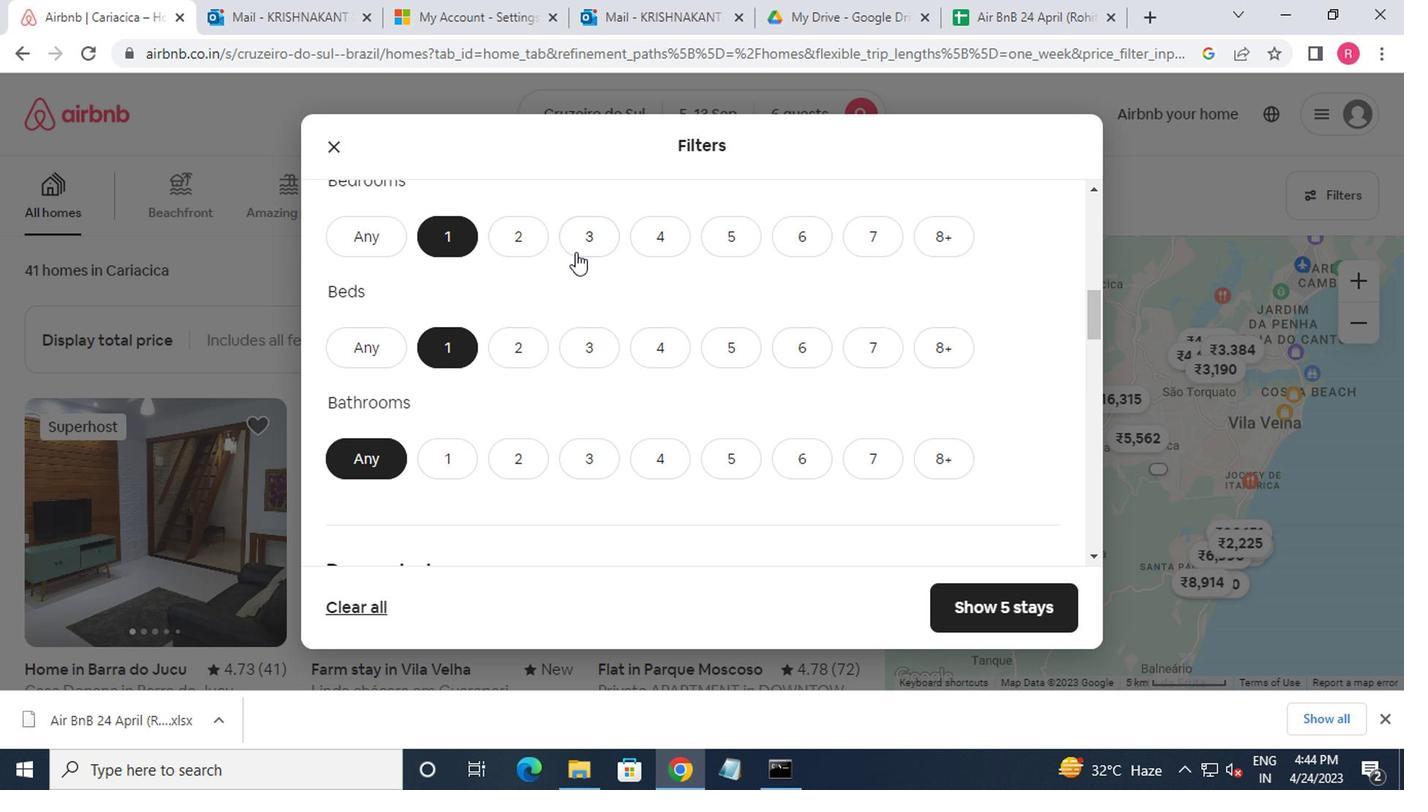 
Action: Mouse moved to (593, 354)
Screenshot: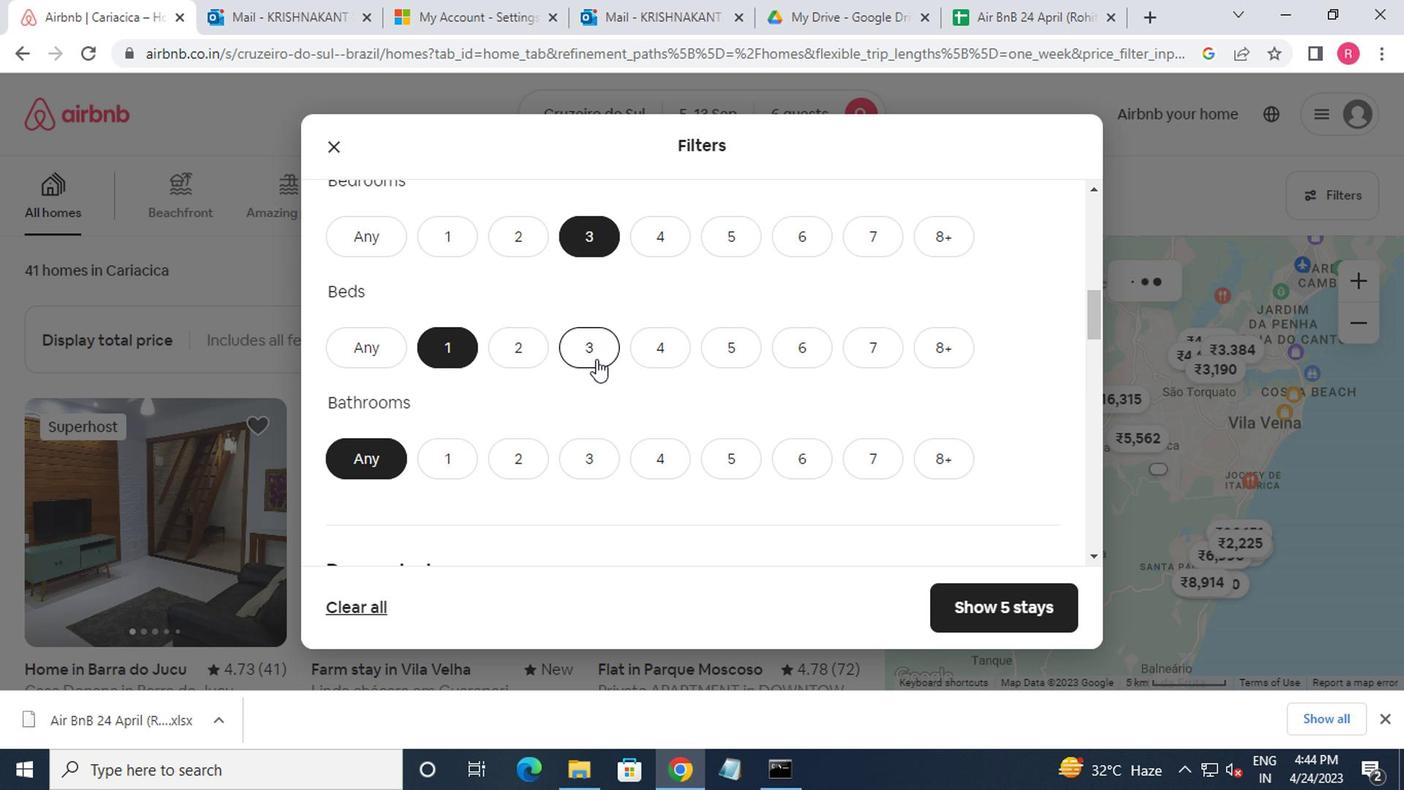 
Action: Mouse pressed left at (593, 354)
Screenshot: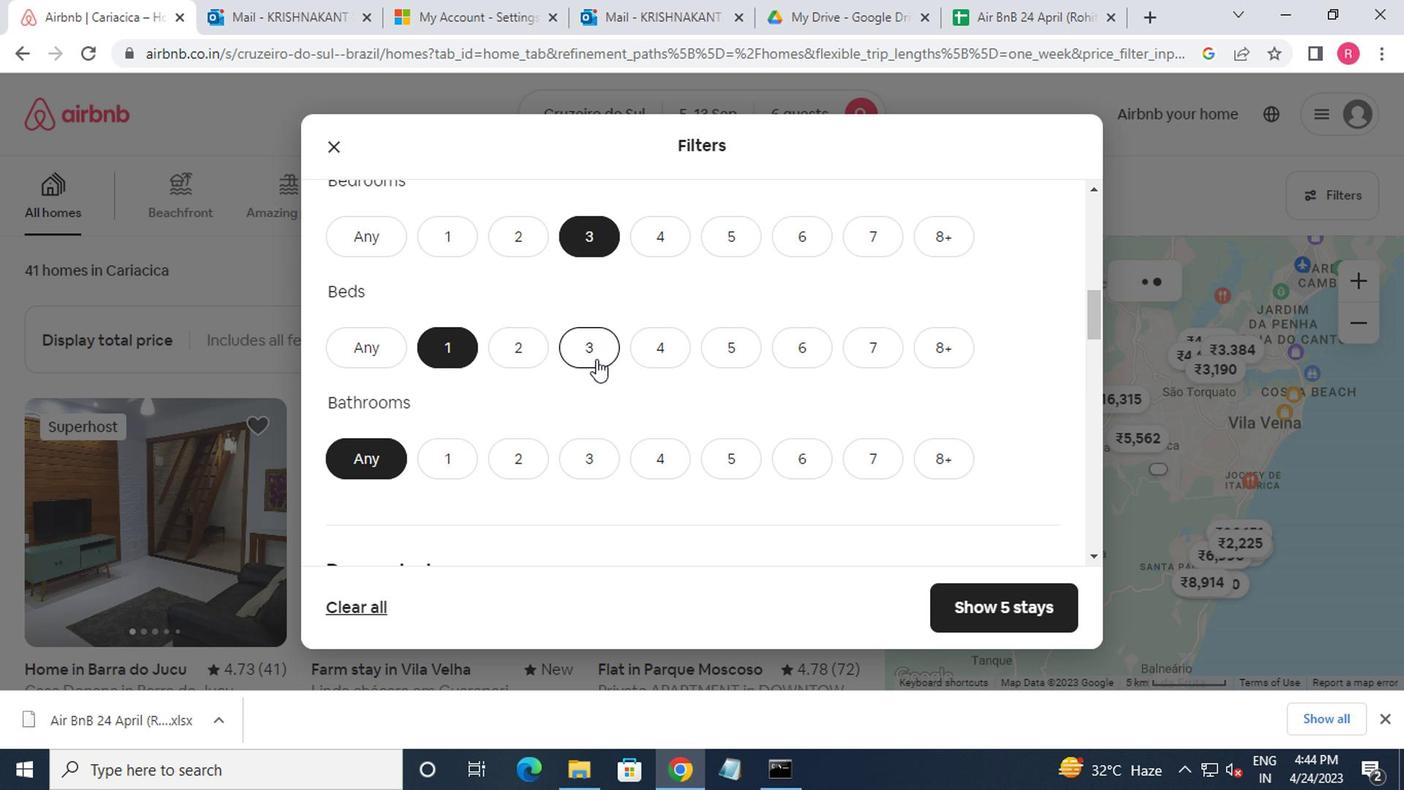 
Action: Mouse moved to (589, 461)
Screenshot: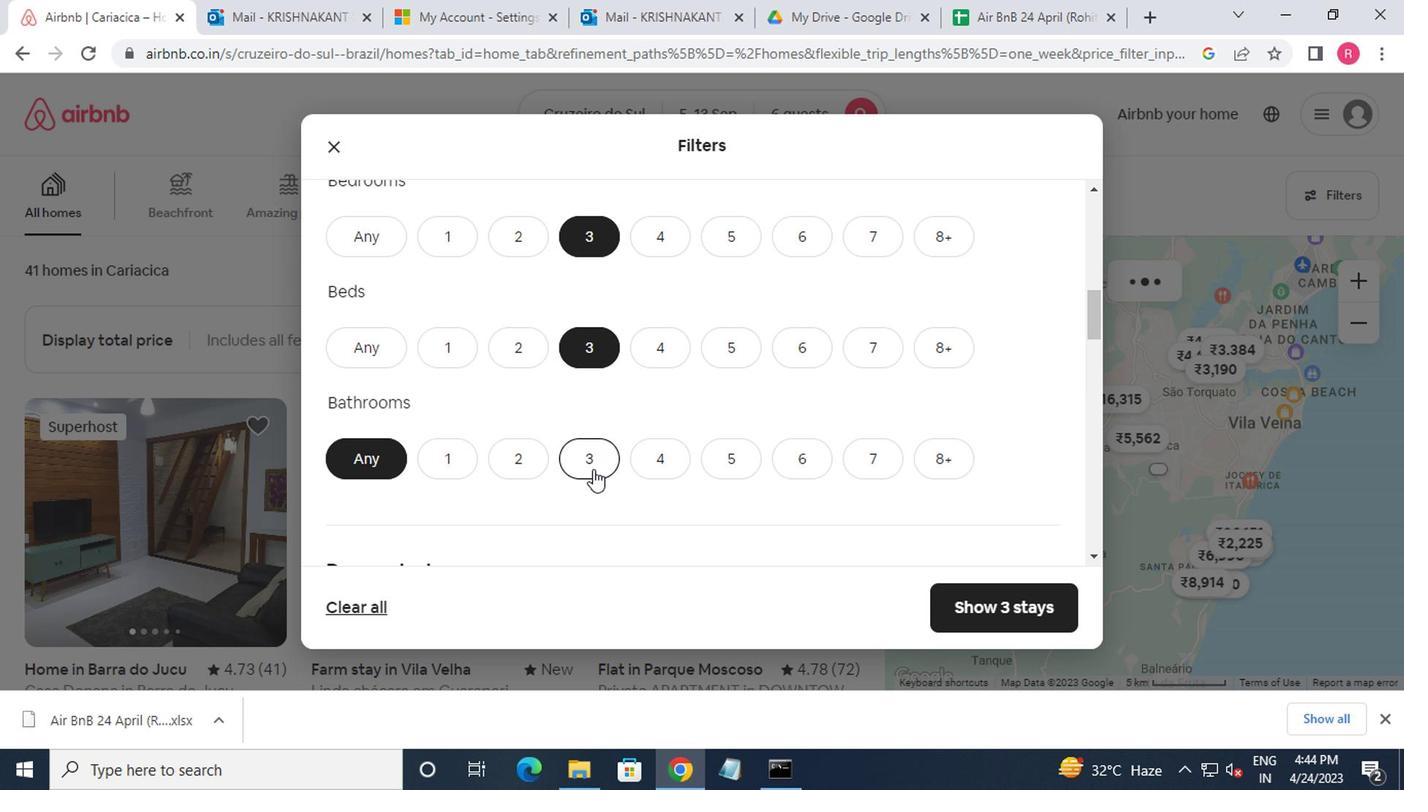 
Action: Mouse pressed left at (589, 461)
Screenshot: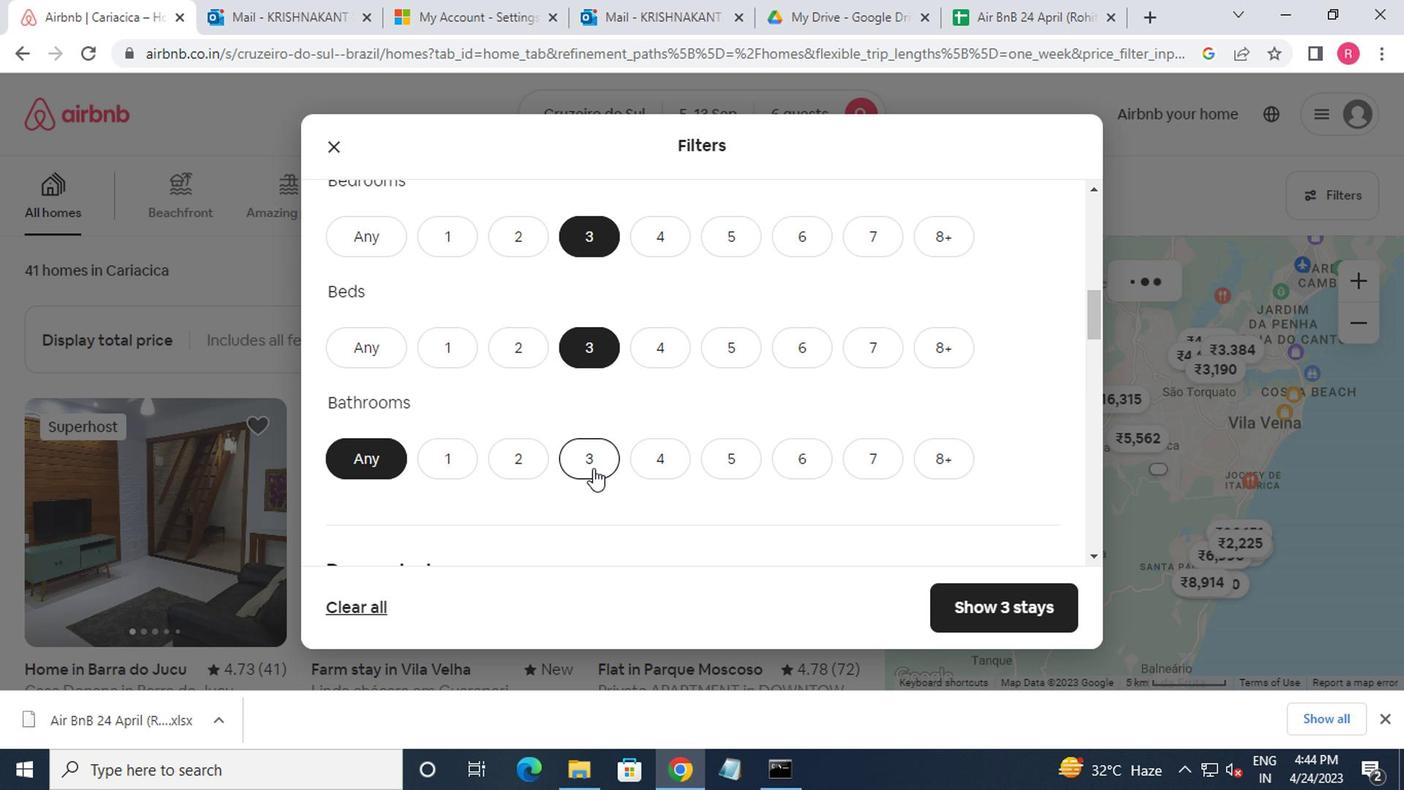 
Action: Mouse moved to (559, 445)
Screenshot: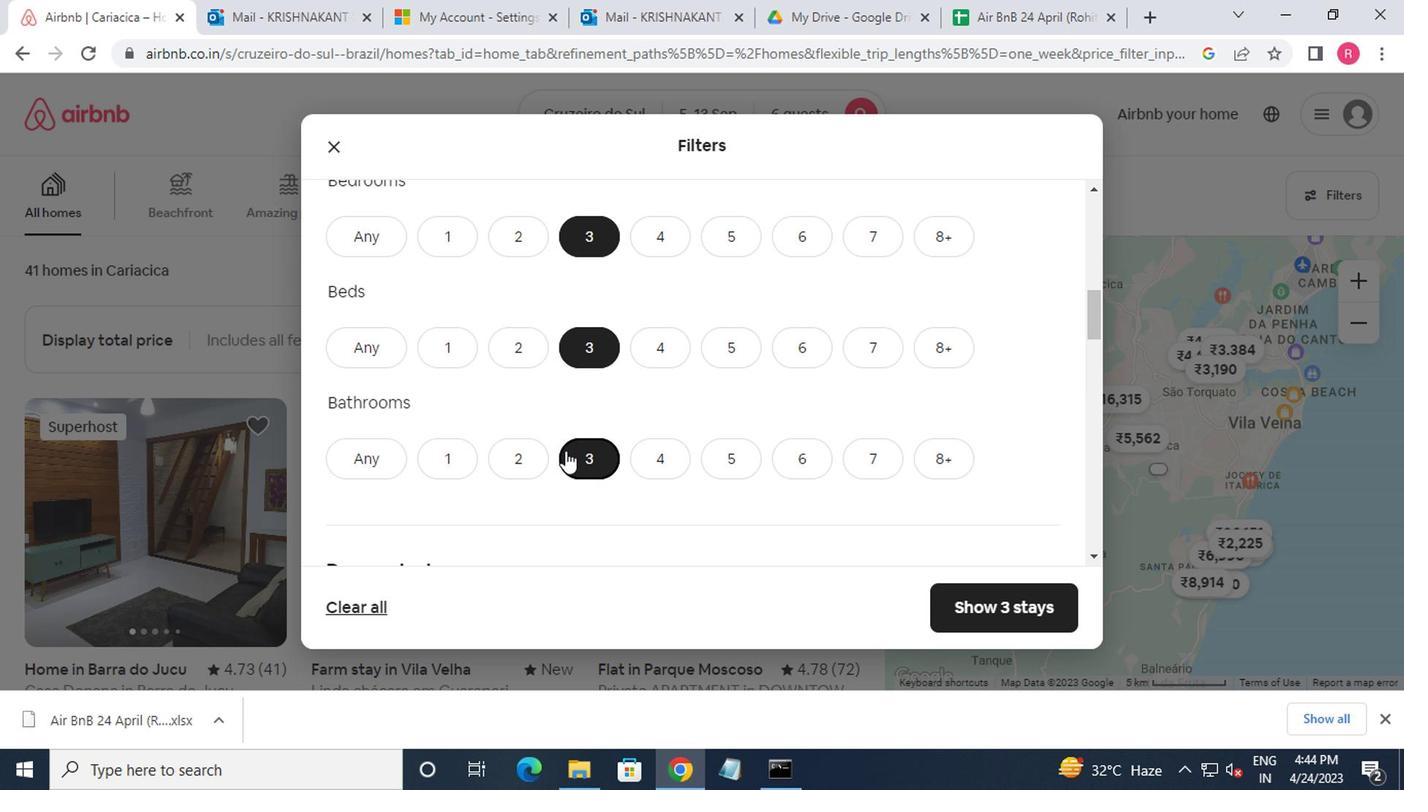 
Action: Mouse scrolled (559, 444) with delta (0, 0)
Screenshot: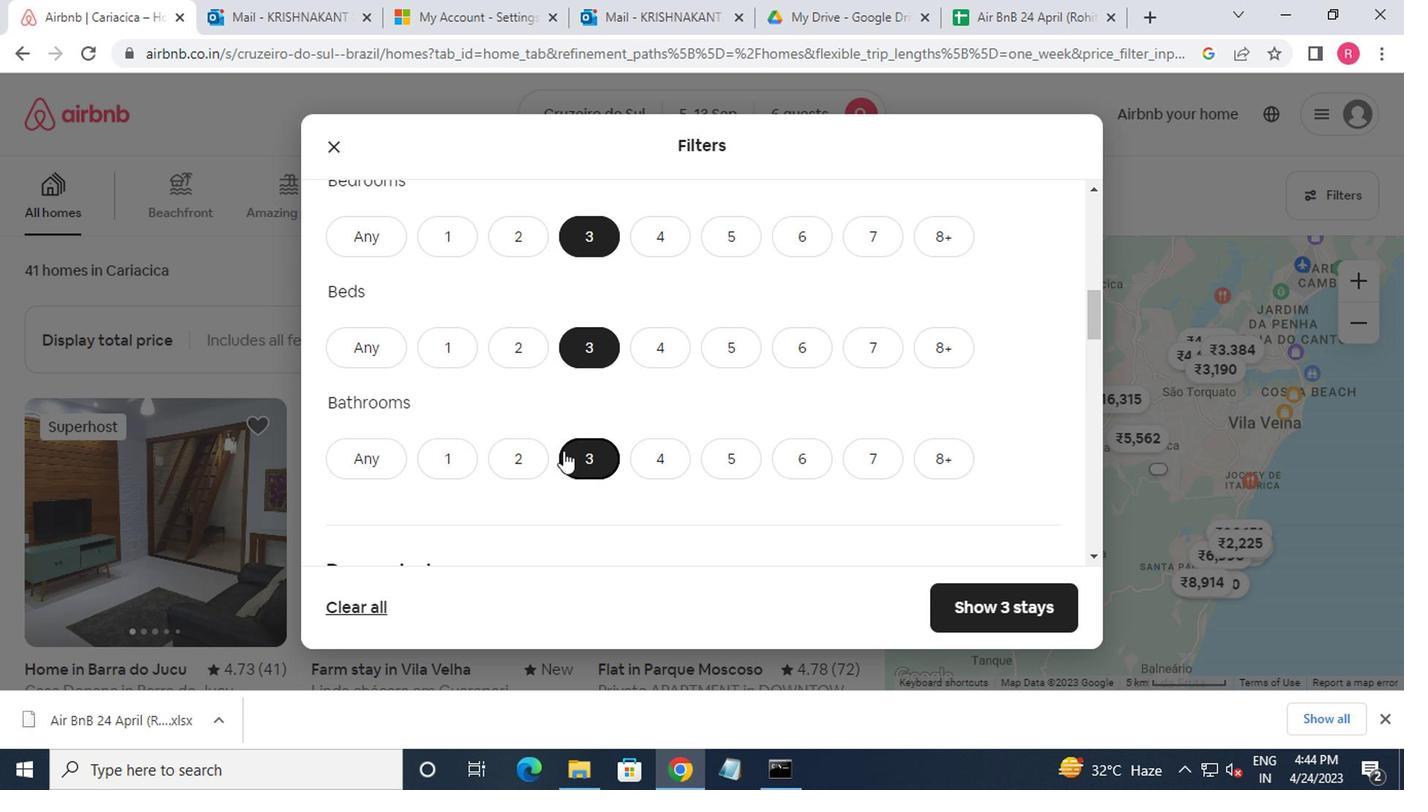 
Action: Mouse moved to (398, 522)
Screenshot: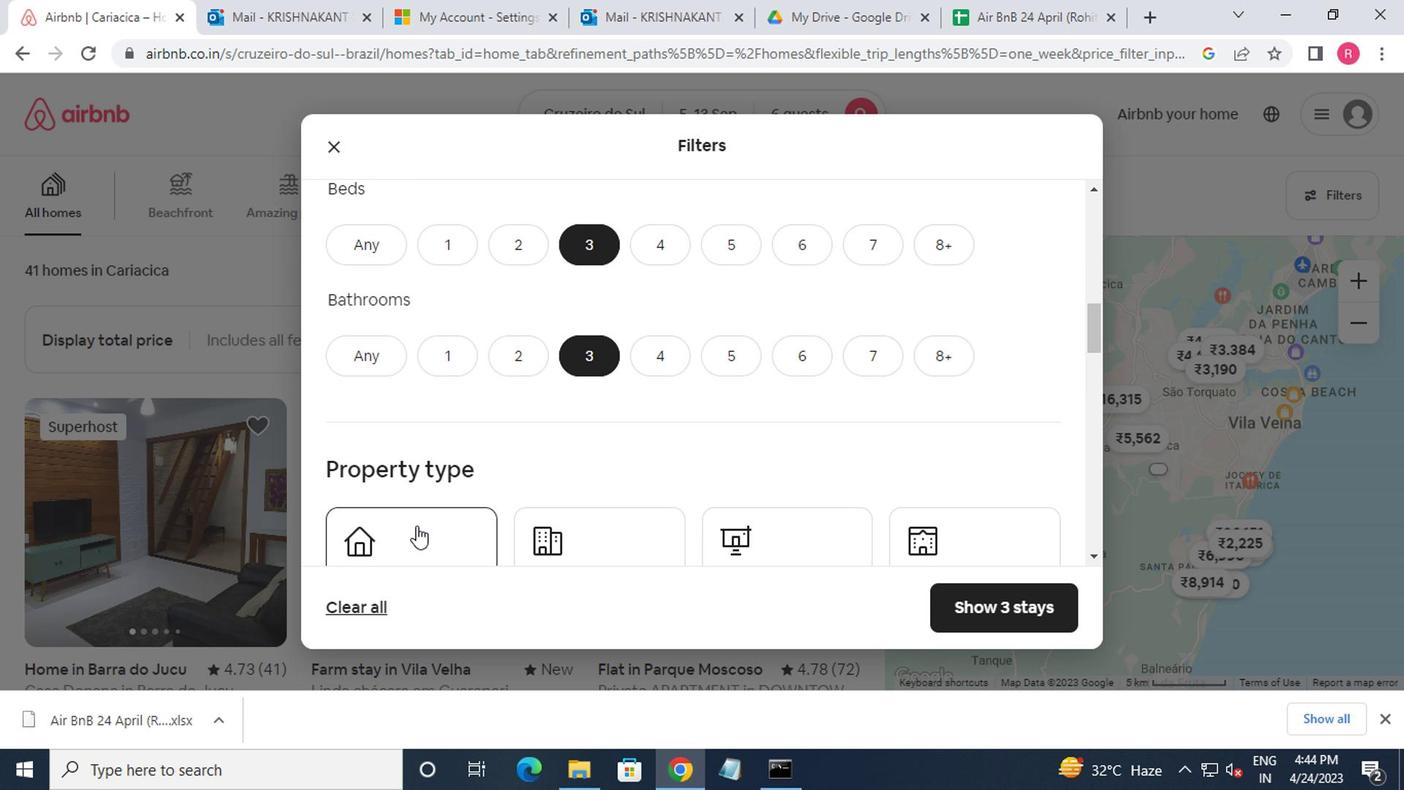 
Action: Mouse pressed left at (398, 522)
Screenshot: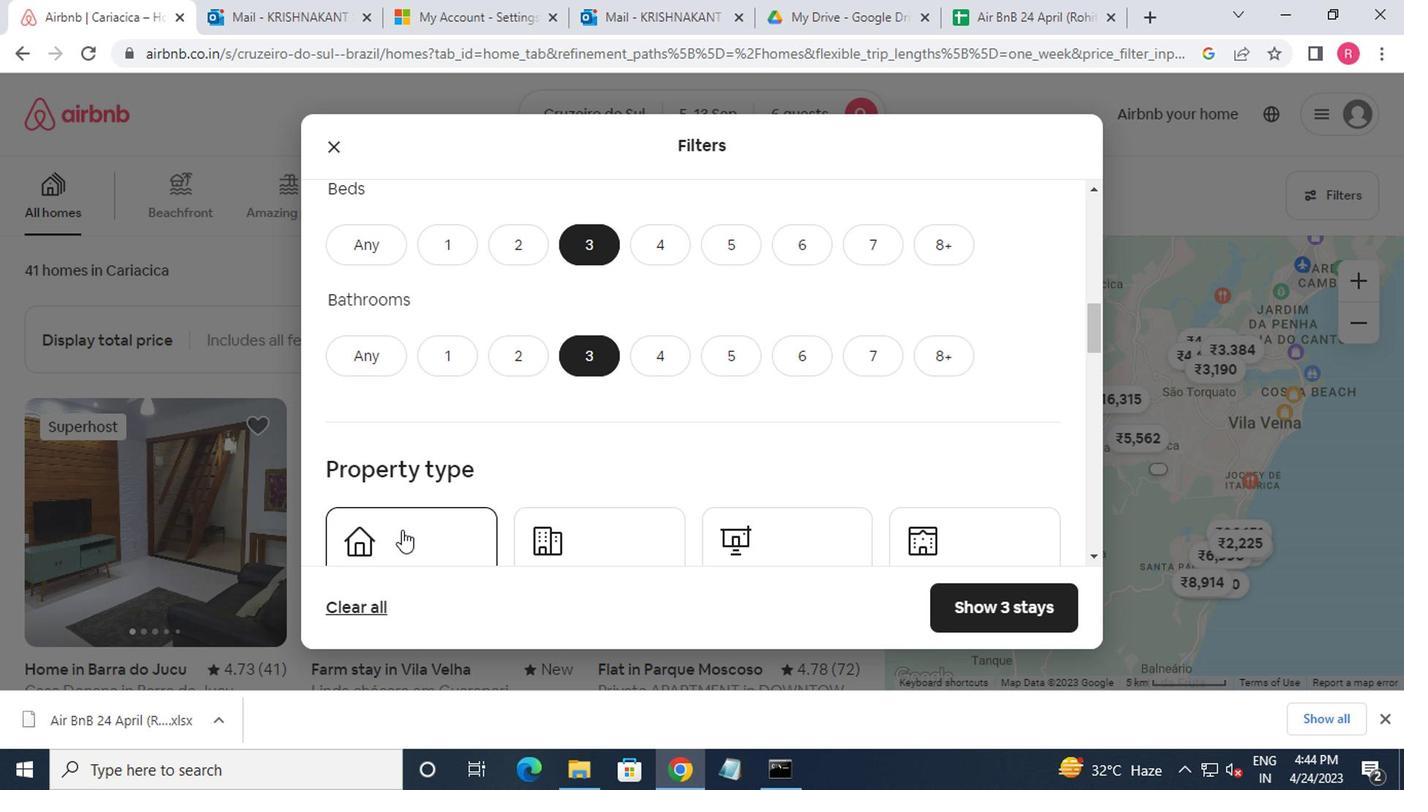
Action: Mouse moved to (467, 514)
Screenshot: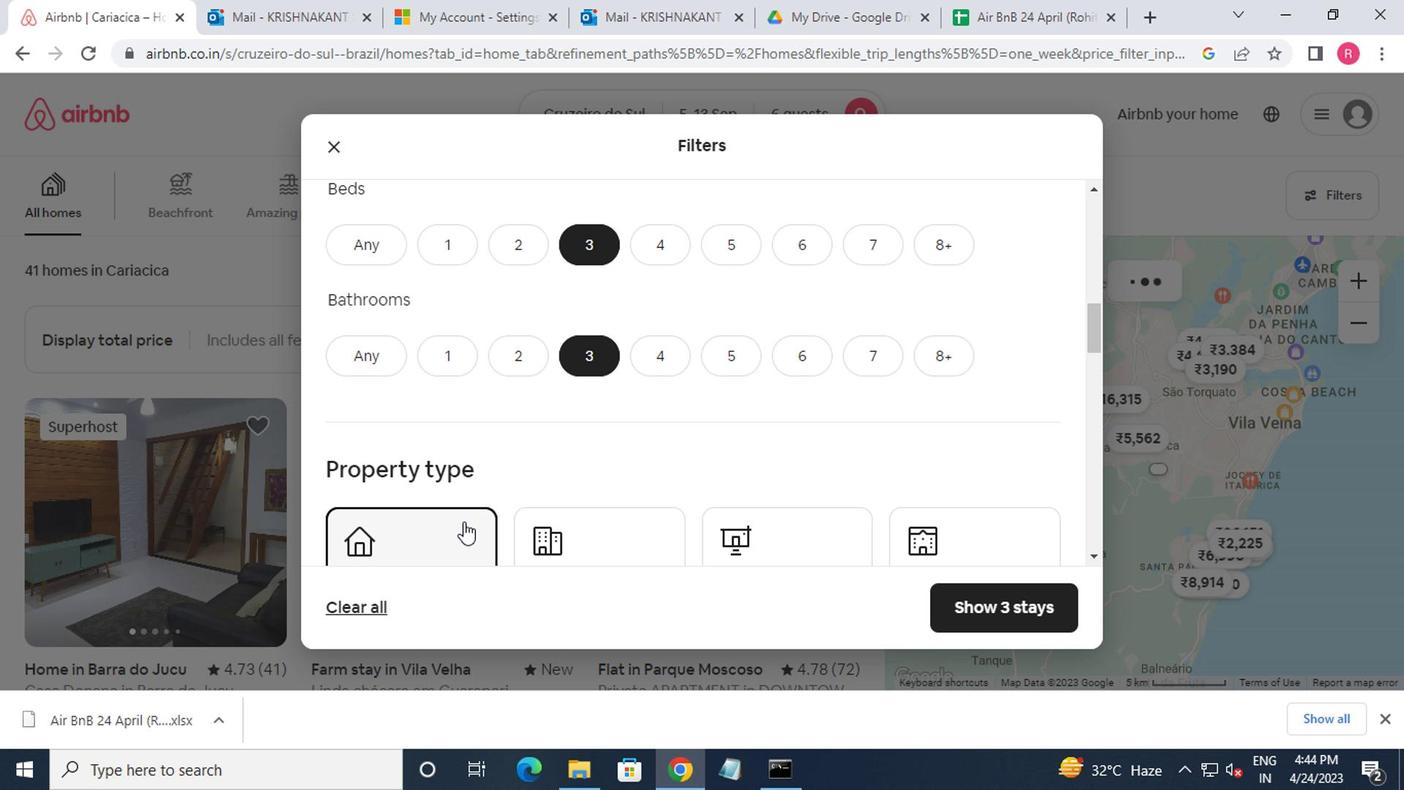 
Action: Mouse scrolled (467, 513) with delta (0, 0)
Screenshot: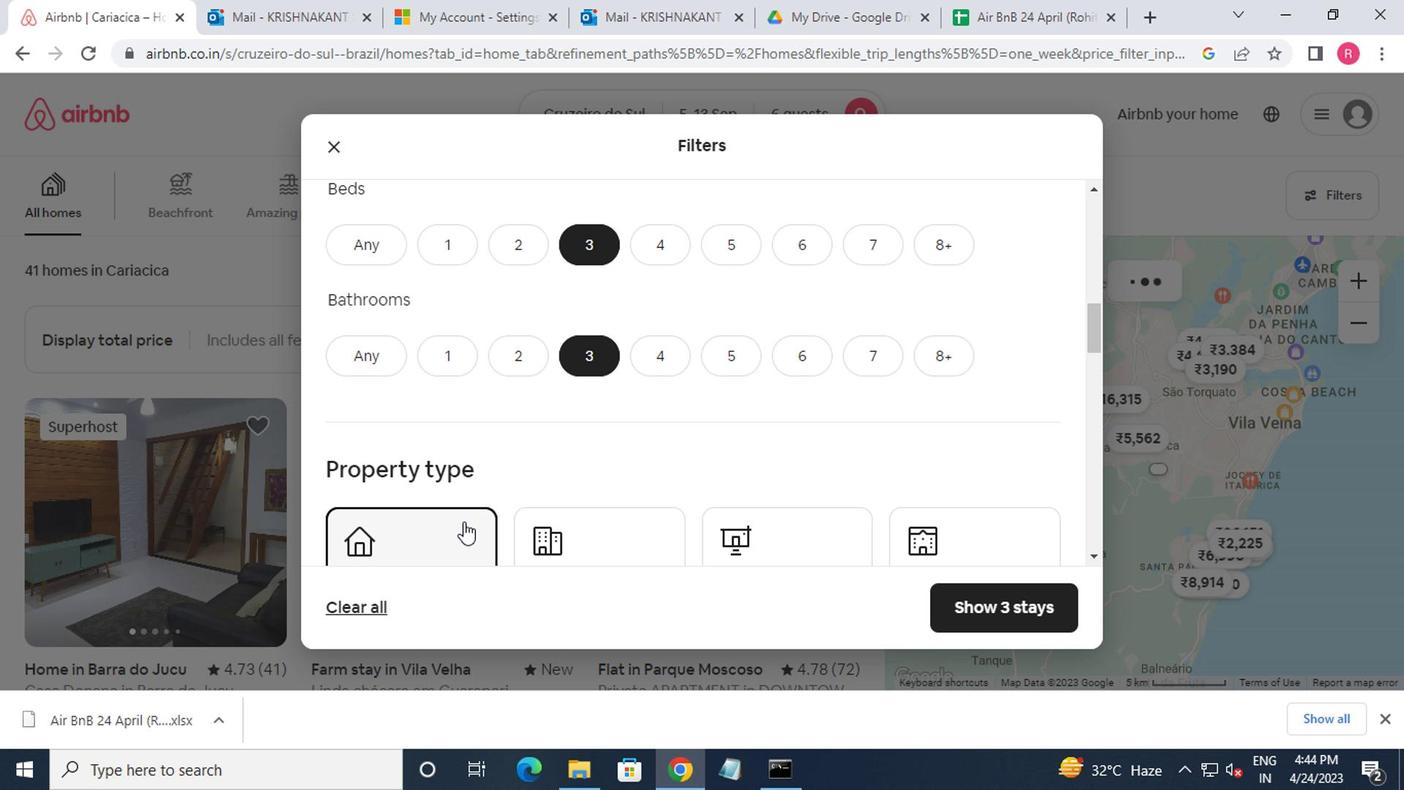 
Action: Mouse moved to (474, 514)
Screenshot: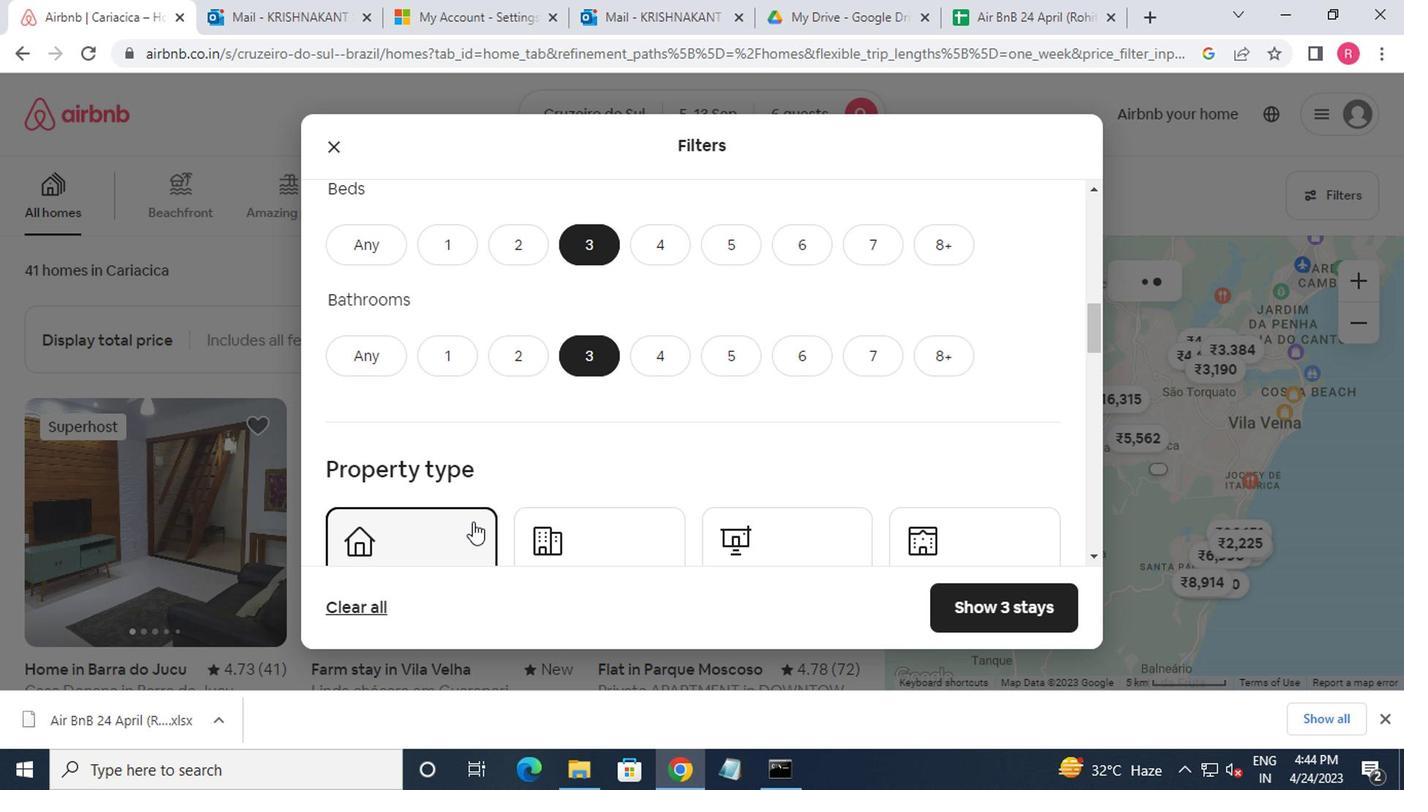 
Action: Mouse scrolled (474, 513) with delta (0, 0)
Screenshot: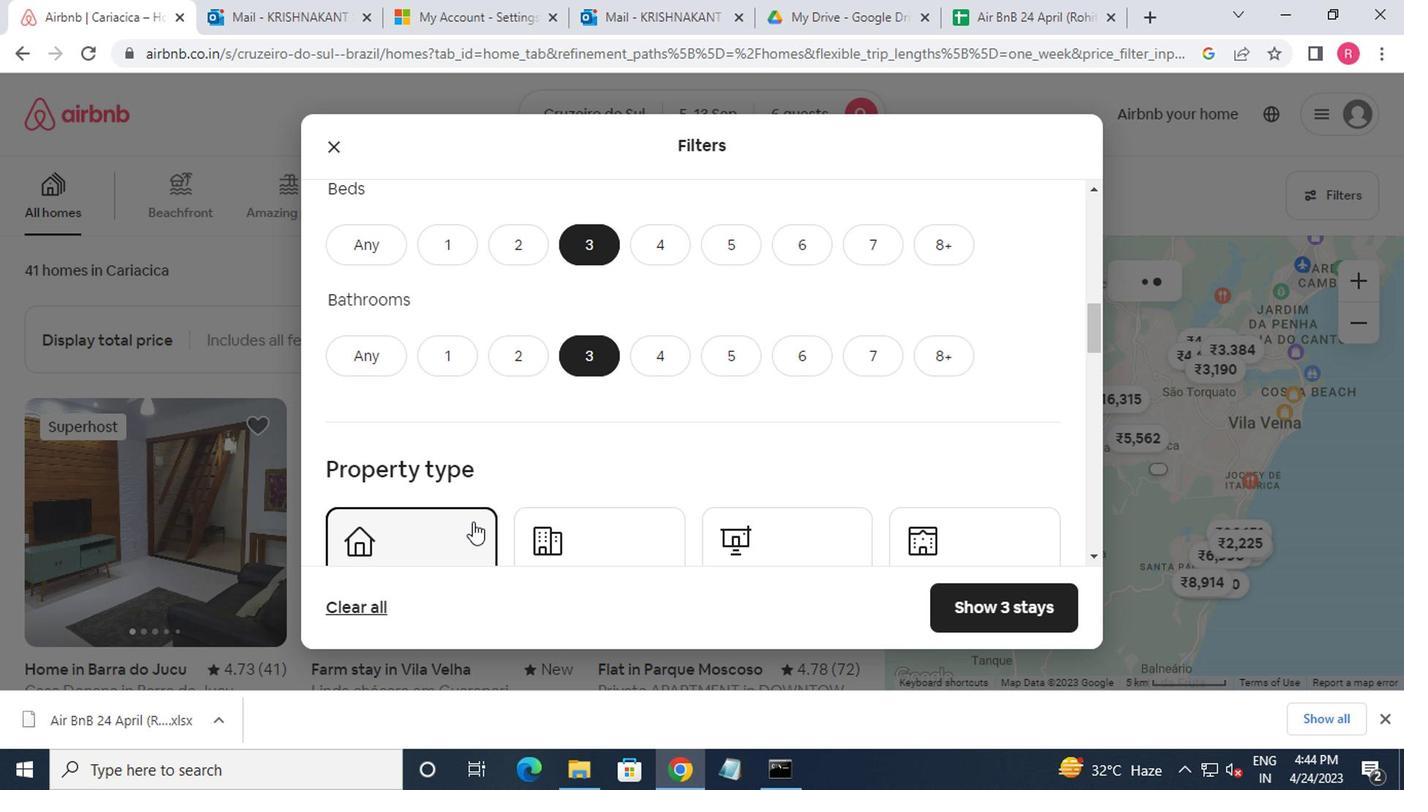 
Action: Mouse moved to (577, 409)
Screenshot: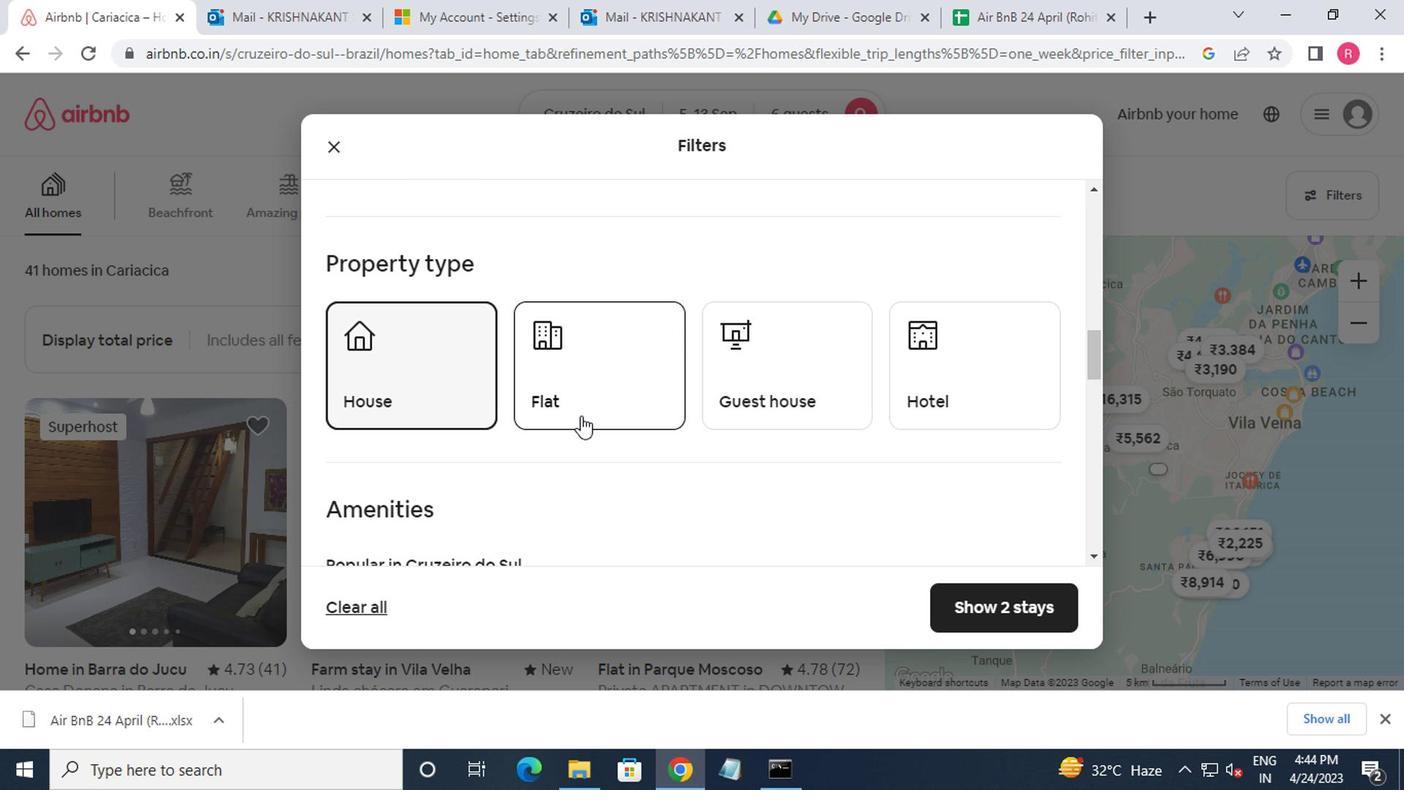 
Action: Mouse pressed left at (577, 409)
Screenshot: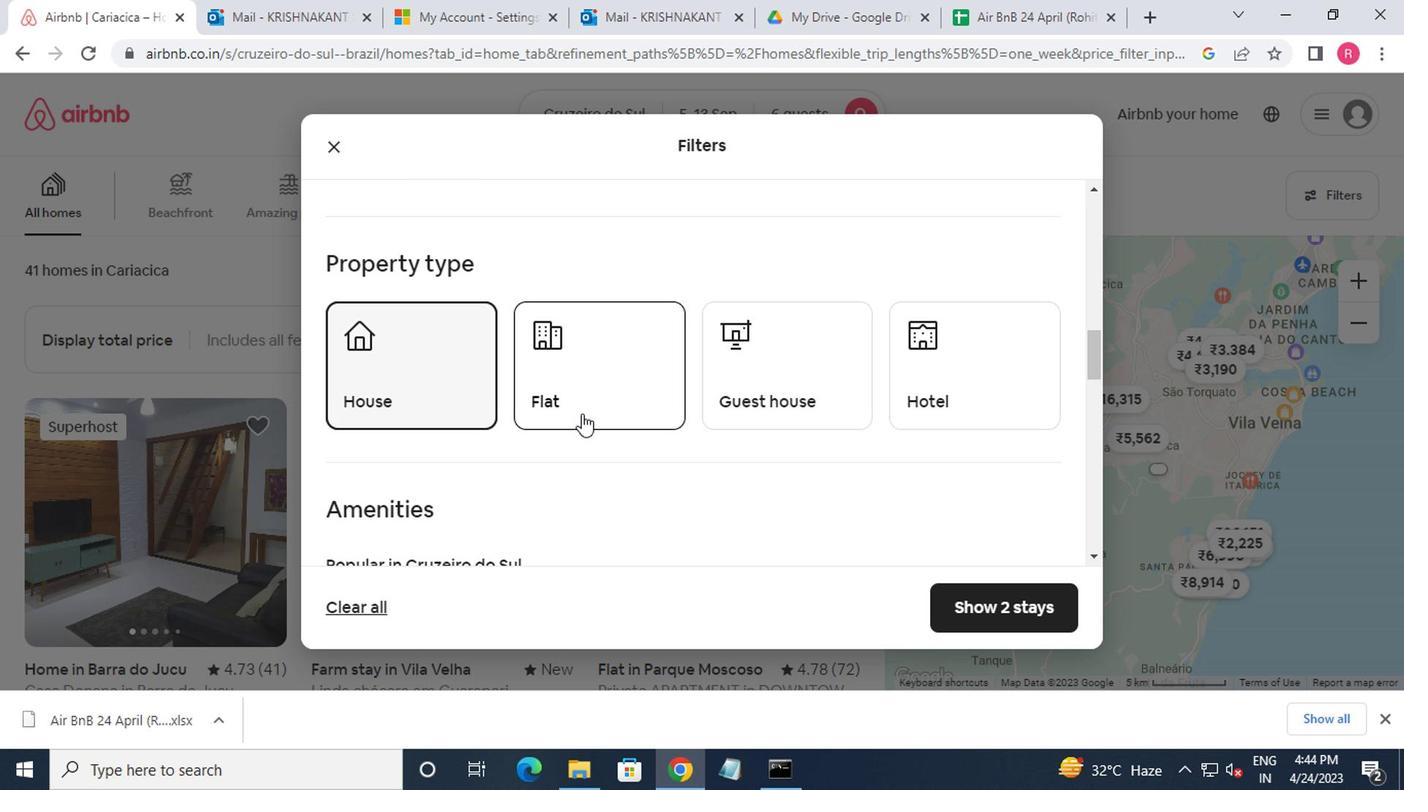 
Action: Mouse moved to (748, 399)
Screenshot: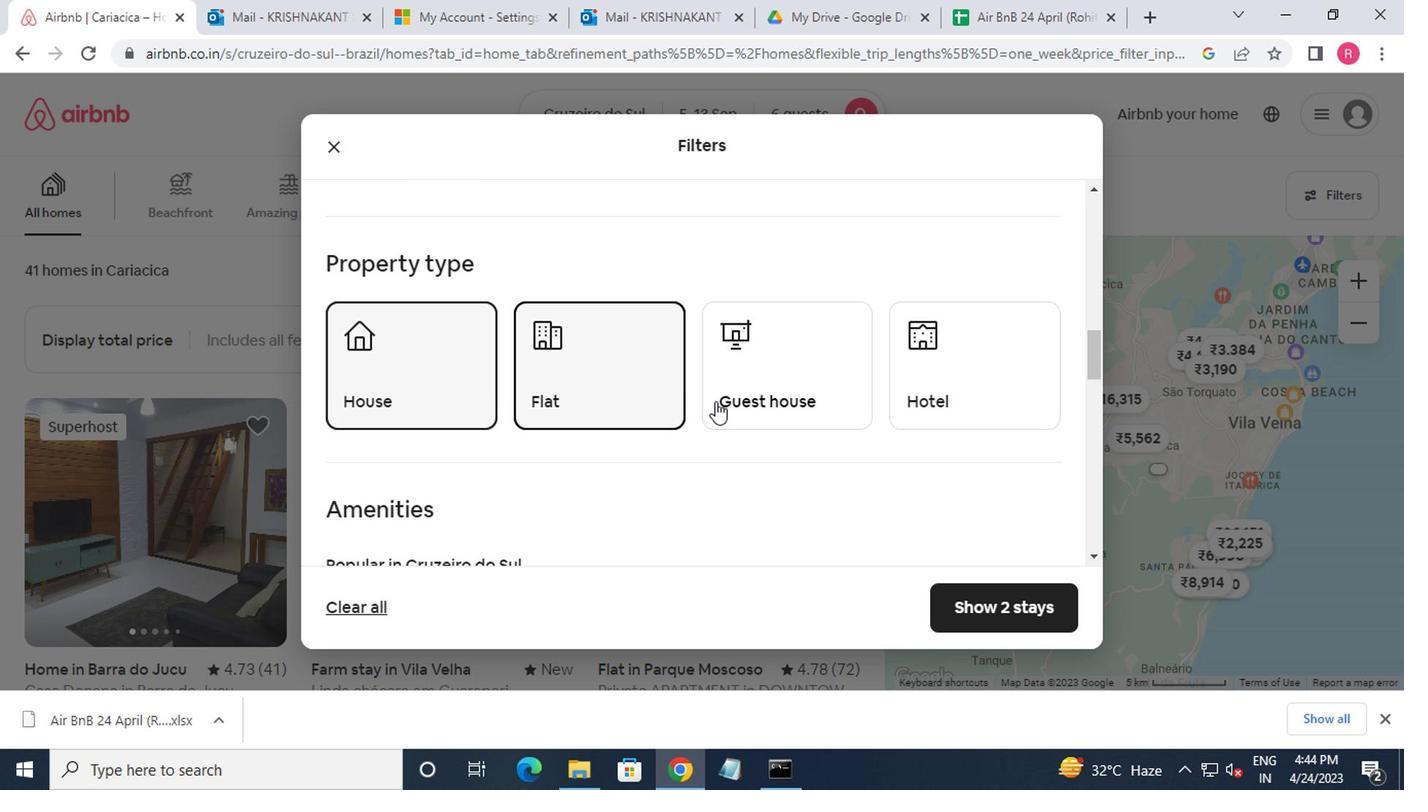 
Action: Mouse pressed left at (748, 399)
Screenshot: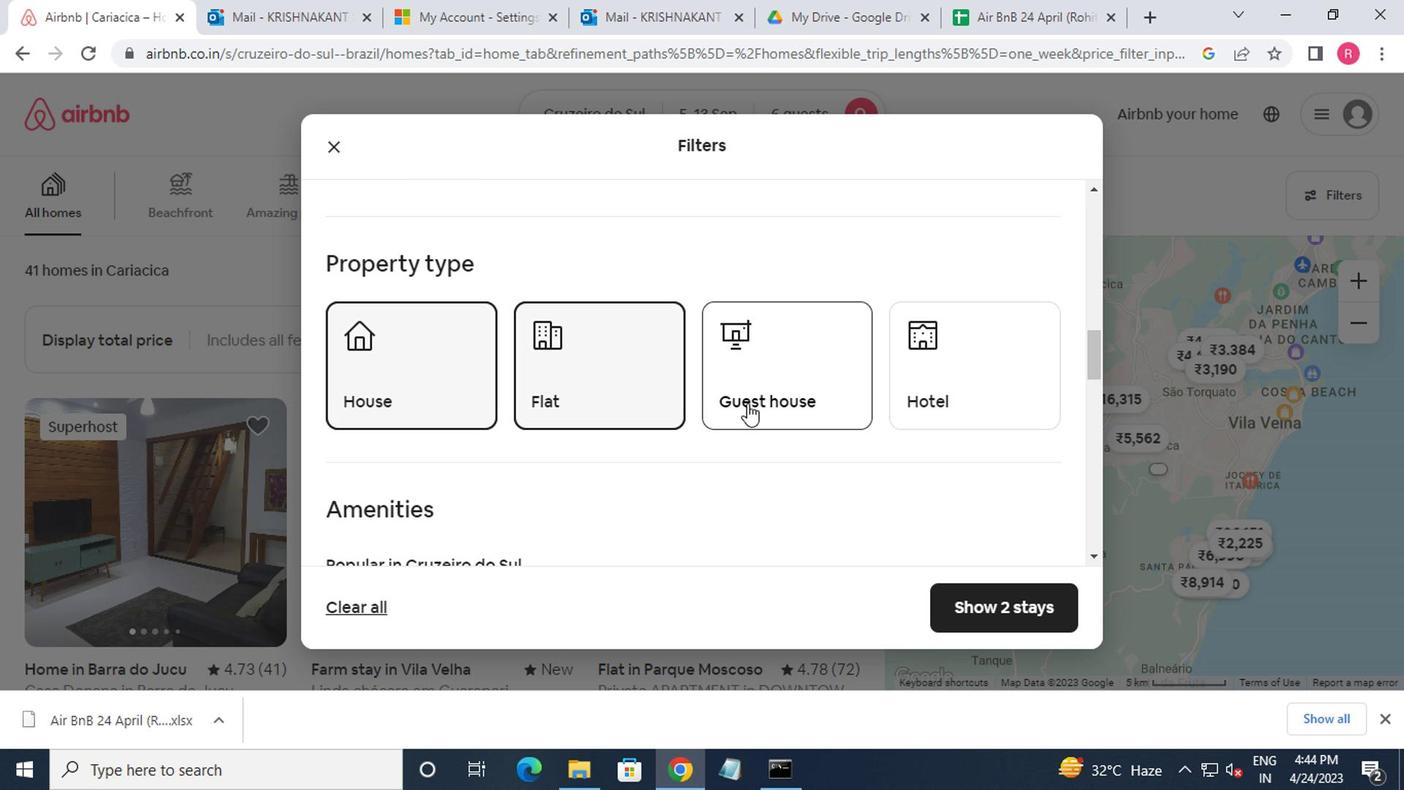 
Action: Mouse moved to (771, 358)
Screenshot: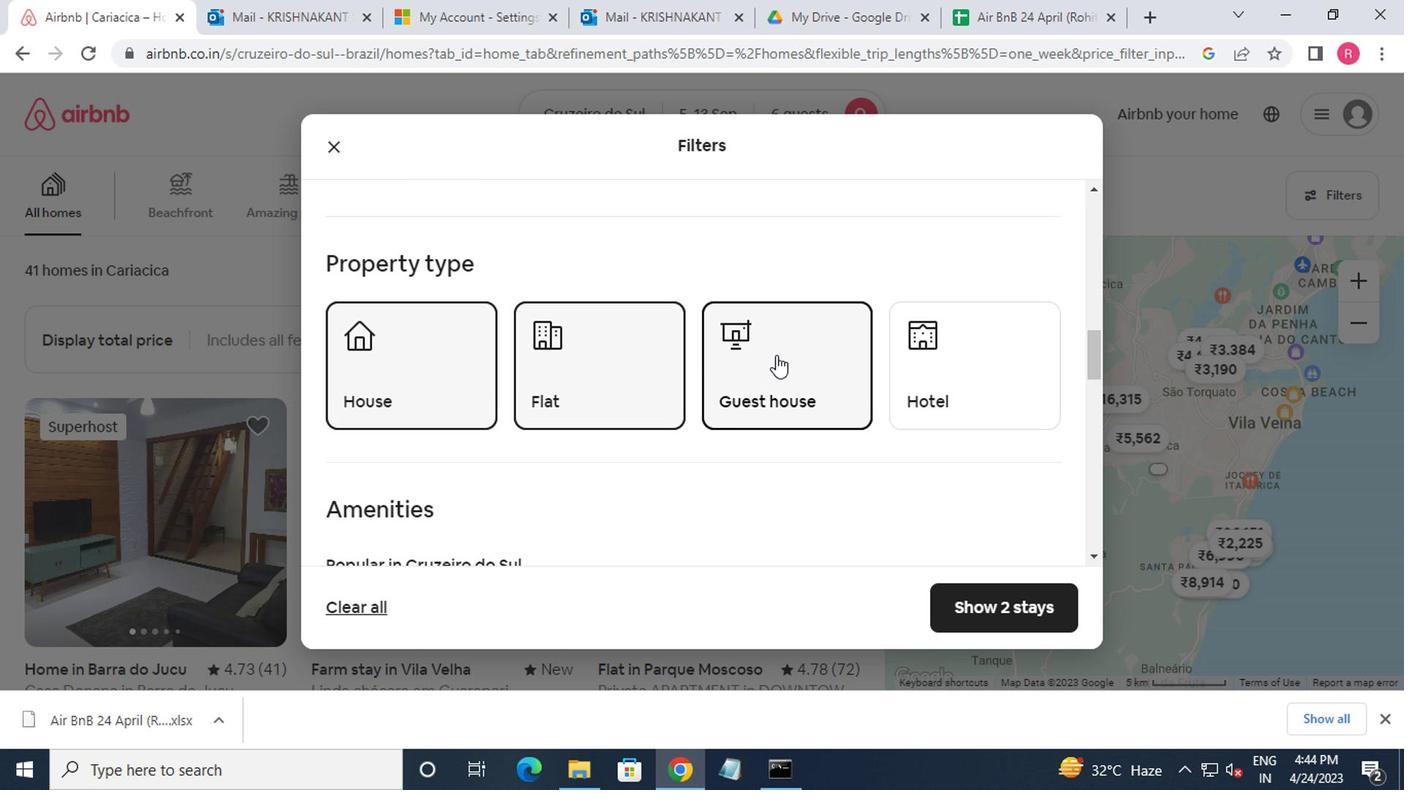 
Action: Mouse scrolled (771, 357) with delta (0, 0)
Screenshot: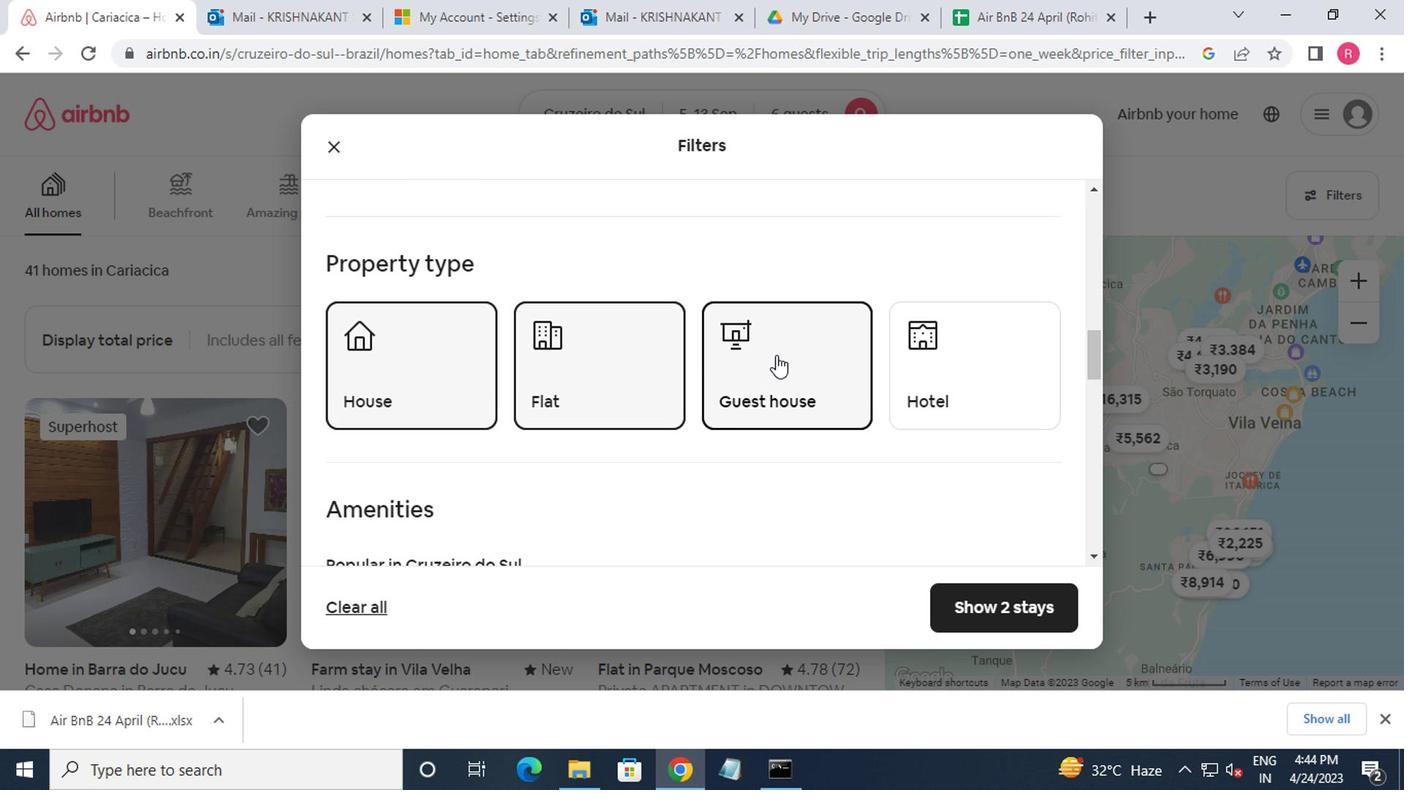 
Action: Mouse moved to (774, 364)
Screenshot: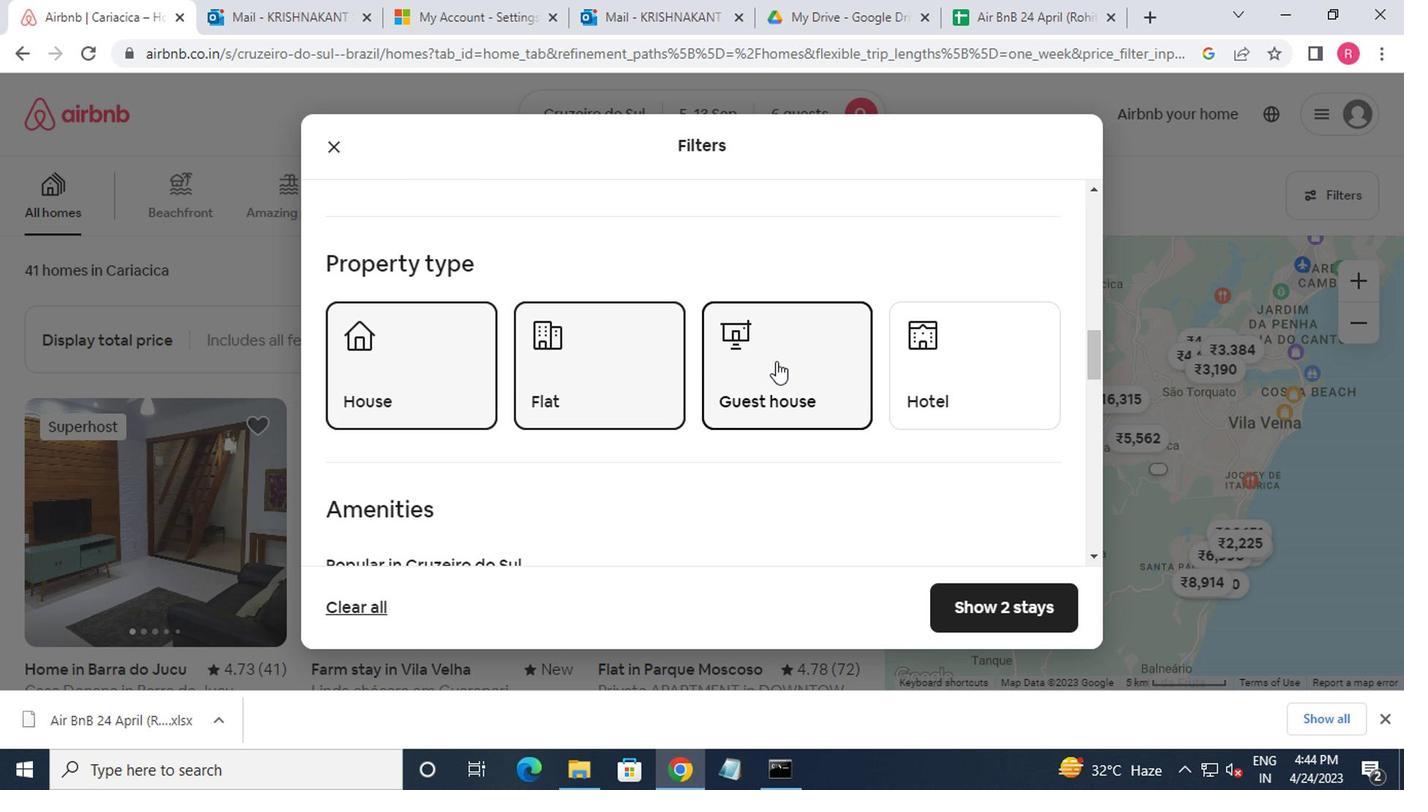 
Action: Mouse scrolled (774, 363) with delta (0, 0)
Screenshot: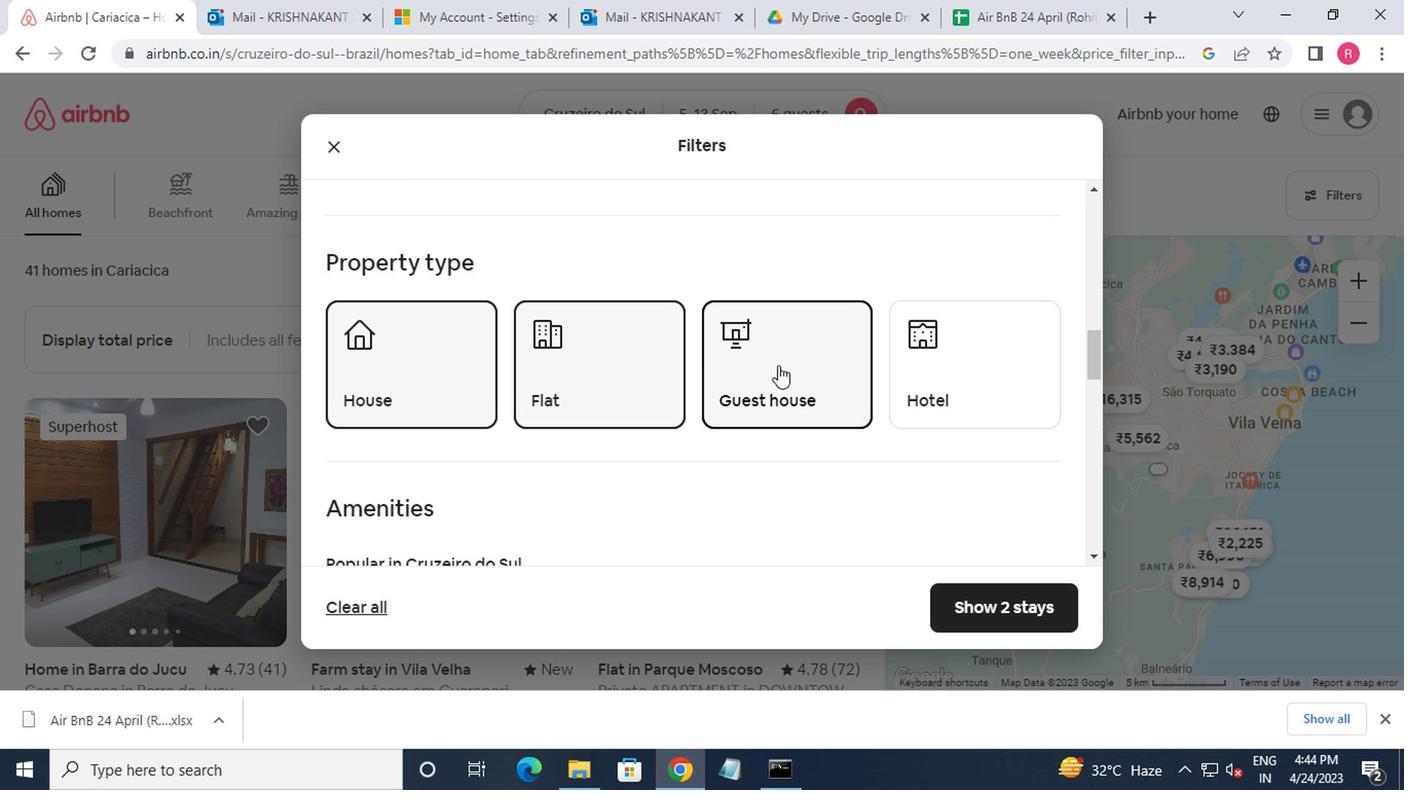 
Action: Mouse moved to (715, 501)
Screenshot: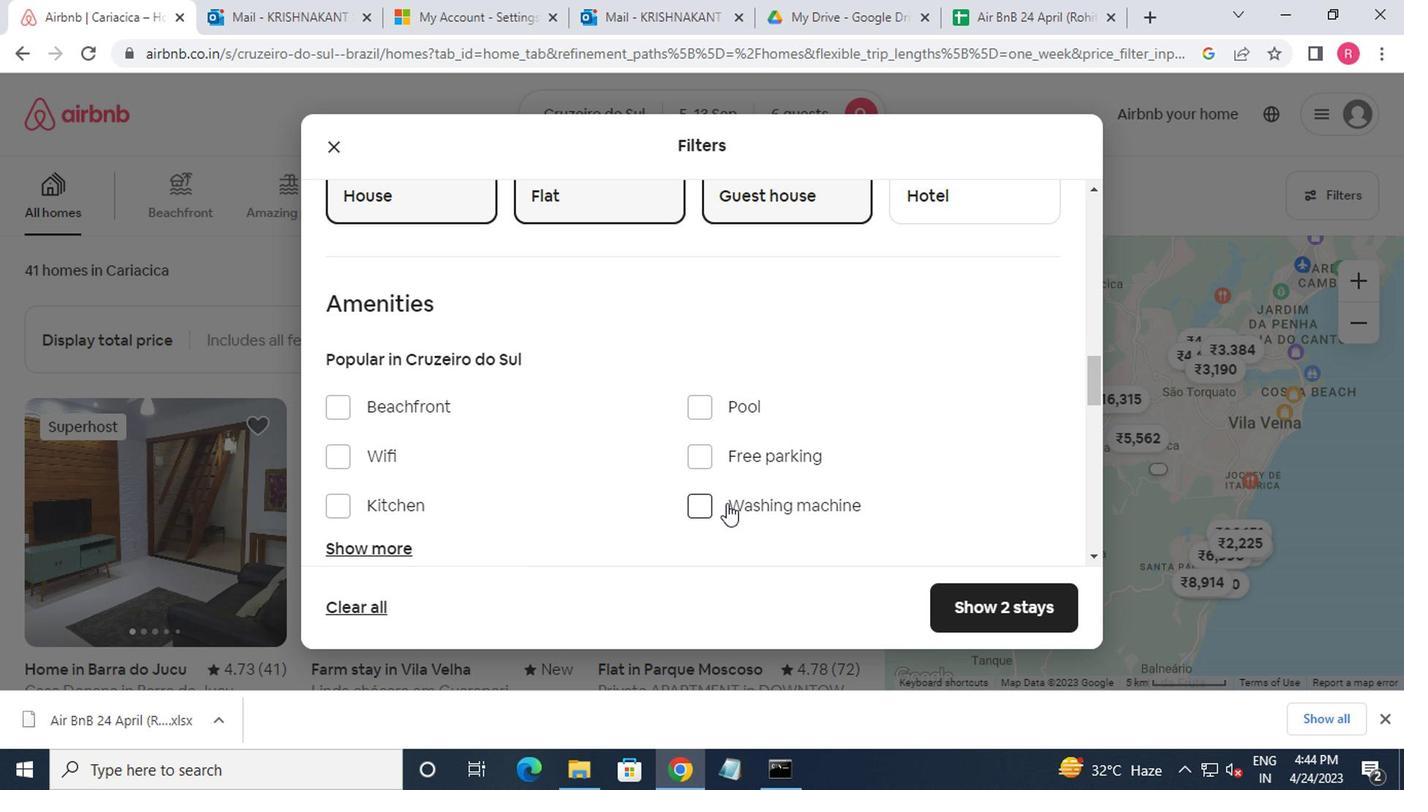 
Action: Mouse pressed left at (715, 501)
Screenshot: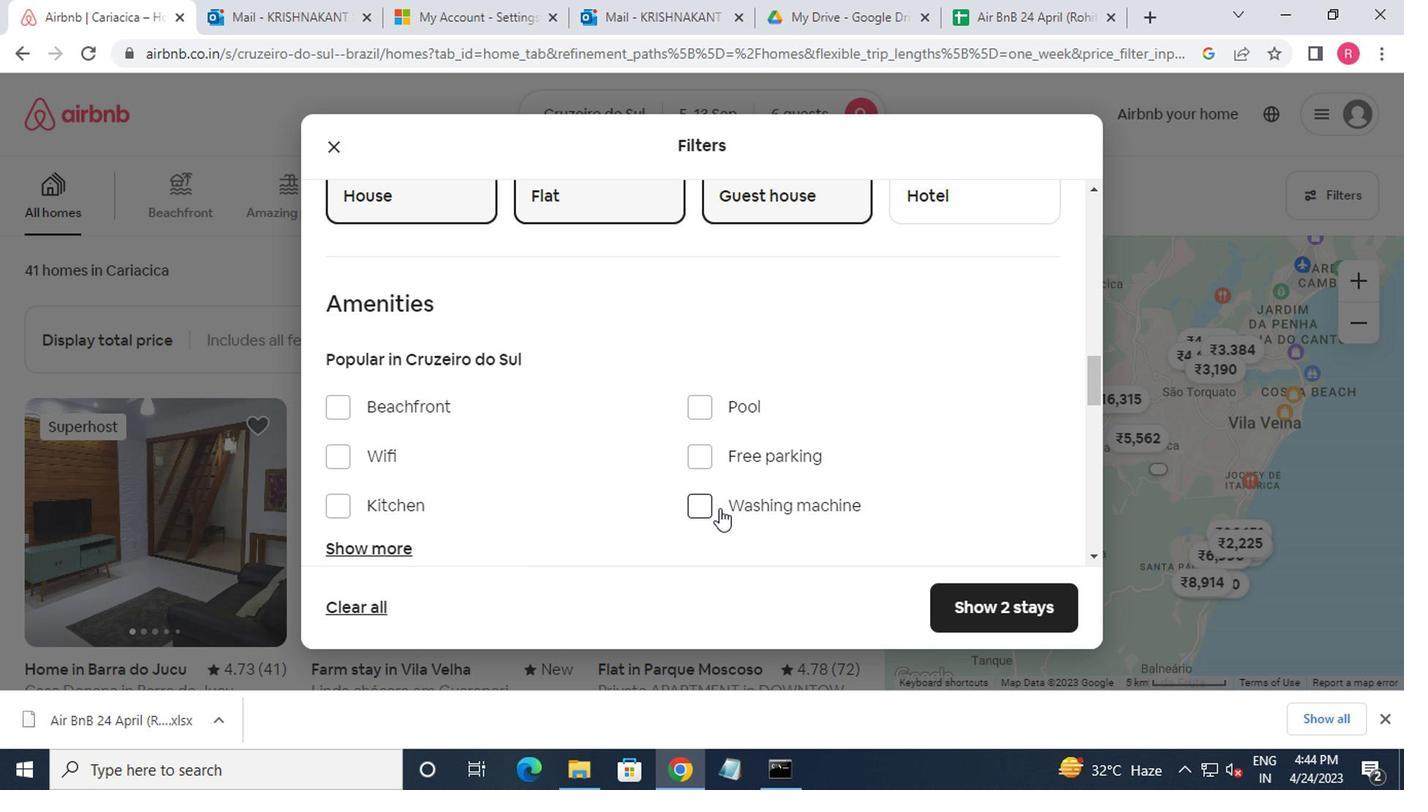 
Action: Mouse moved to (715, 476)
Screenshot: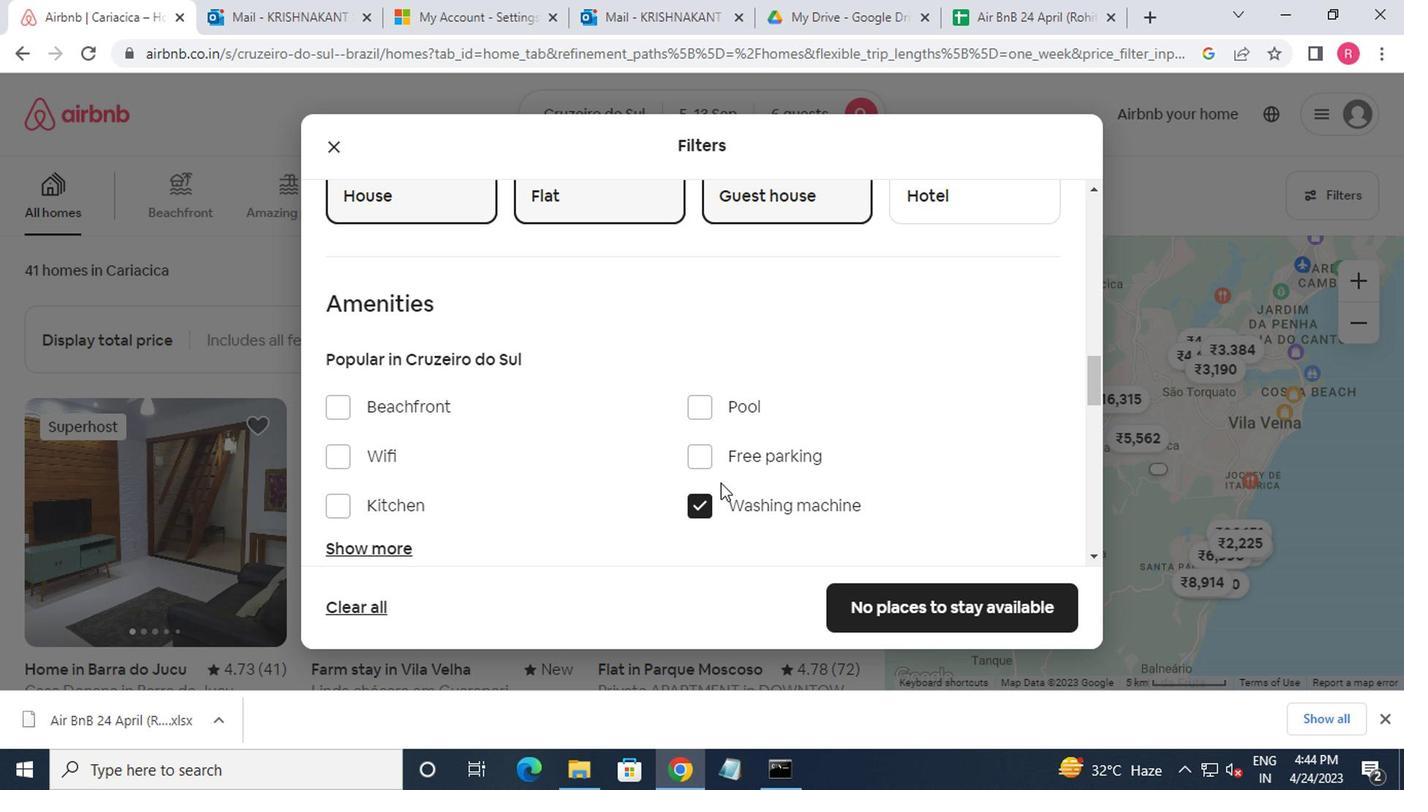 
Action: Mouse scrolled (715, 475) with delta (0, 0)
Screenshot: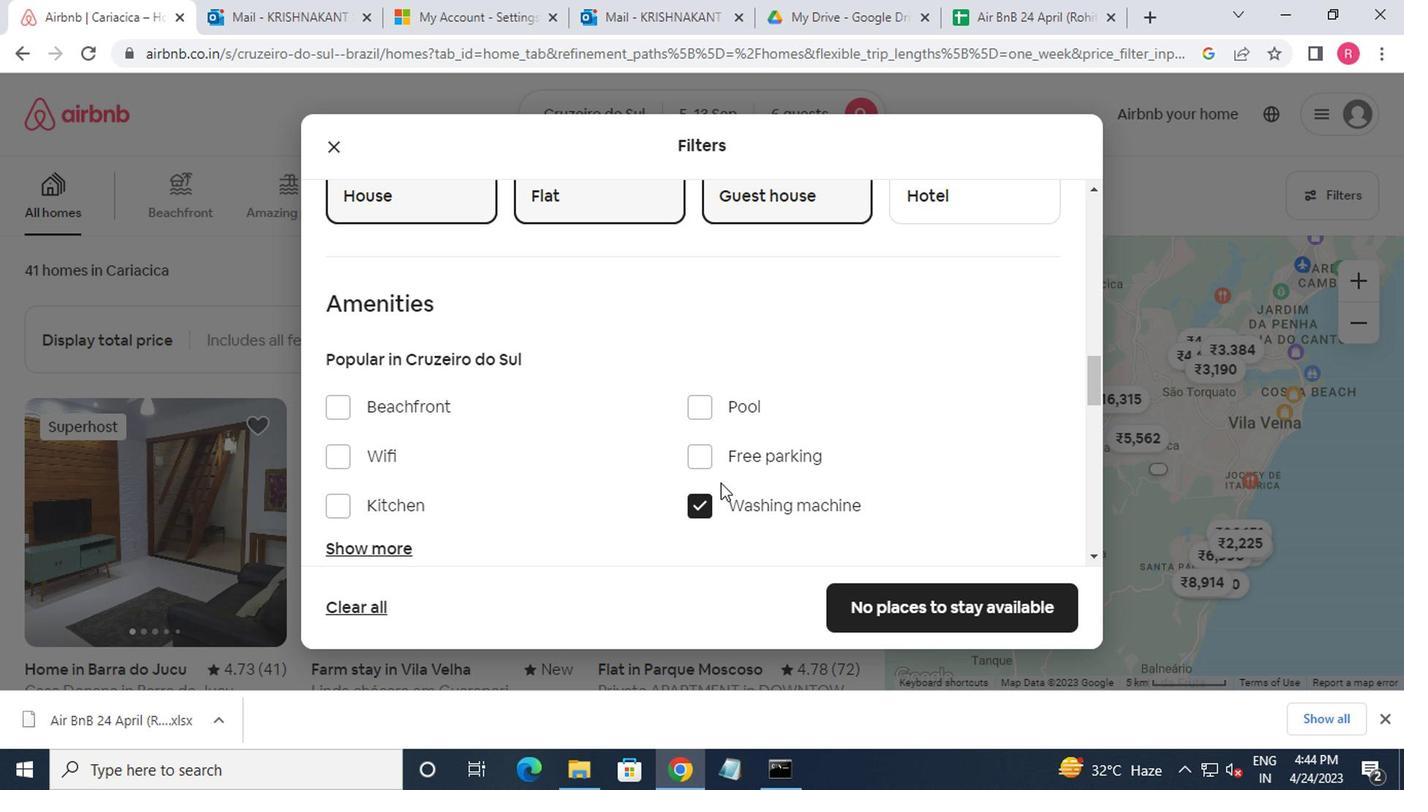 
Action: Mouse moved to (715, 479)
Screenshot: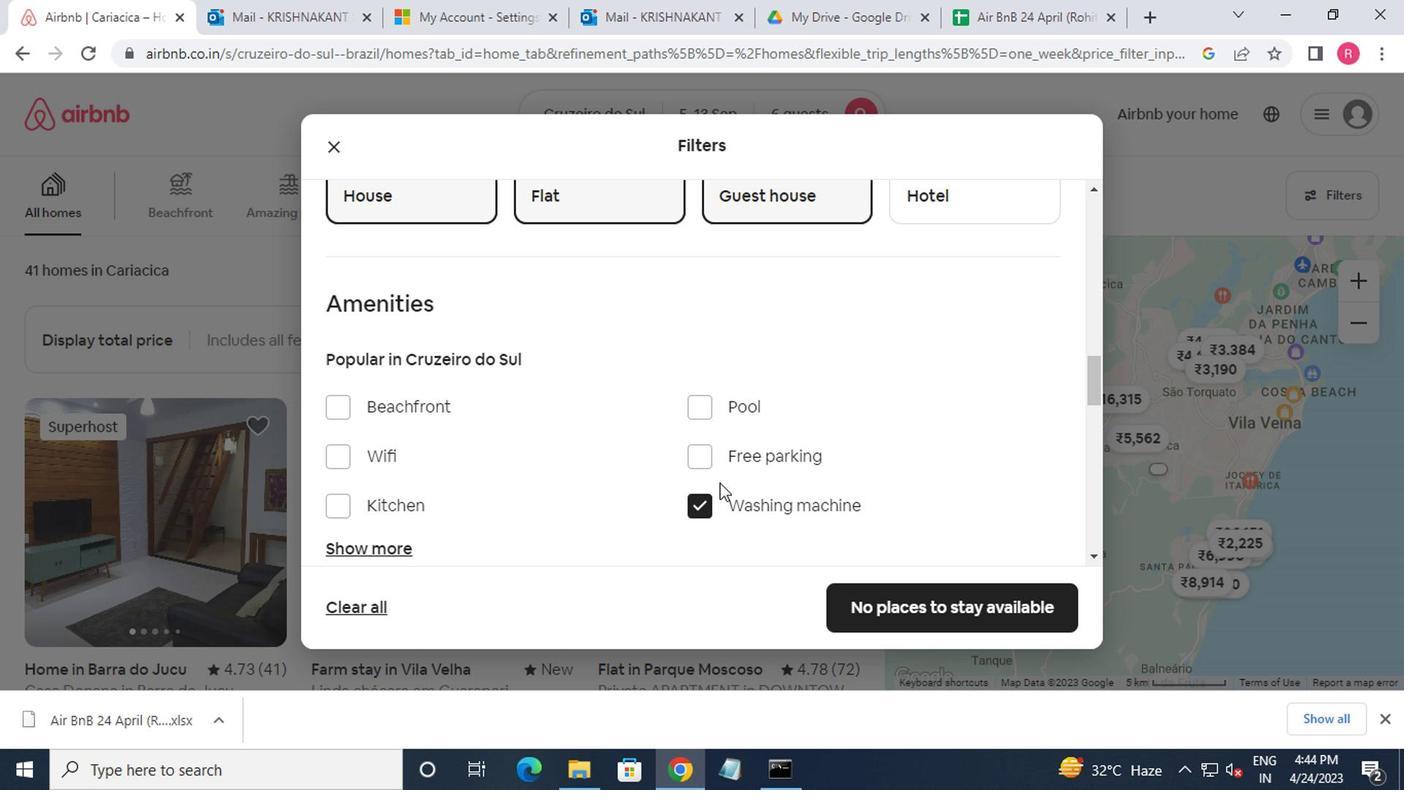 
Action: Mouse scrolled (715, 478) with delta (0, 0)
Screenshot: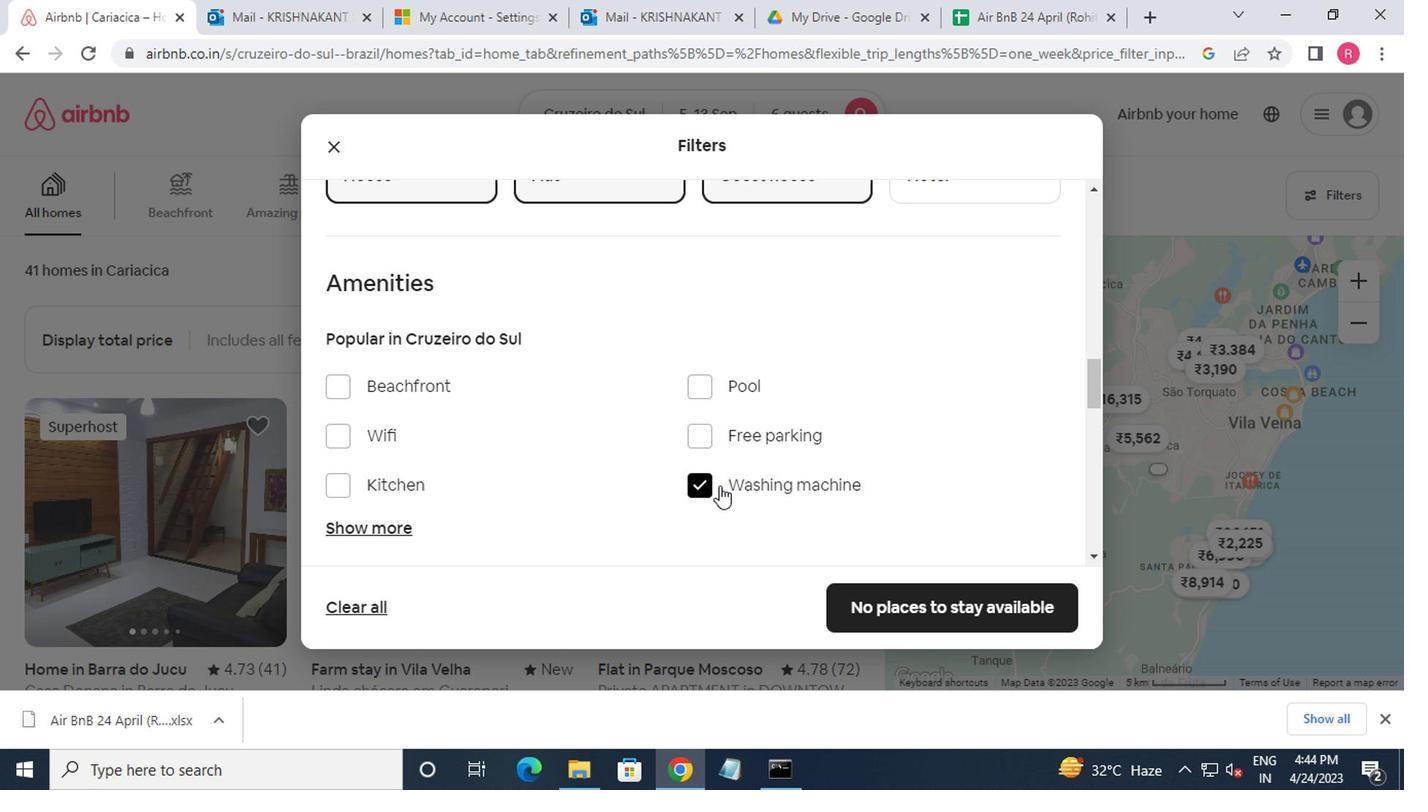 
Action: Mouse moved to (690, 478)
Screenshot: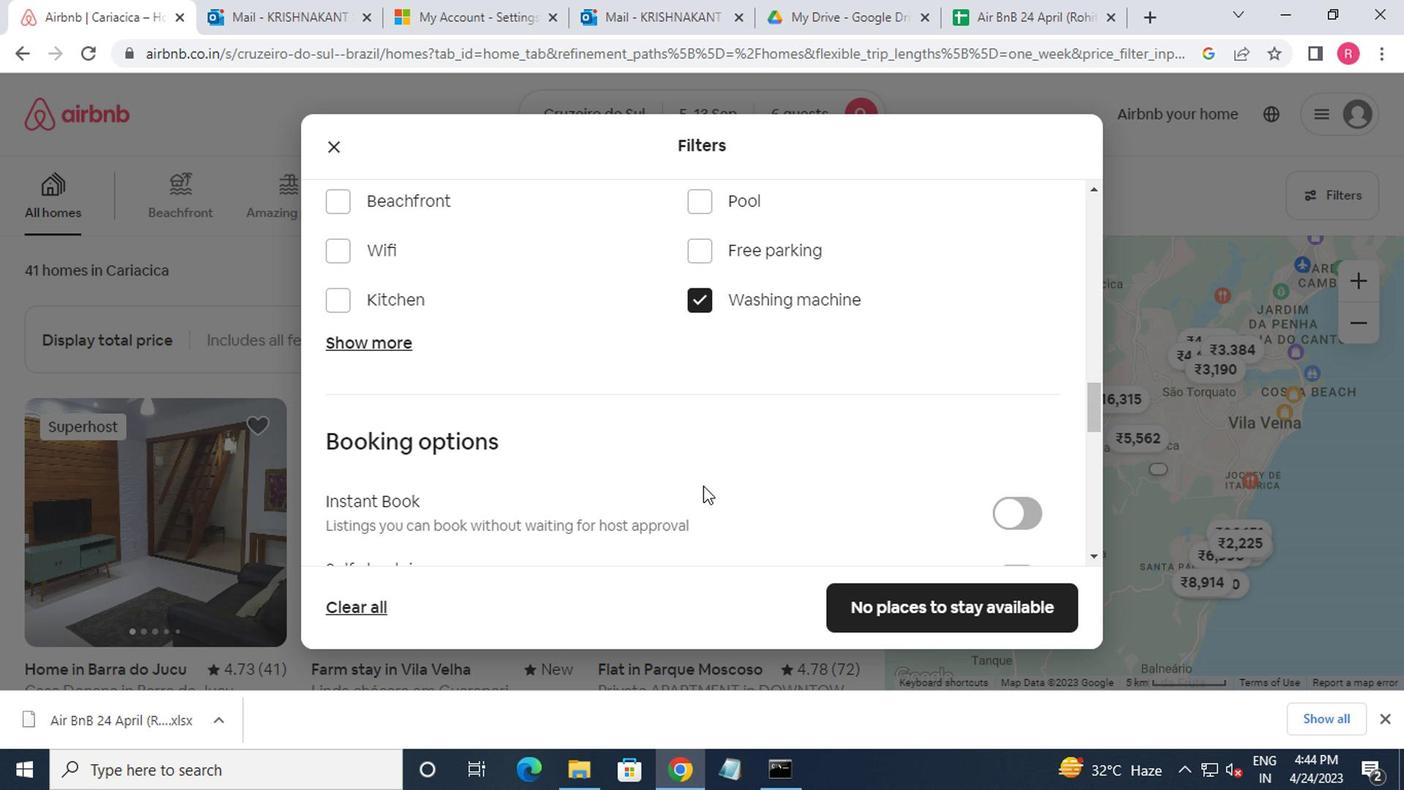 
Action: Mouse scrolled (690, 477) with delta (0, 0)
Screenshot: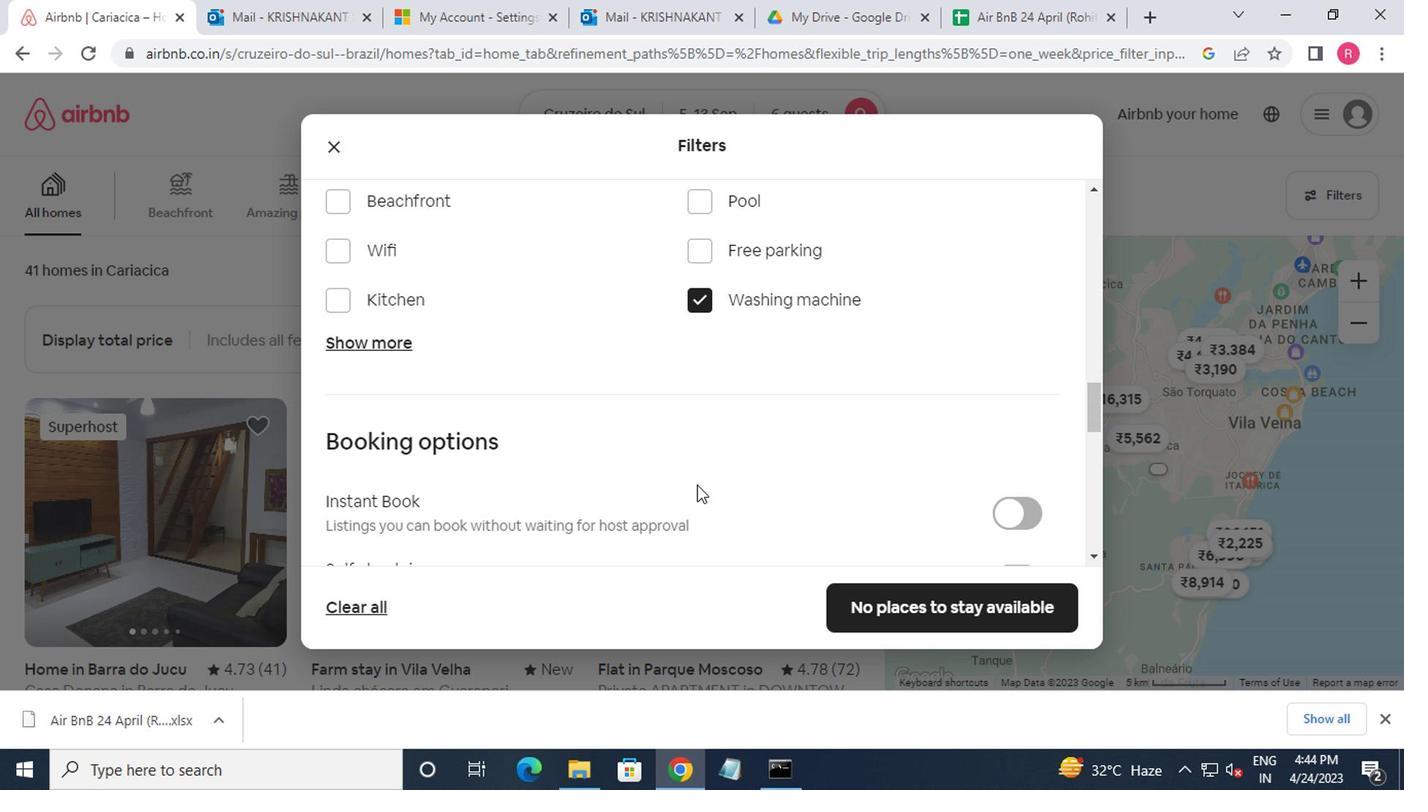 
Action: Mouse moved to (700, 480)
Screenshot: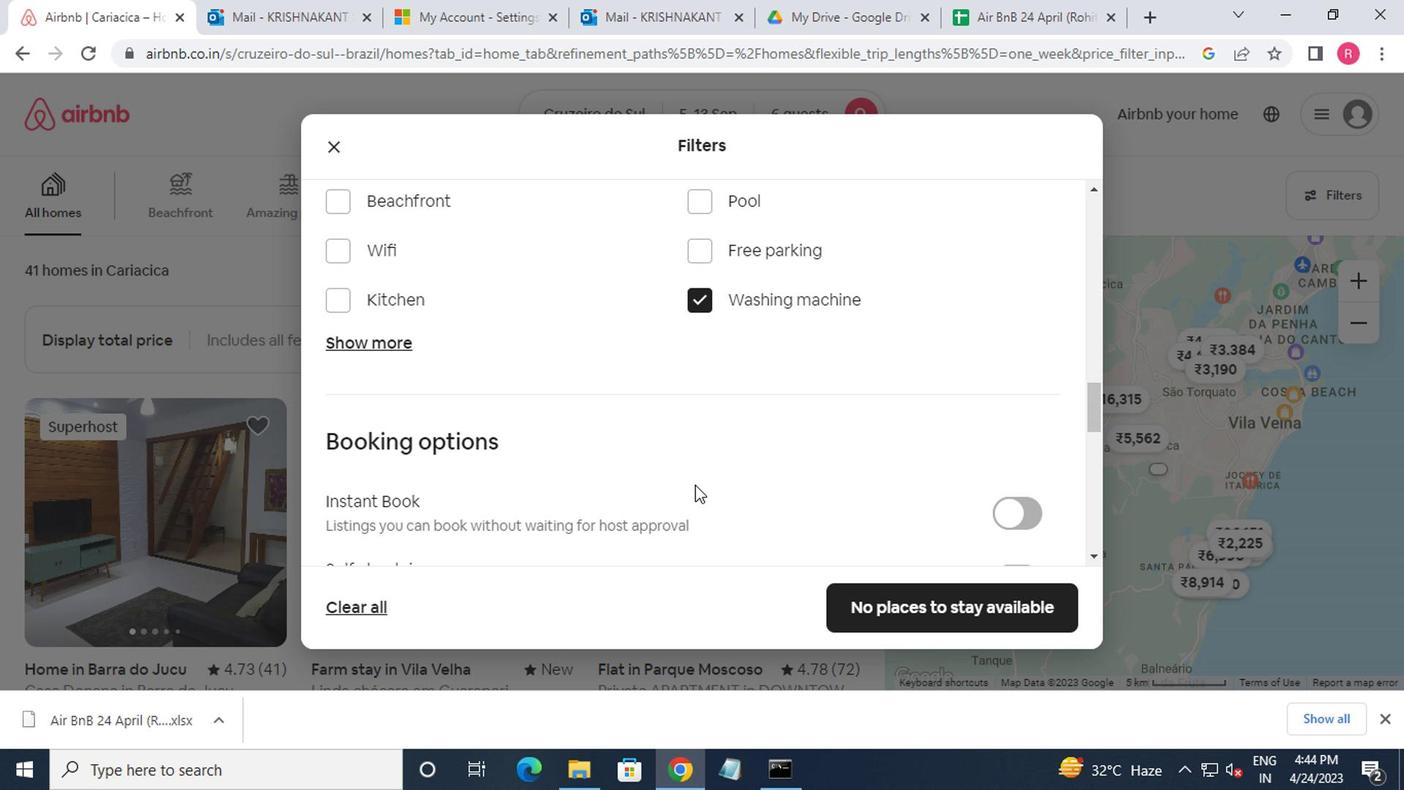 
Action: Mouse scrolled (700, 479) with delta (0, -1)
Screenshot: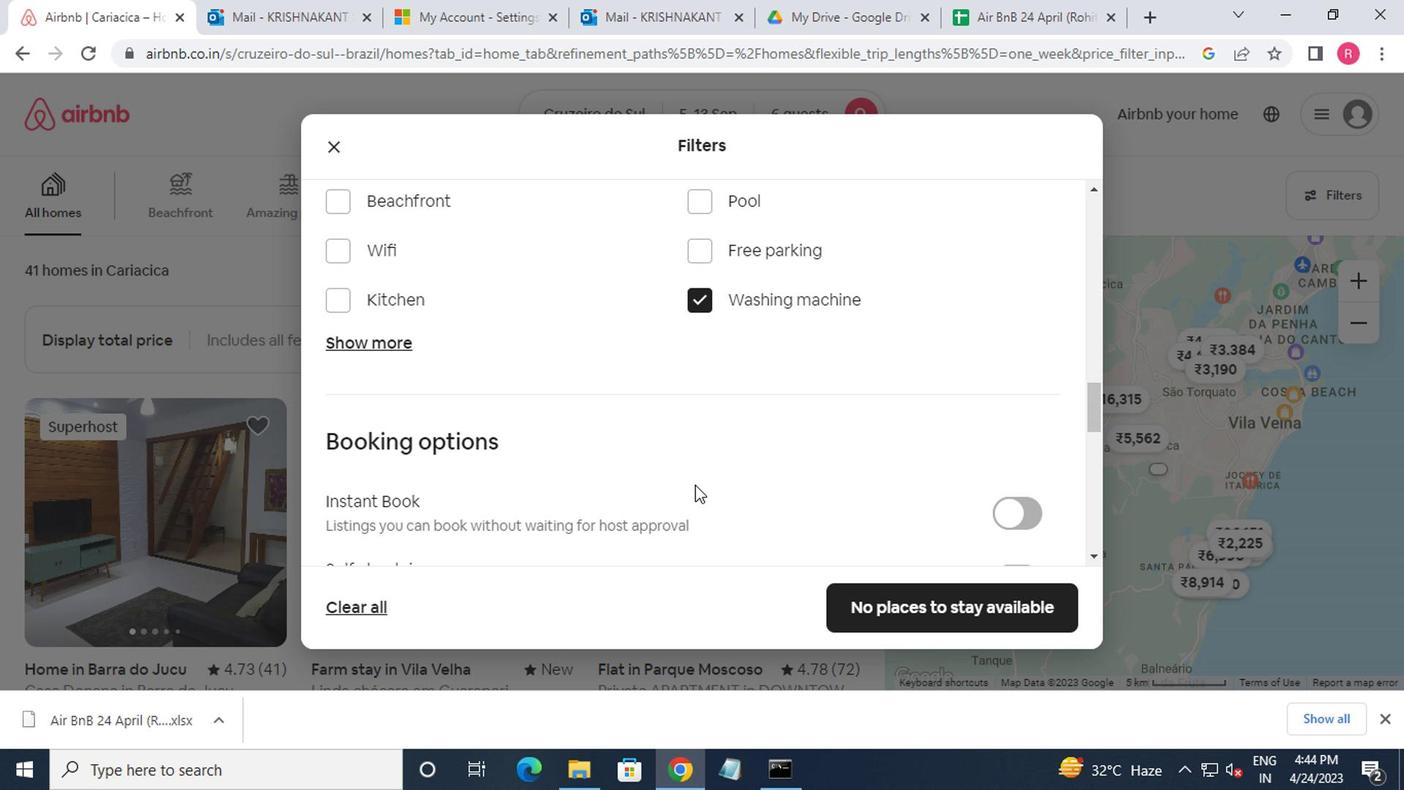 
Action: Mouse moved to (1005, 377)
Screenshot: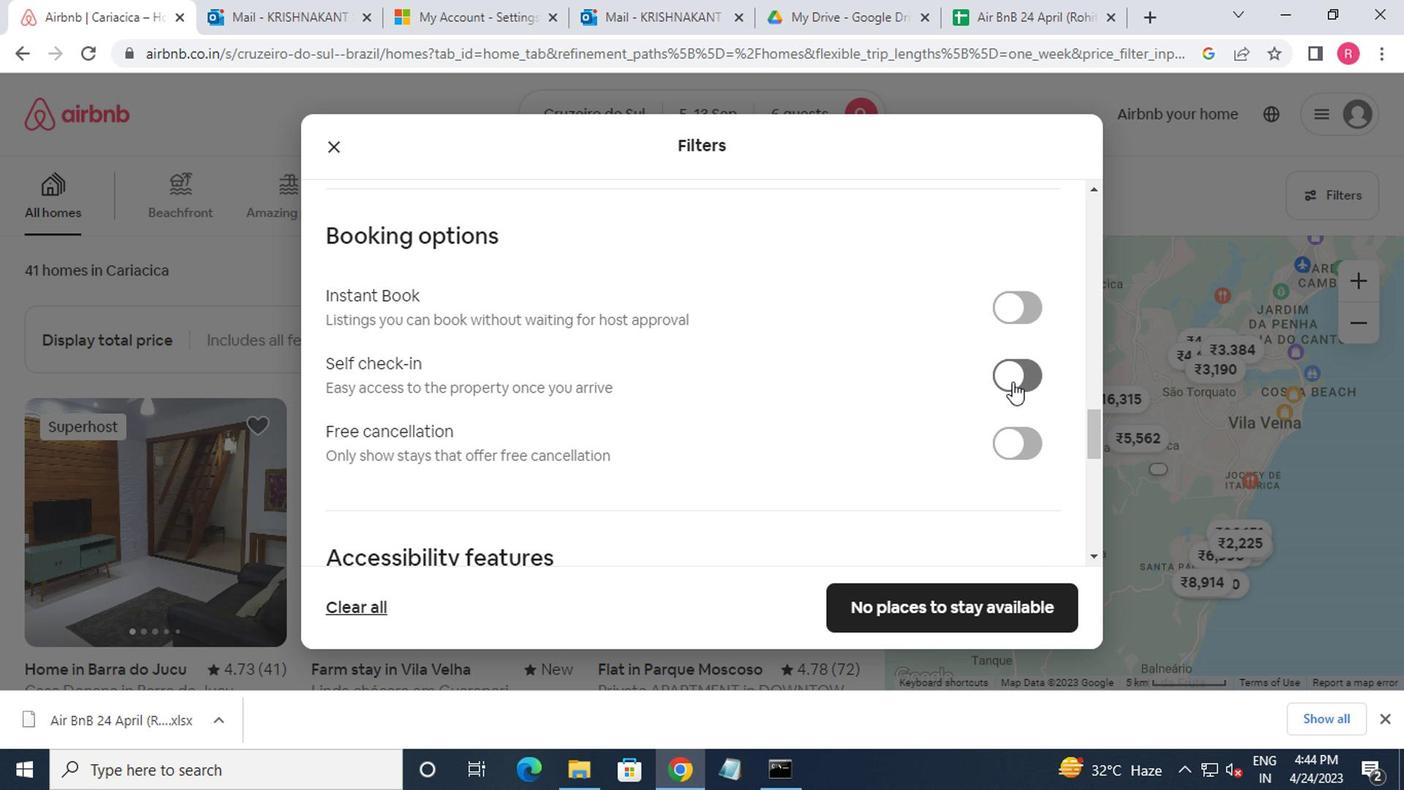 
Action: Mouse pressed left at (1005, 377)
Screenshot: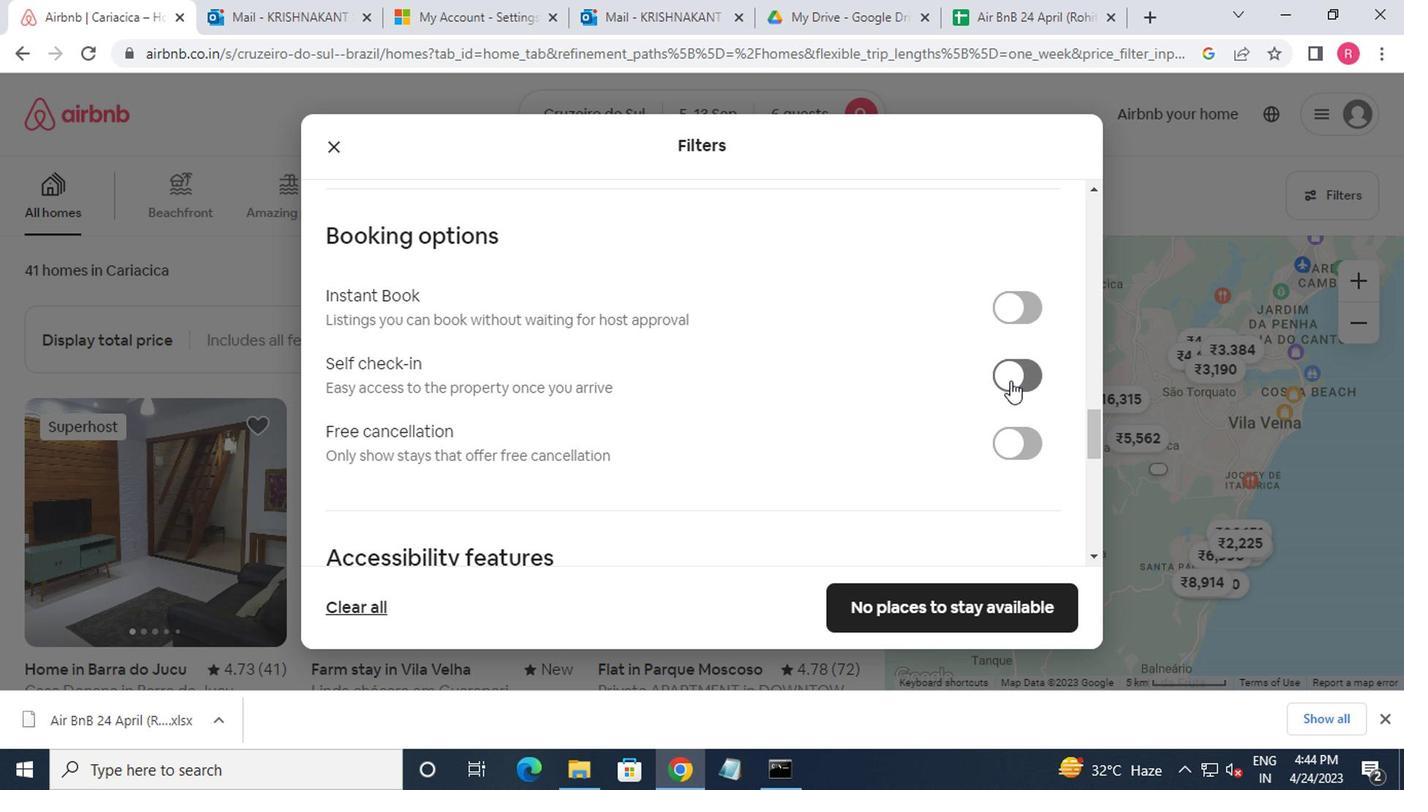 
Action: Mouse moved to (930, 376)
Screenshot: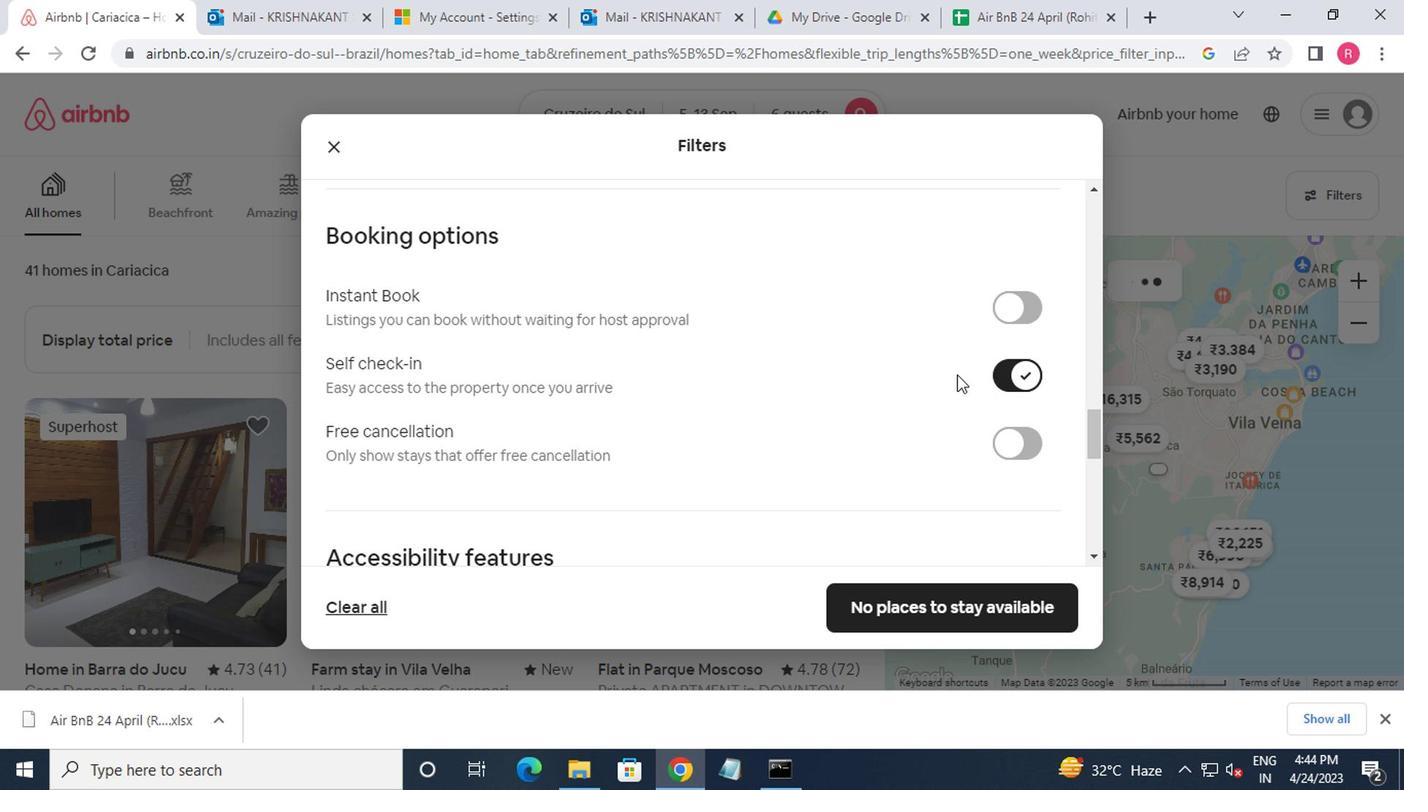 
Action: Mouse scrolled (930, 375) with delta (0, -1)
Screenshot: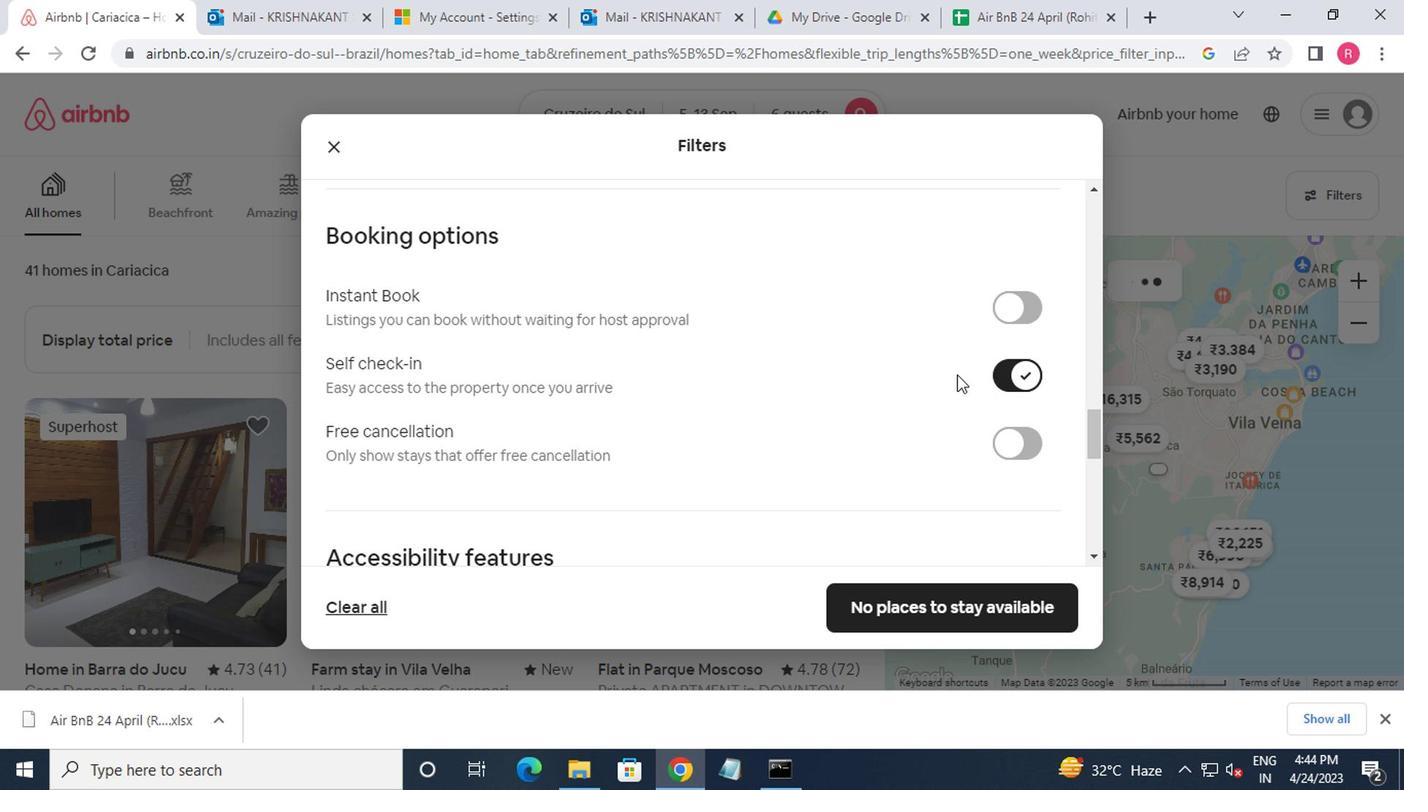 
Action: Mouse moved to (905, 381)
Screenshot: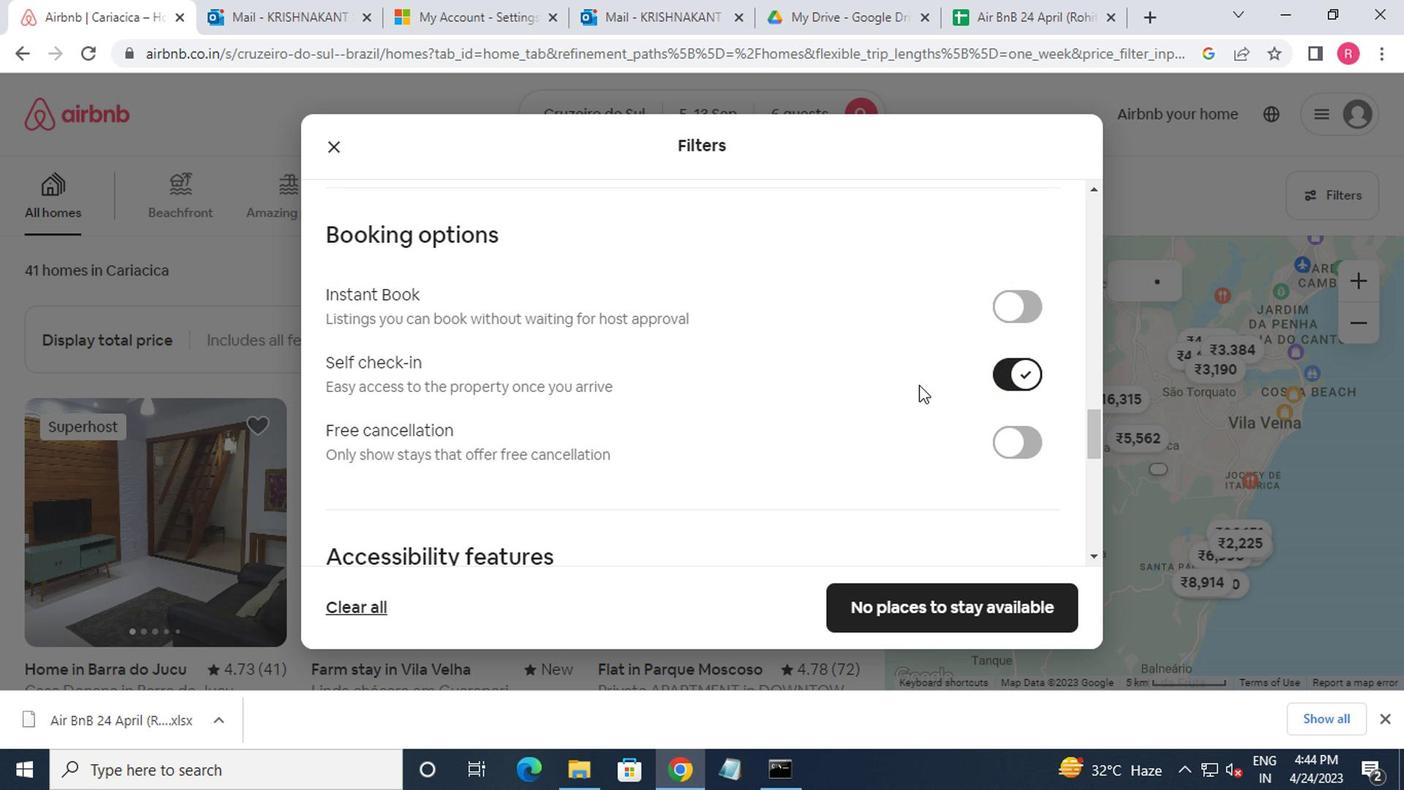 
Action: Mouse scrolled (905, 380) with delta (0, -1)
Screenshot: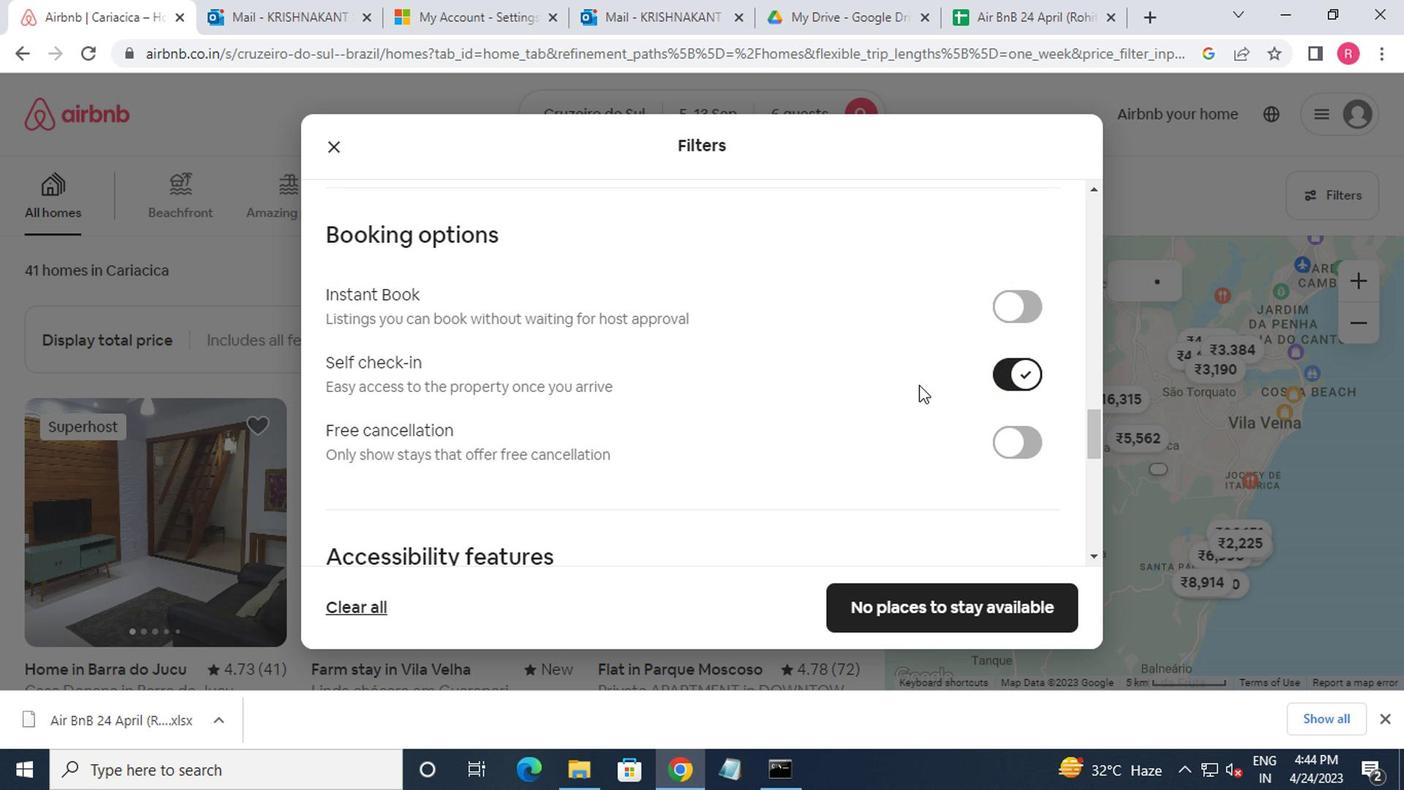 
Action: Mouse moved to (881, 386)
Screenshot: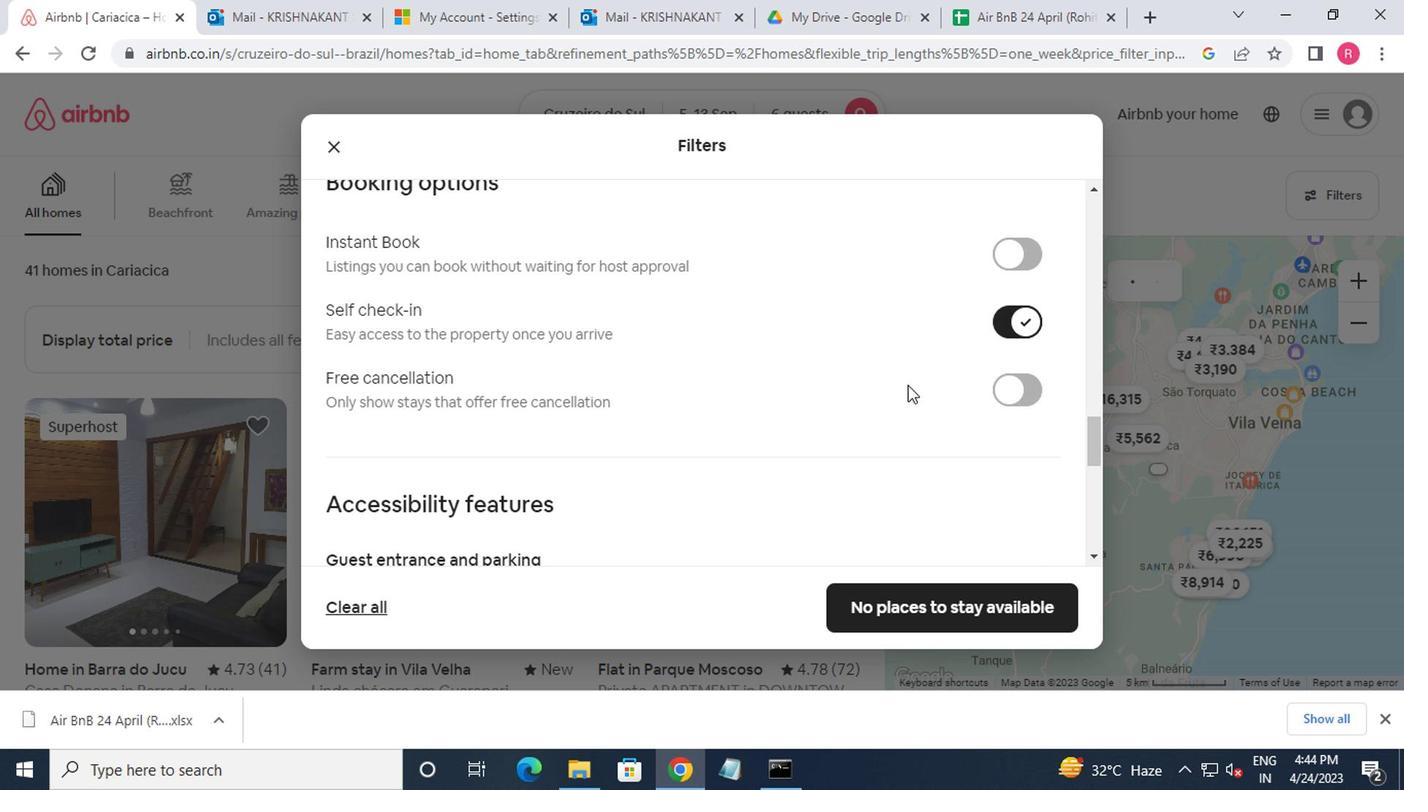 
Action: Mouse scrolled (881, 385) with delta (0, 0)
Screenshot: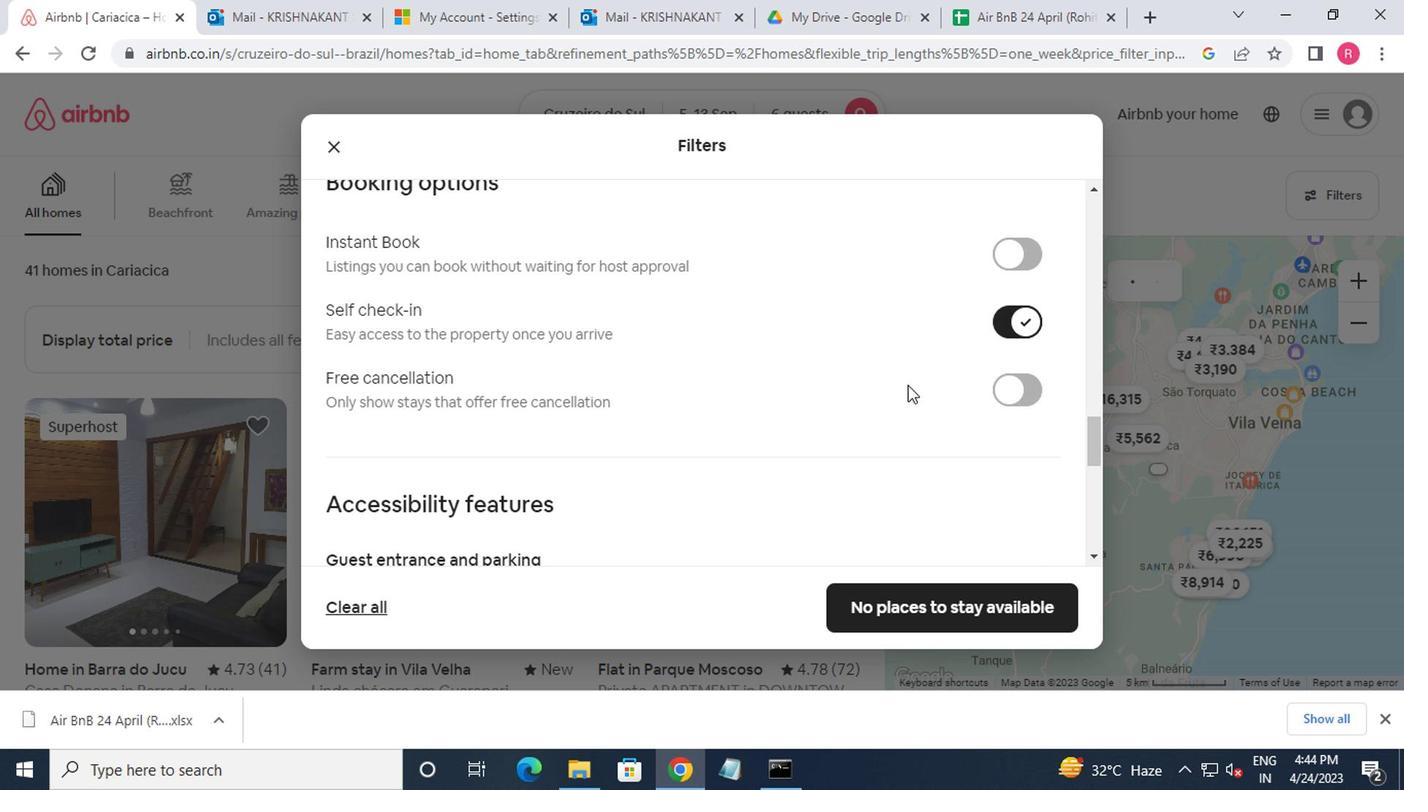 
Action: Mouse moved to (831, 384)
Screenshot: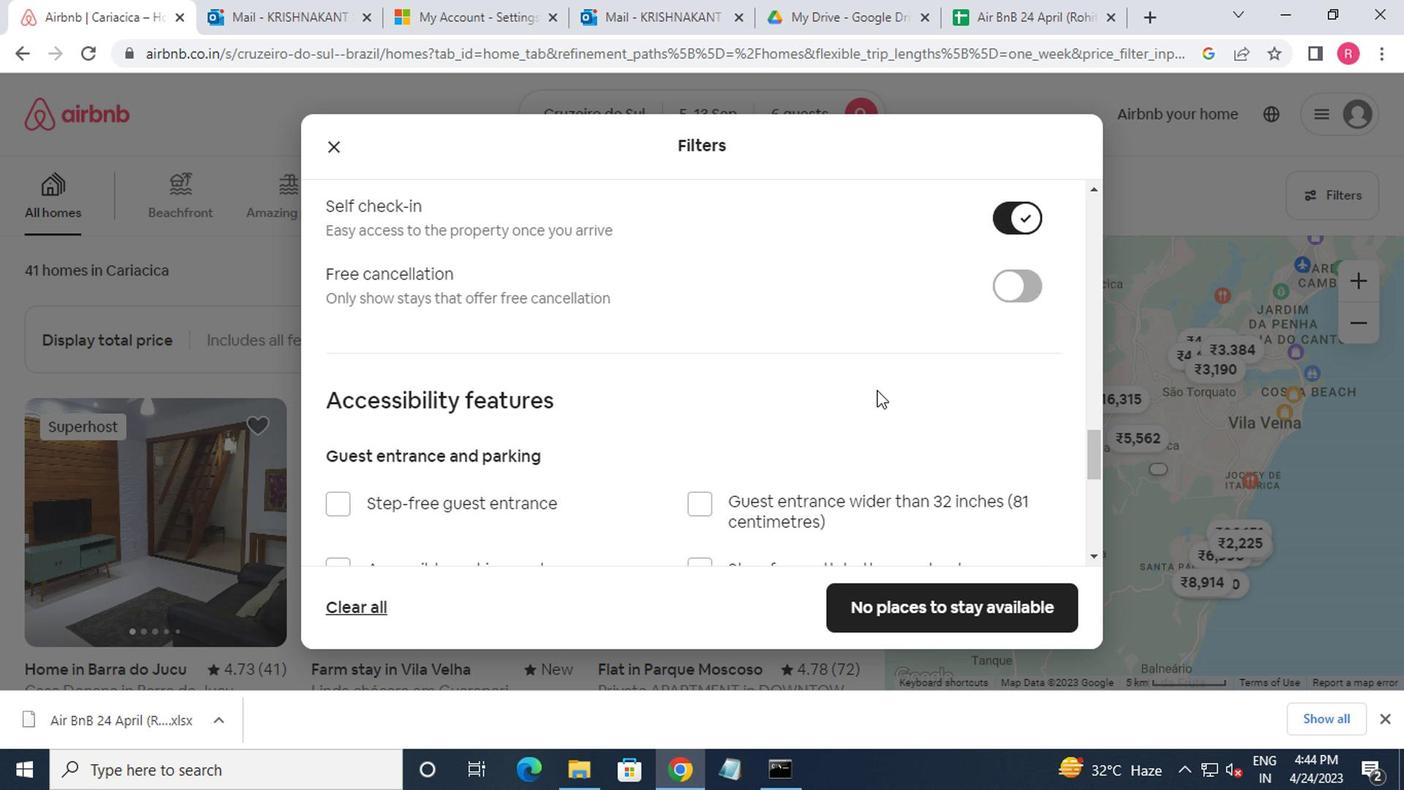 
Action: Mouse scrolled (831, 383) with delta (0, -1)
Screenshot: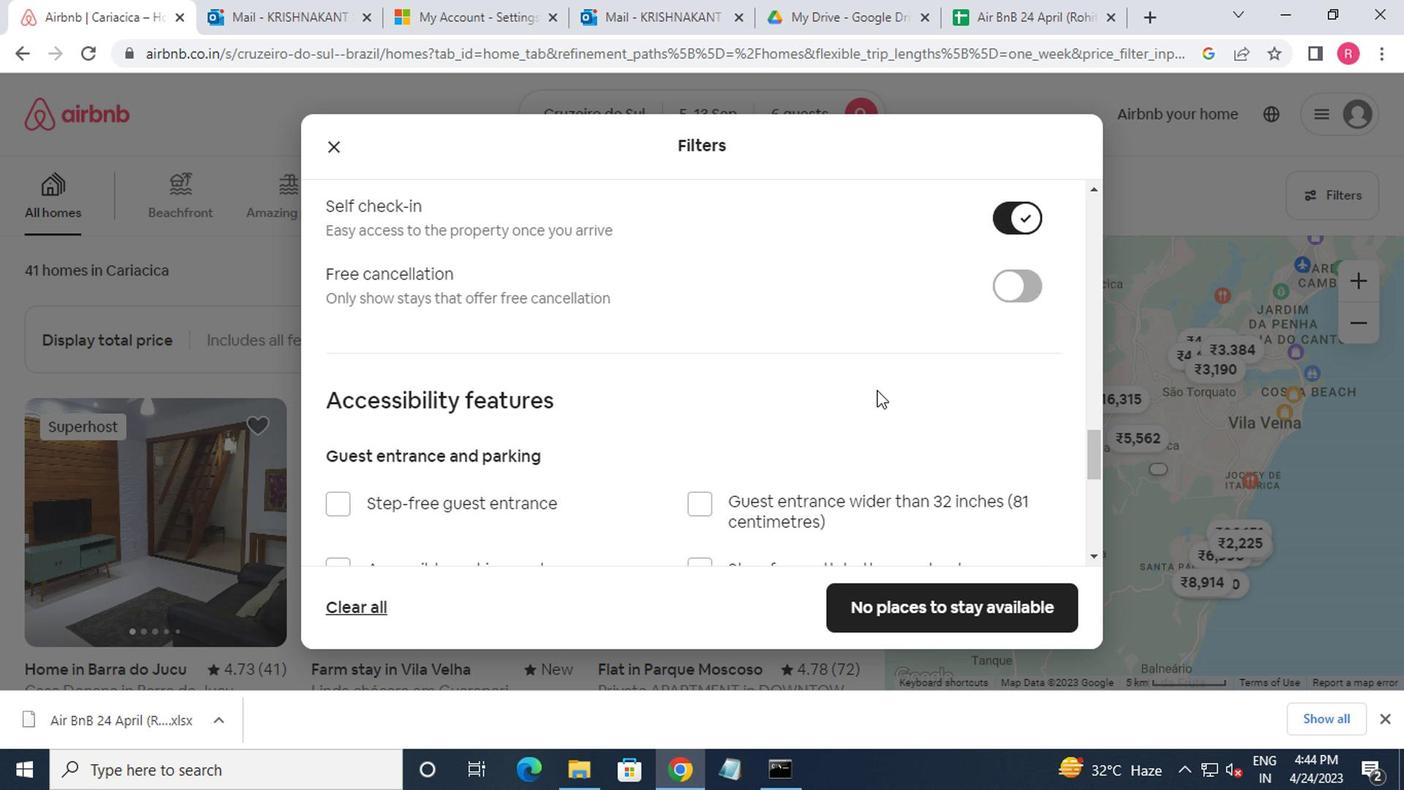 
Action: Mouse moved to (596, 364)
Screenshot: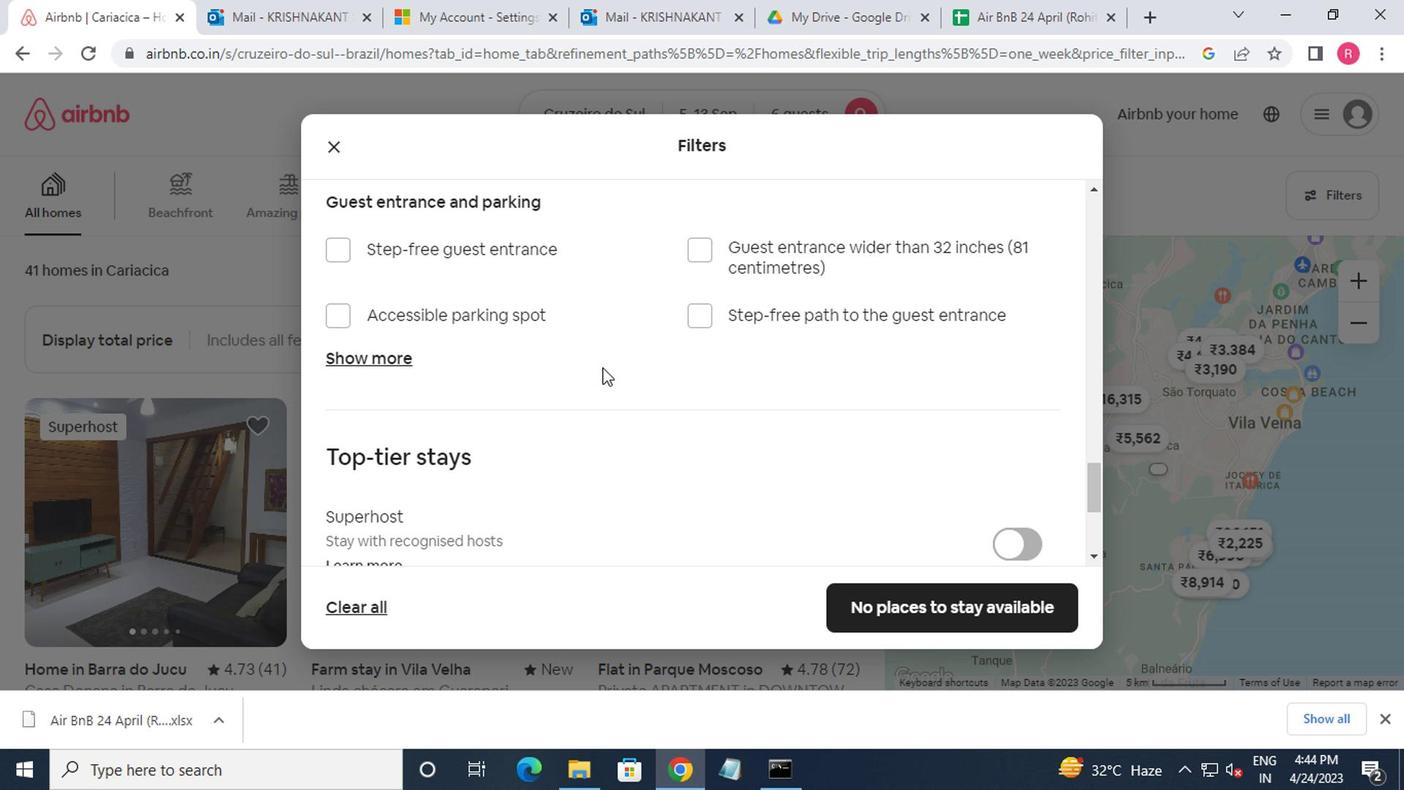 
Action: Mouse scrolled (596, 363) with delta (0, 0)
Screenshot: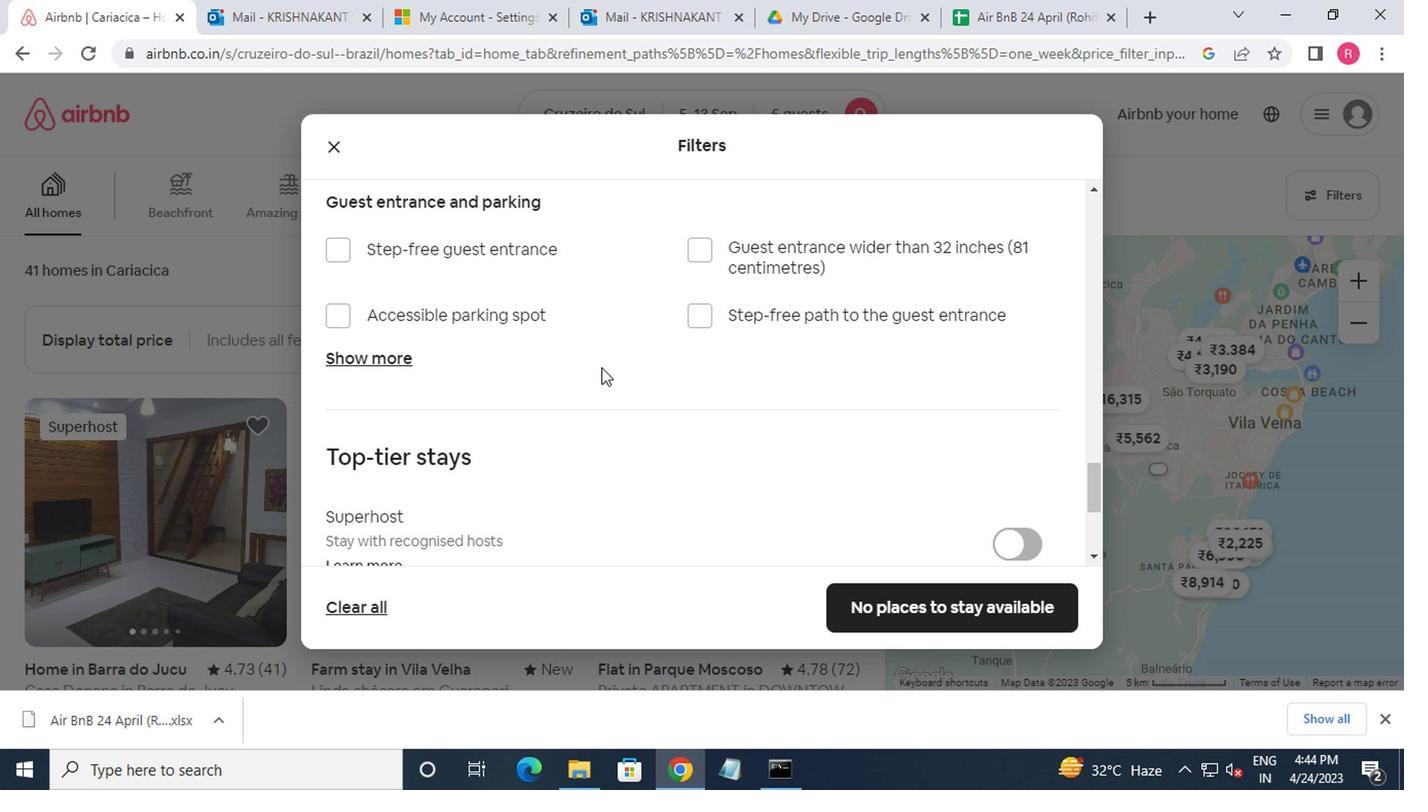 
Action: Mouse scrolled (596, 363) with delta (0, 0)
Screenshot: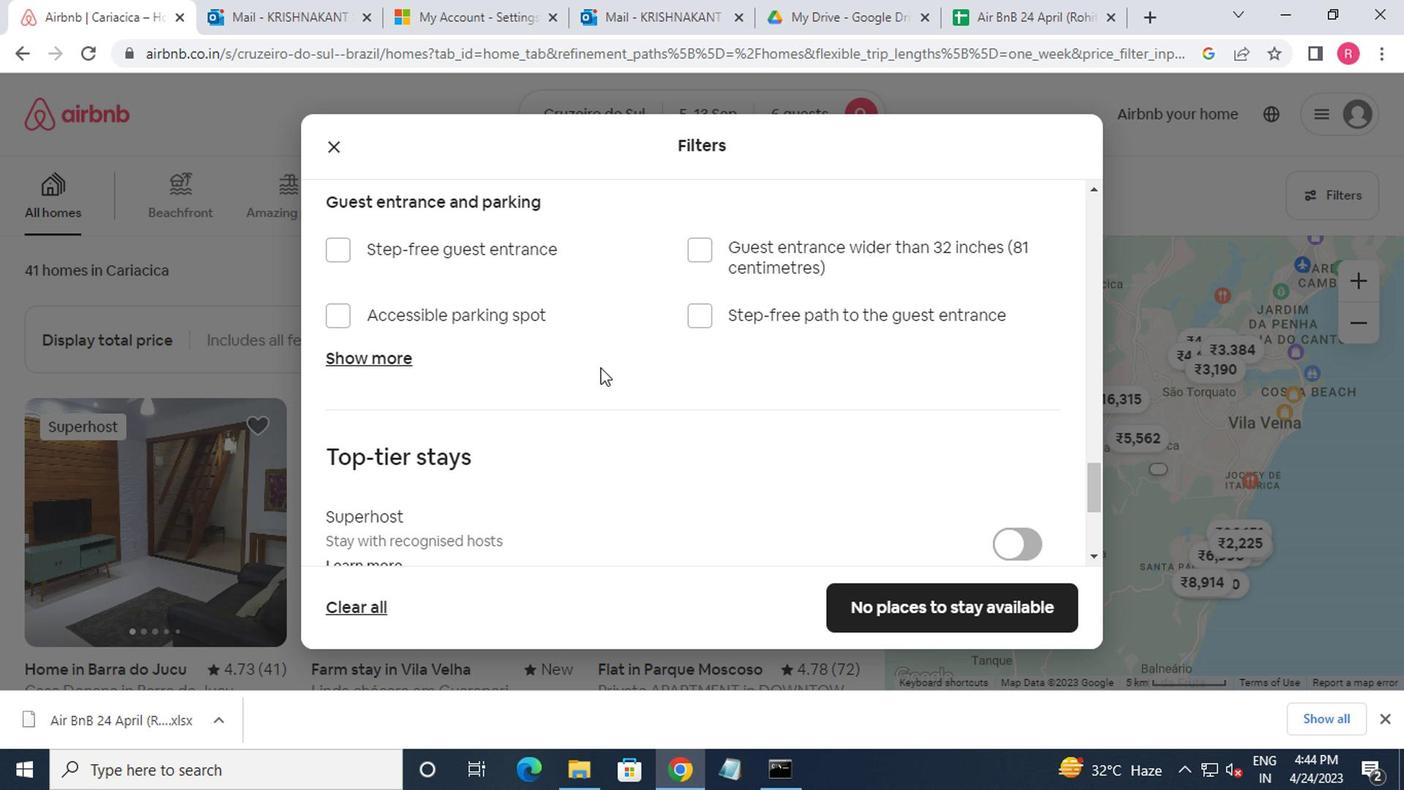 
Action: Mouse scrolled (596, 363) with delta (0, 0)
Screenshot: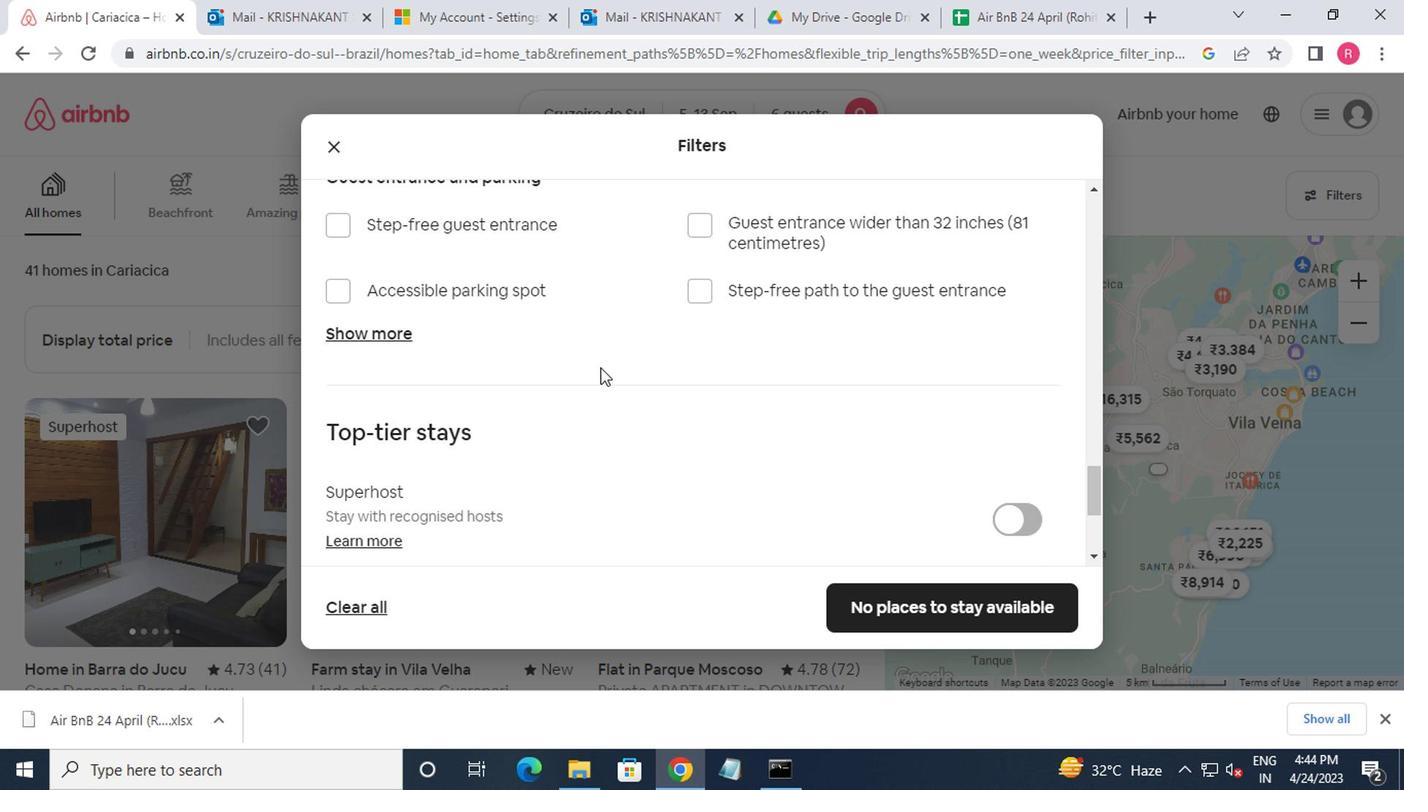 
Action: Mouse moved to (684, 402)
Screenshot: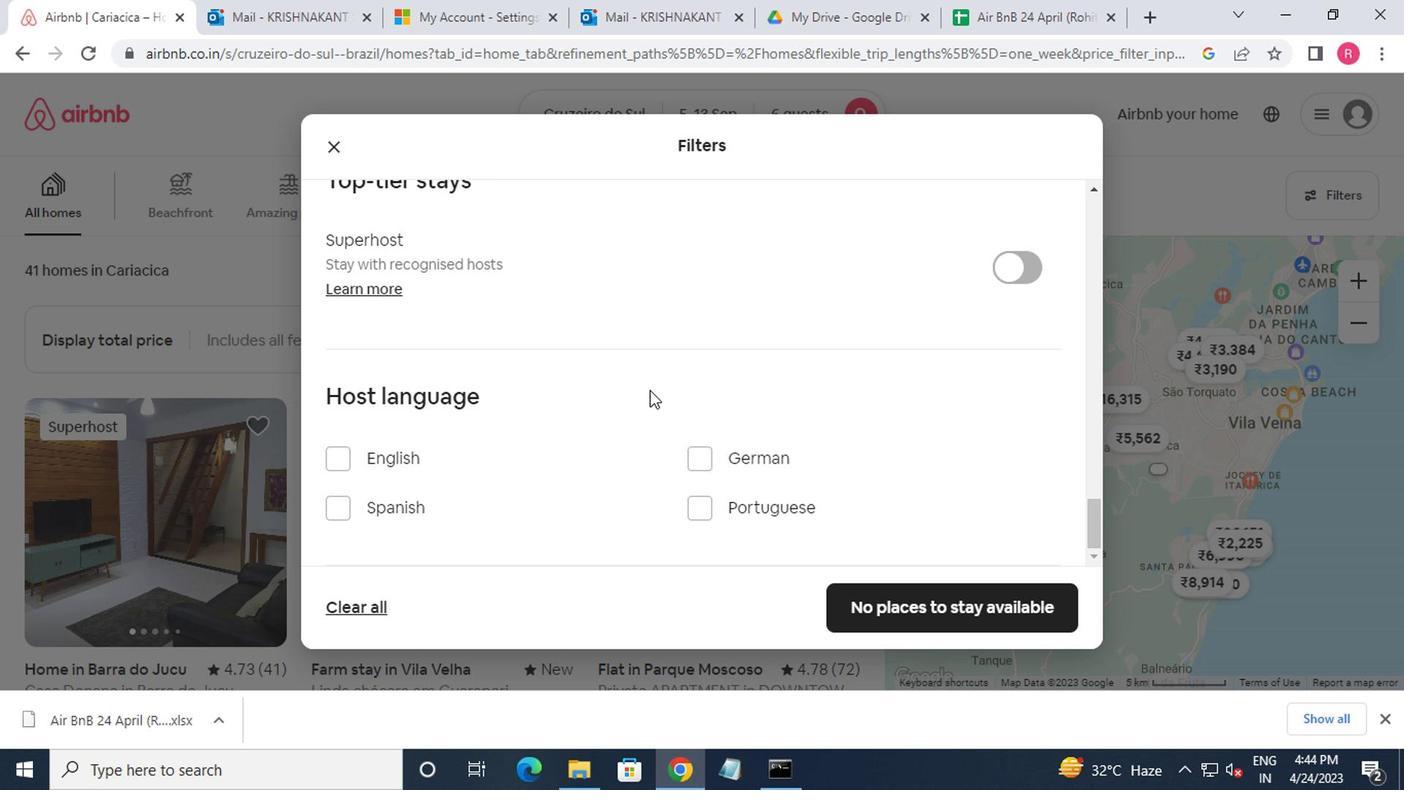 
Action: Mouse scrolled (684, 401) with delta (0, 0)
Screenshot: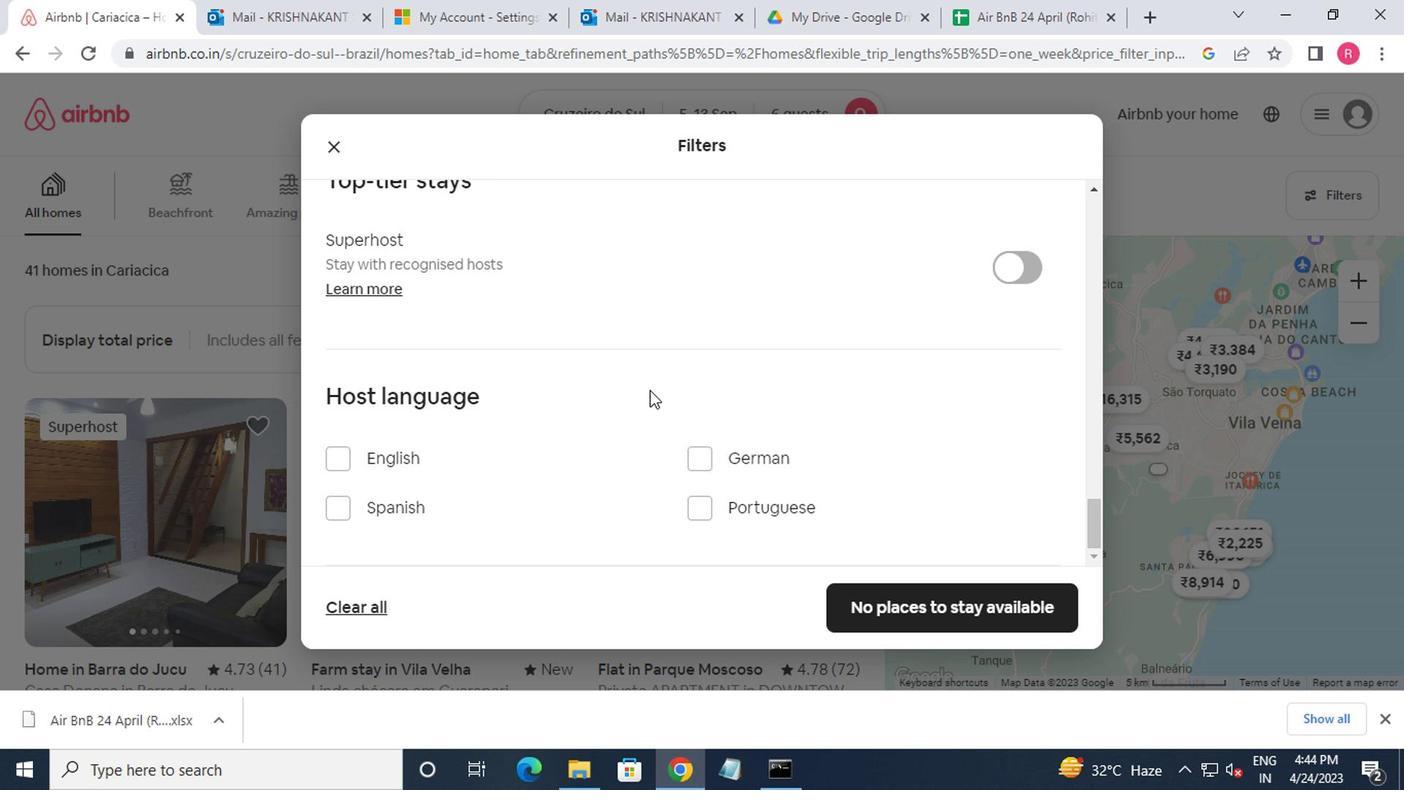 
Action: Mouse moved to (685, 403)
Screenshot: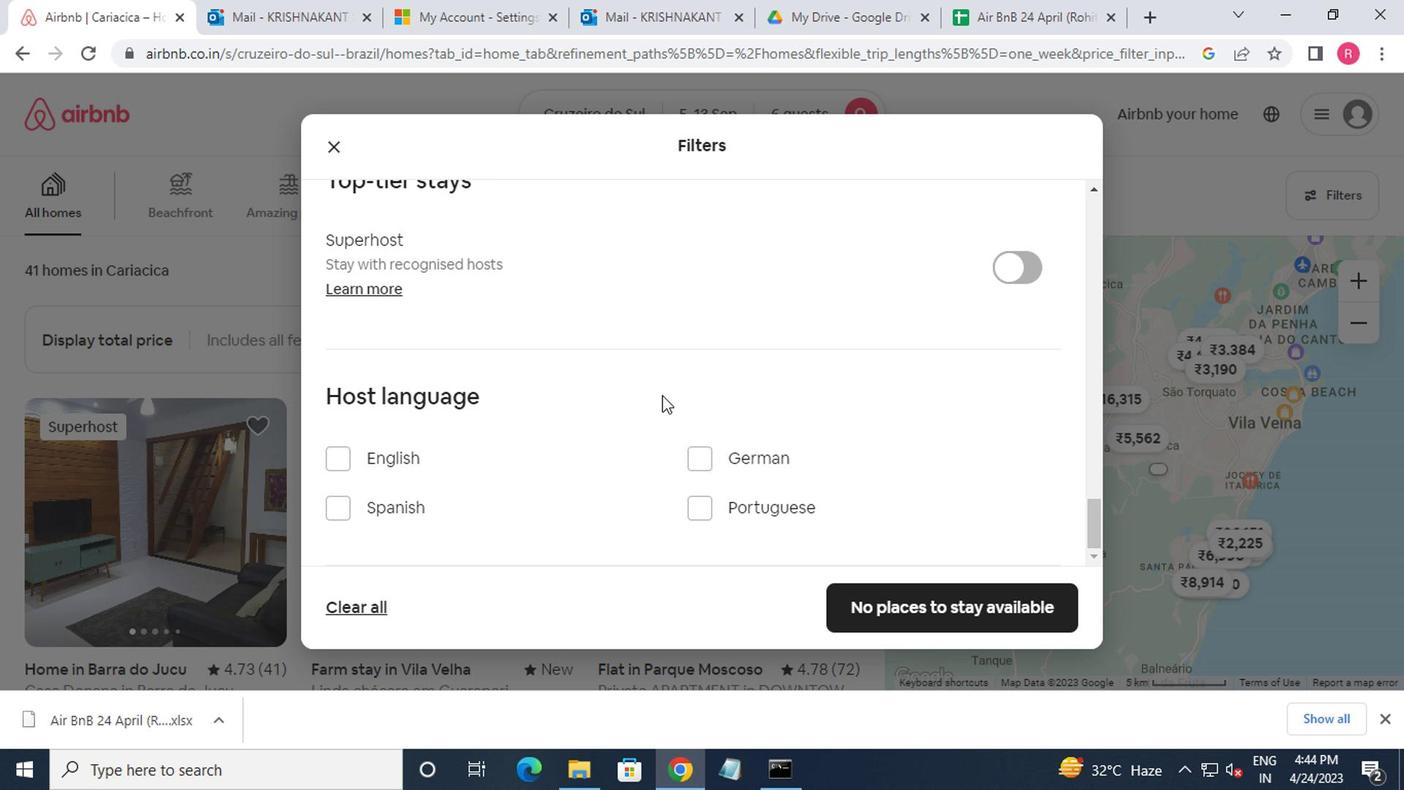 
Action: Mouse scrolled (685, 402) with delta (0, -1)
Screenshot: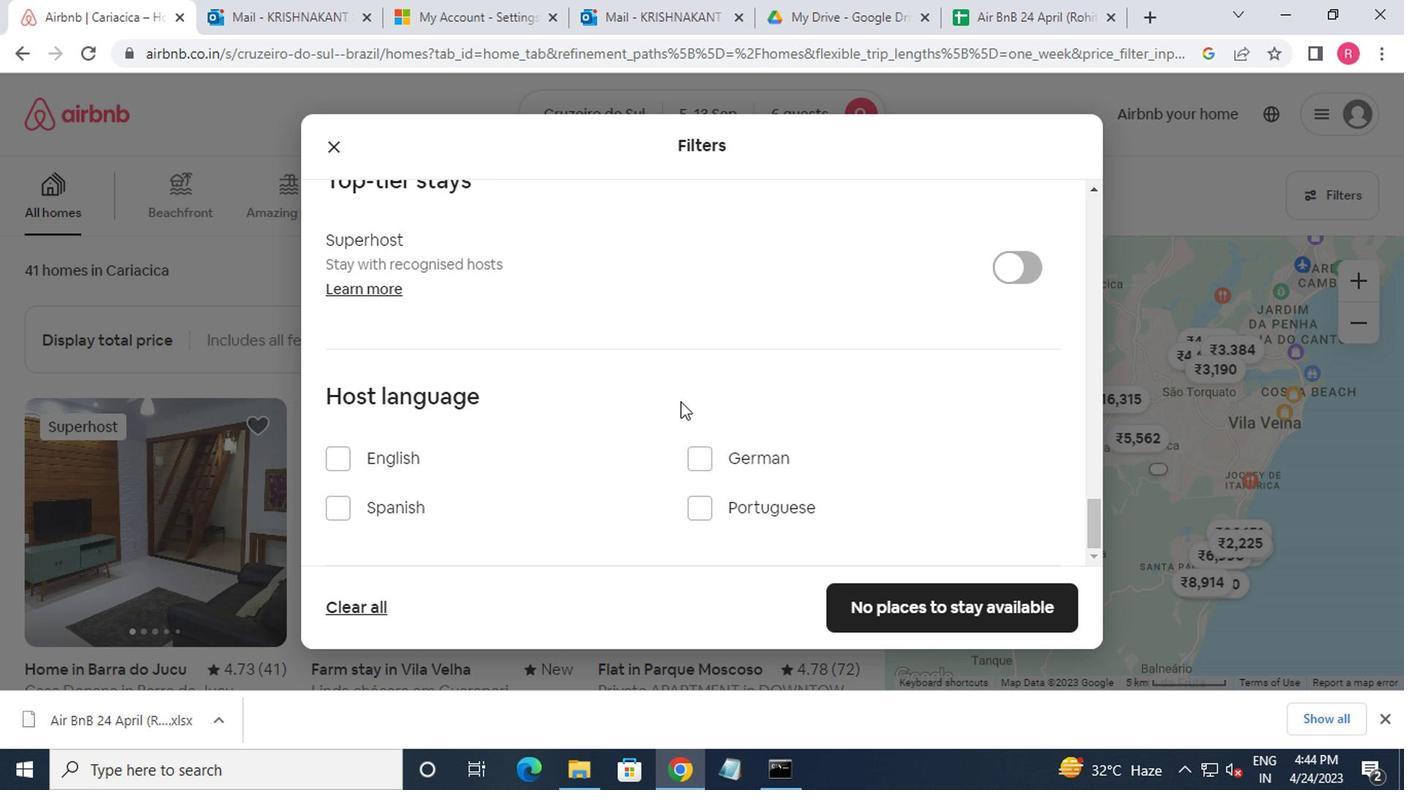 
Action: Mouse moved to (398, 499)
Screenshot: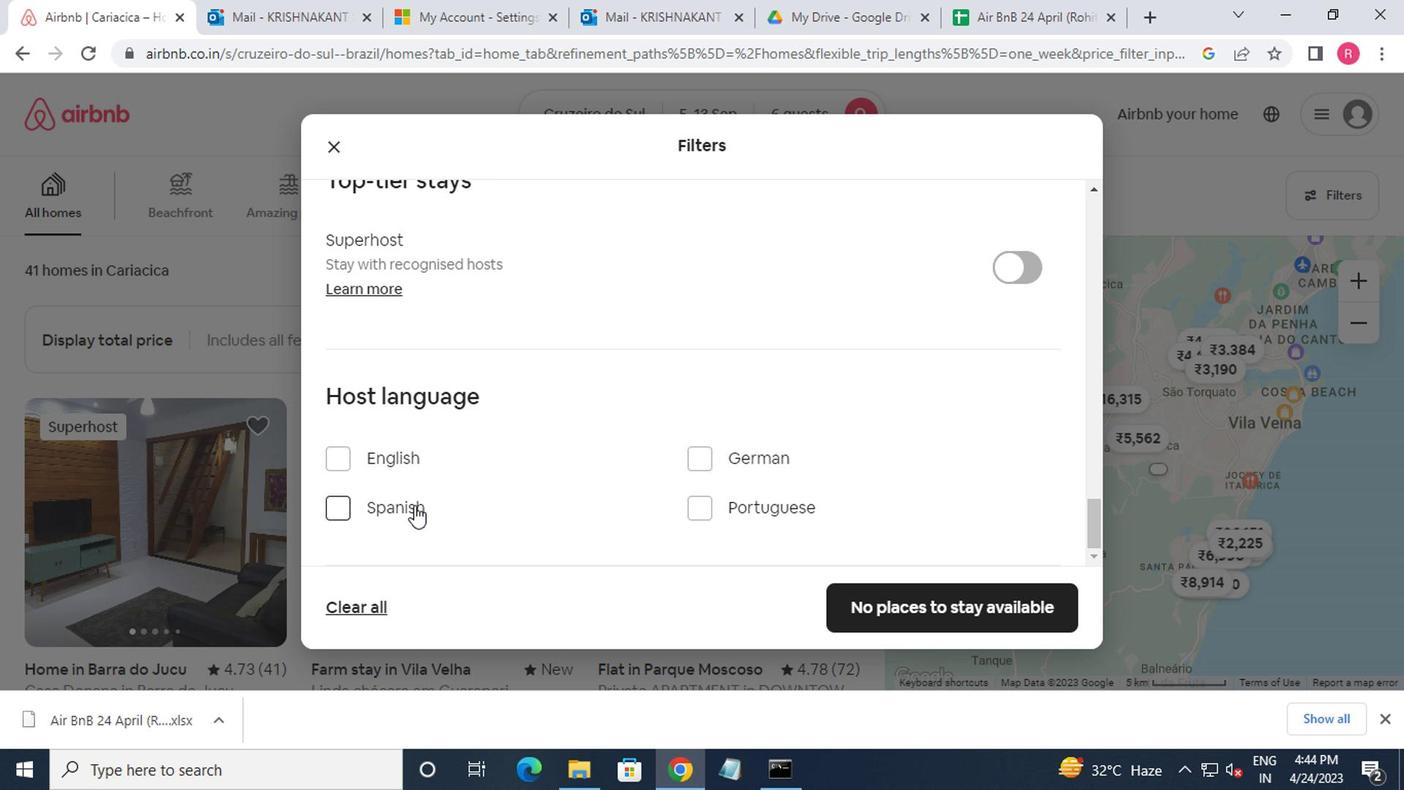 
Action: Mouse pressed left at (398, 499)
Screenshot: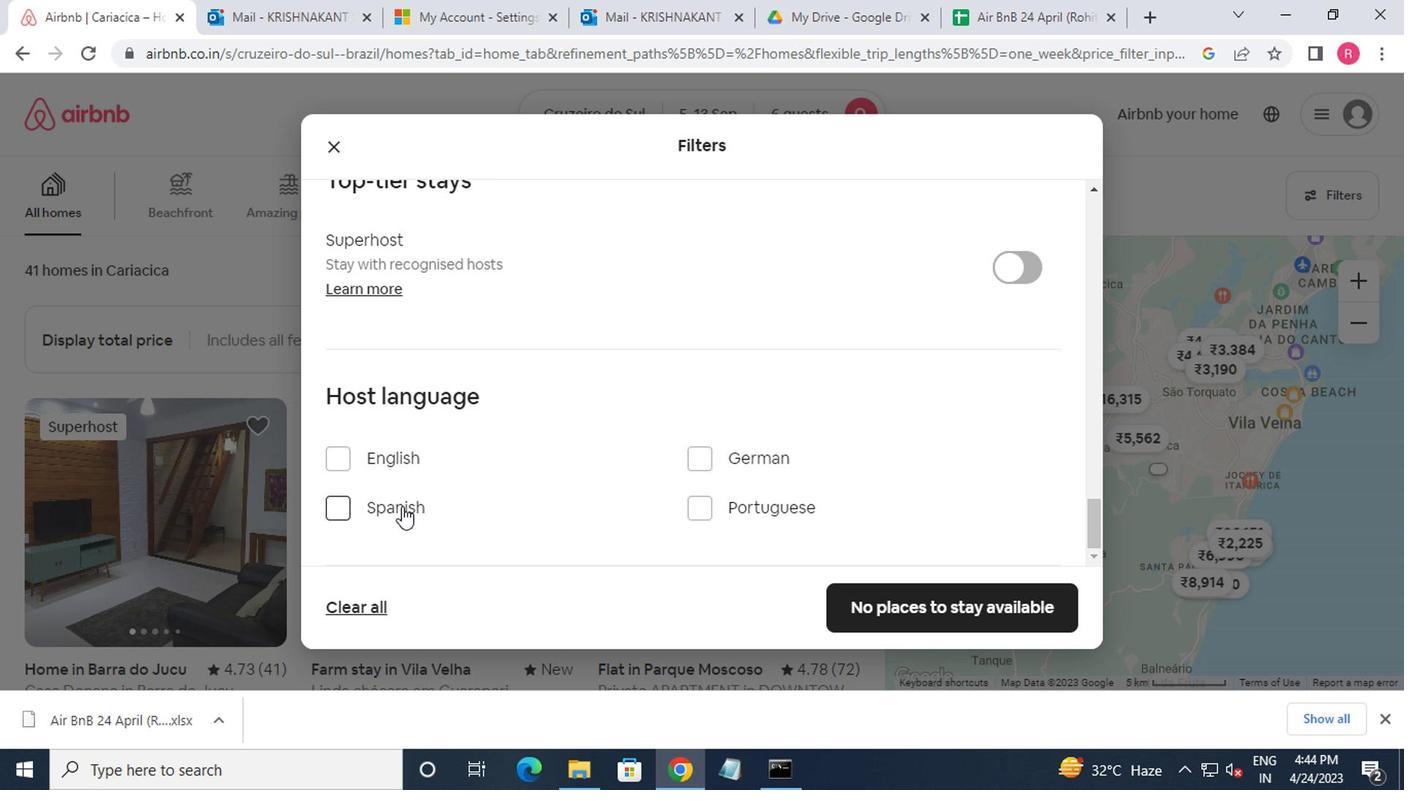 
Action: Mouse moved to (866, 610)
Screenshot: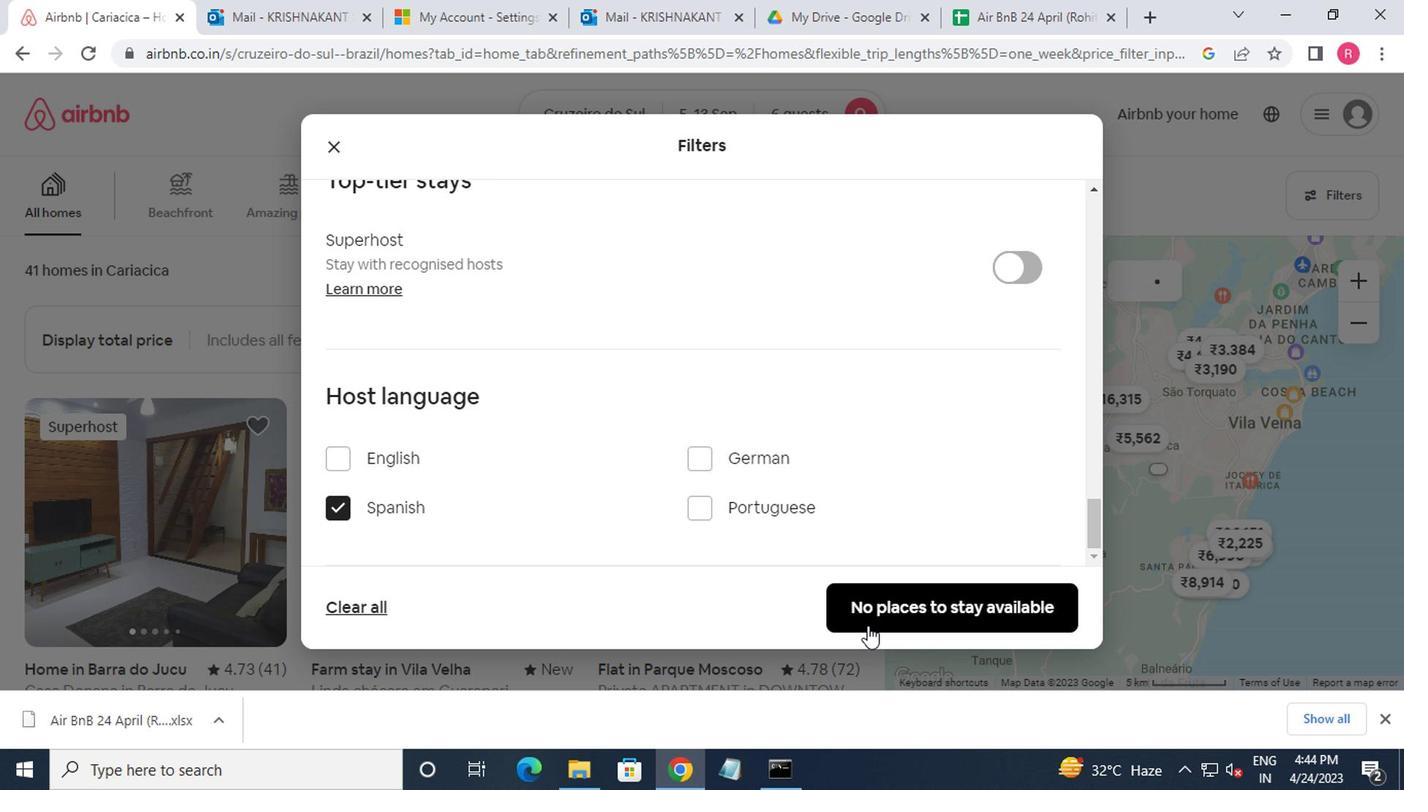 
Action: Mouse pressed left at (866, 610)
Screenshot: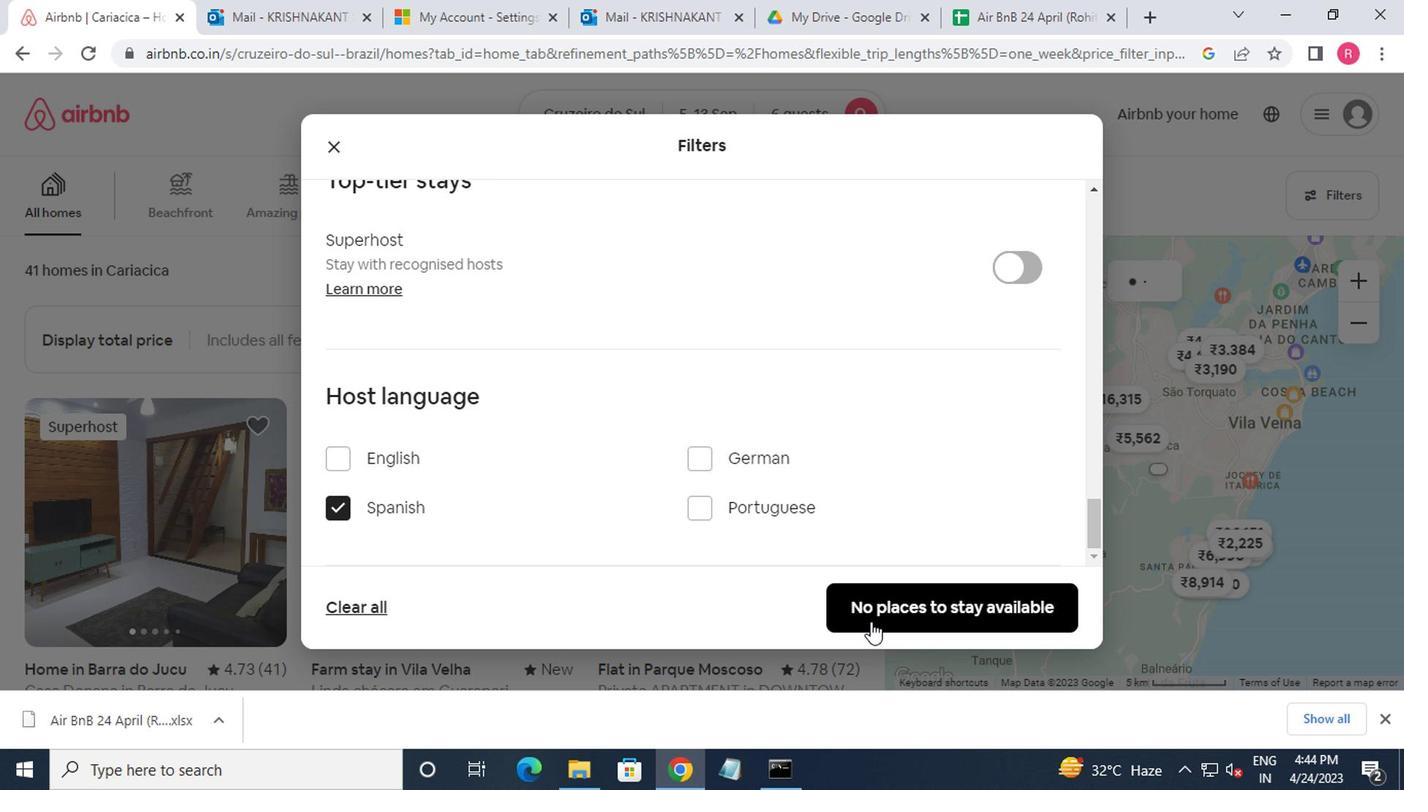 
Action: Mouse moved to (919, 572)
Screenshot: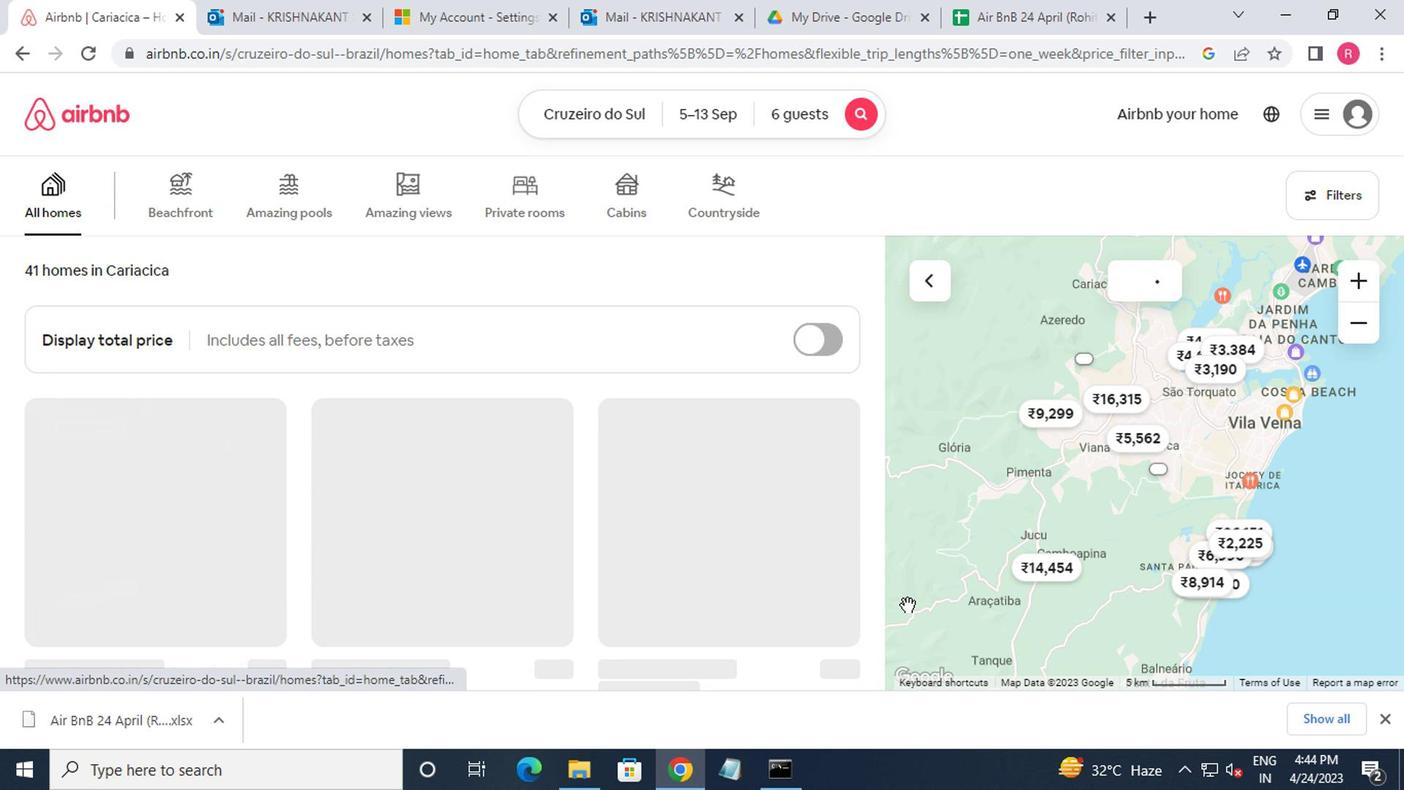 
Action: Mouse scrolled (919, 571) with delta (0, 0)
Screenshot: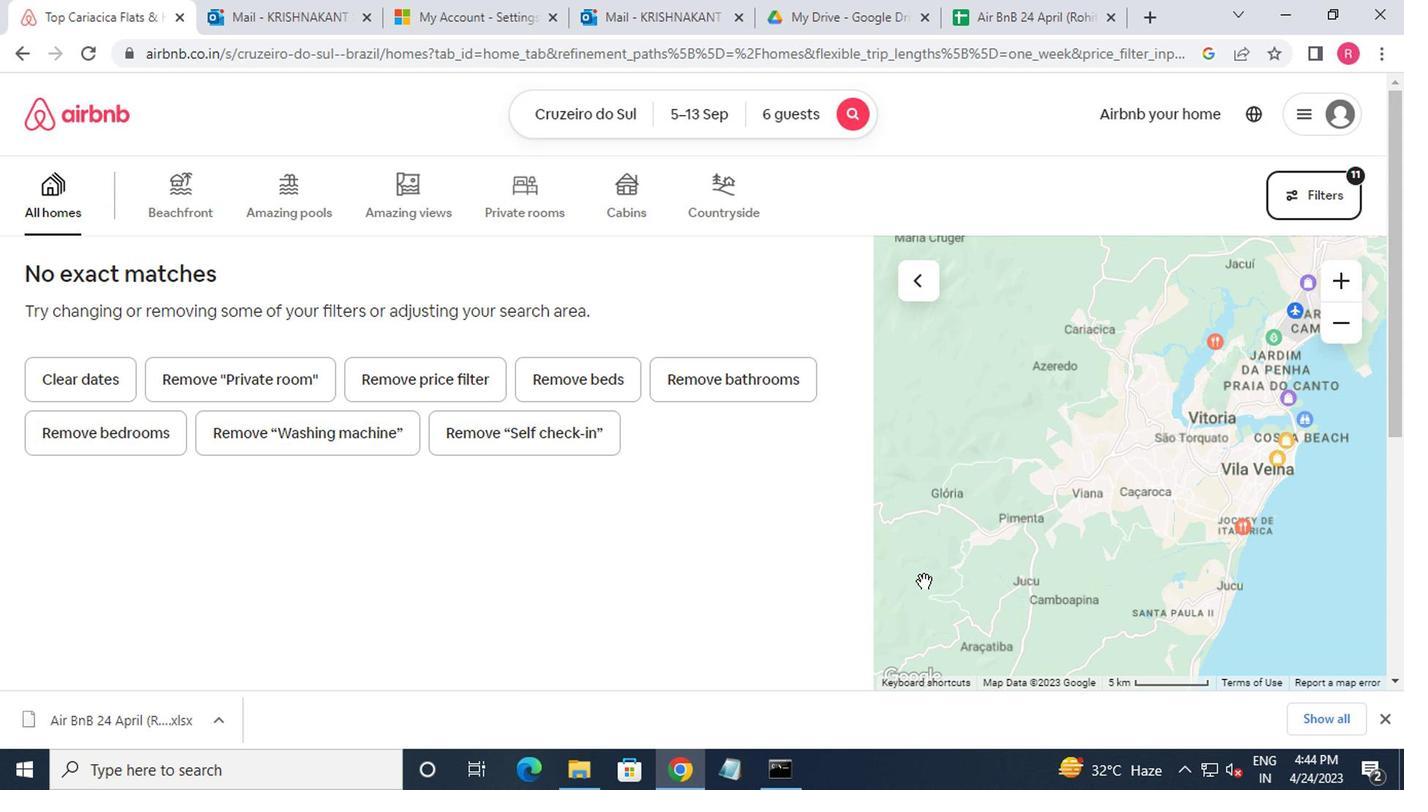 
